 Task: Look for space in Gotha, Germany from 12th July, 2023 to 16th July, 2023 for 8 adults in price range Rs.10000 to Rs.16000. Place can be private room with 8 bedrooms having 8 beds and 8 bathrooms. Property type can be house, flat, guest house, hotel. Amenities needed are: wifi, TV, free parkinig on premises, gym, breakfast. Booking option can be shelf check-in. Required host language is English.
Action: Mouse pressed left at (591, 130)
Screenshot: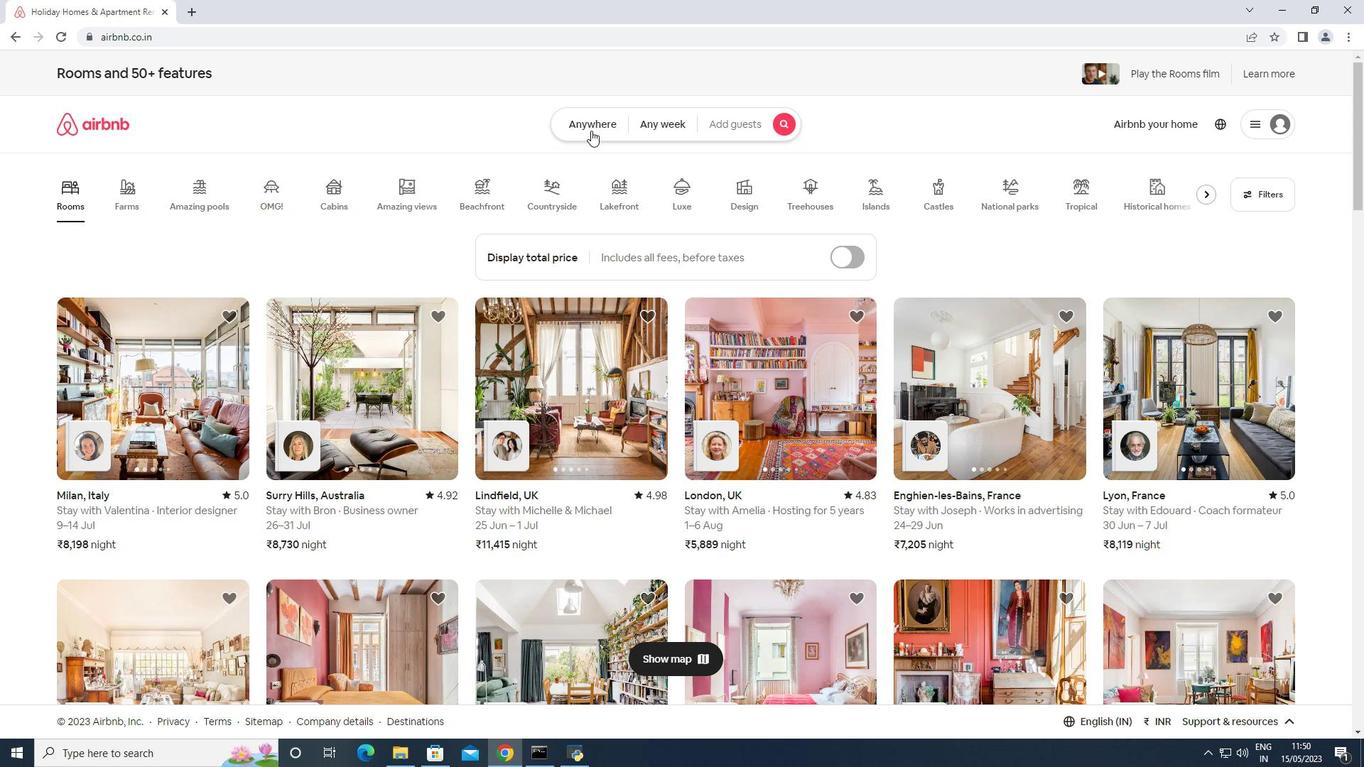 
Action: Mouse moved to (453, 174)
Screenshot: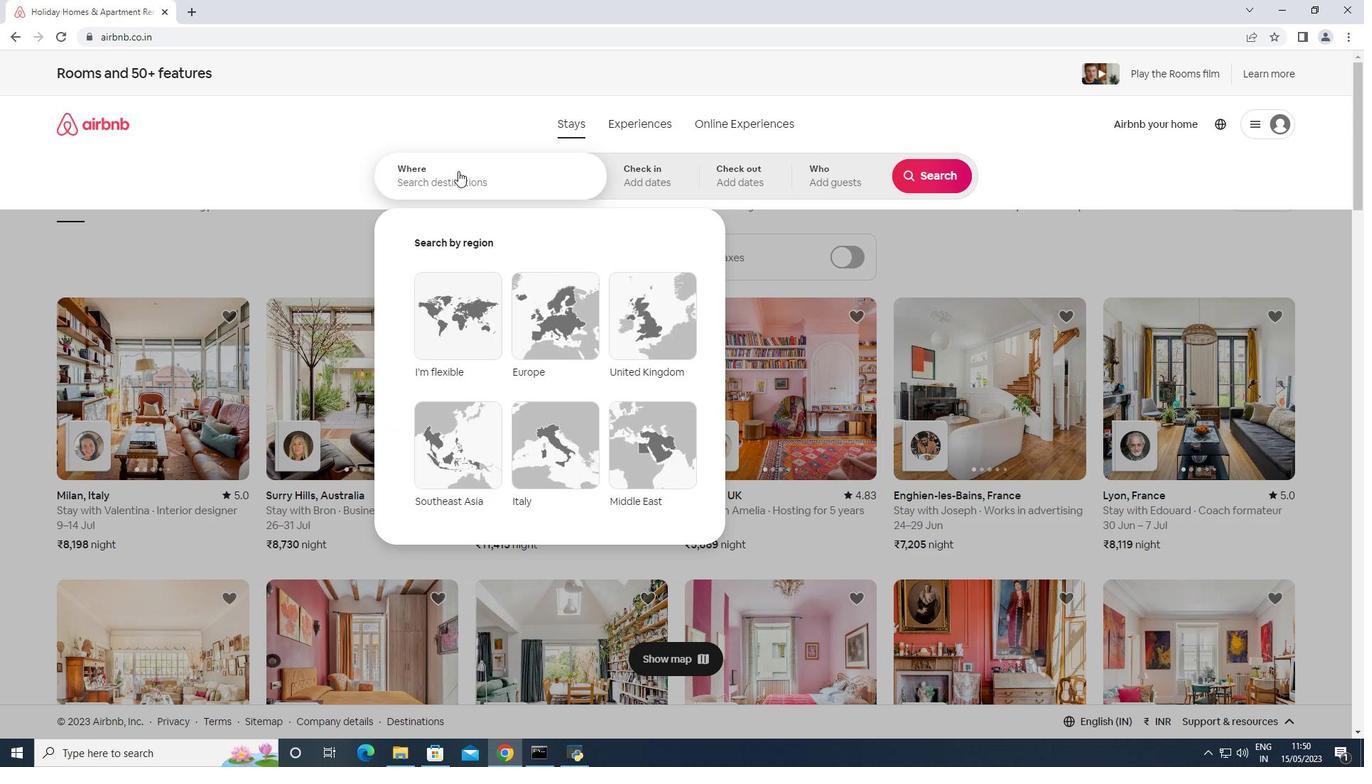
Action: Mouse pressed left at (453, 174)
Screenshot: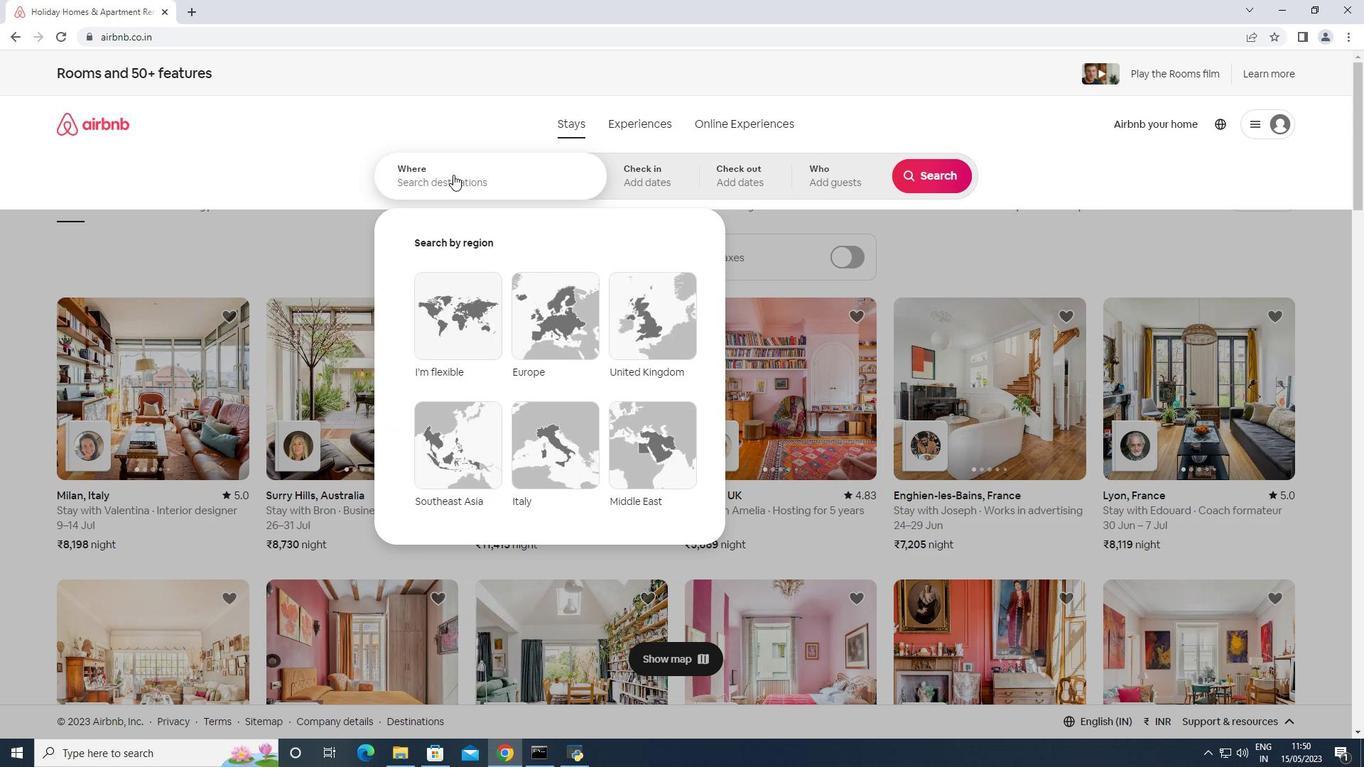
Action: Mouse moved to (453, 174)
Screenshot: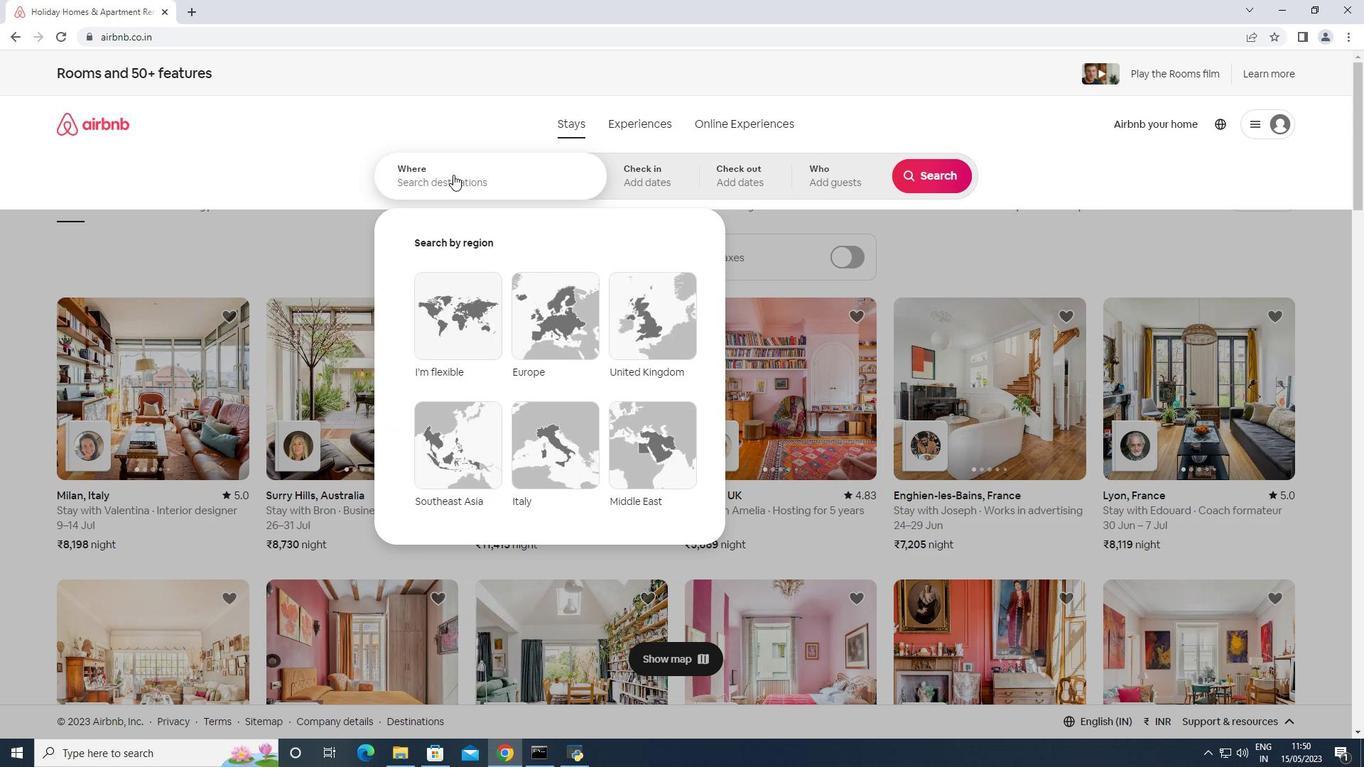 
Action: Key pressed <Key.shift>Gotha,<Key.shift>Germany
Screenshot: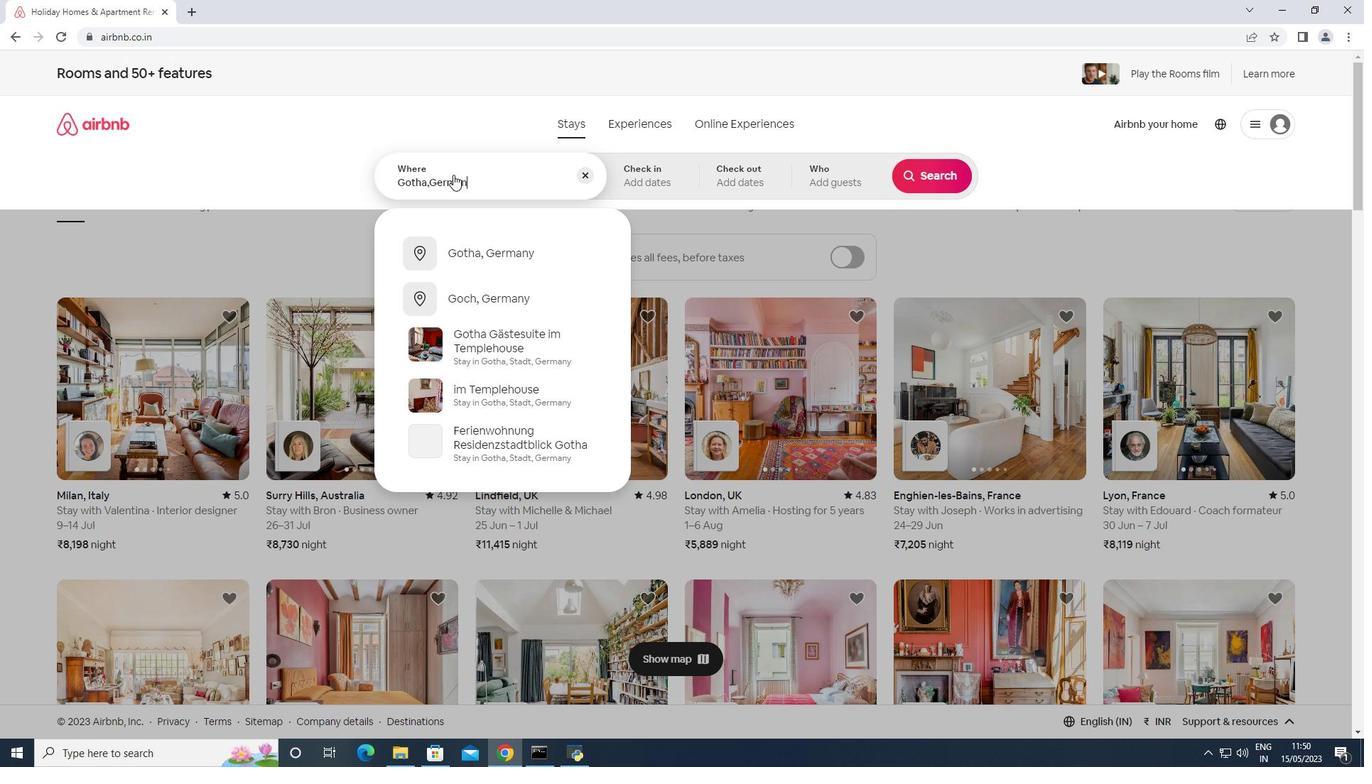 
Action: Mouse moved to (653, 185)
Screenshot: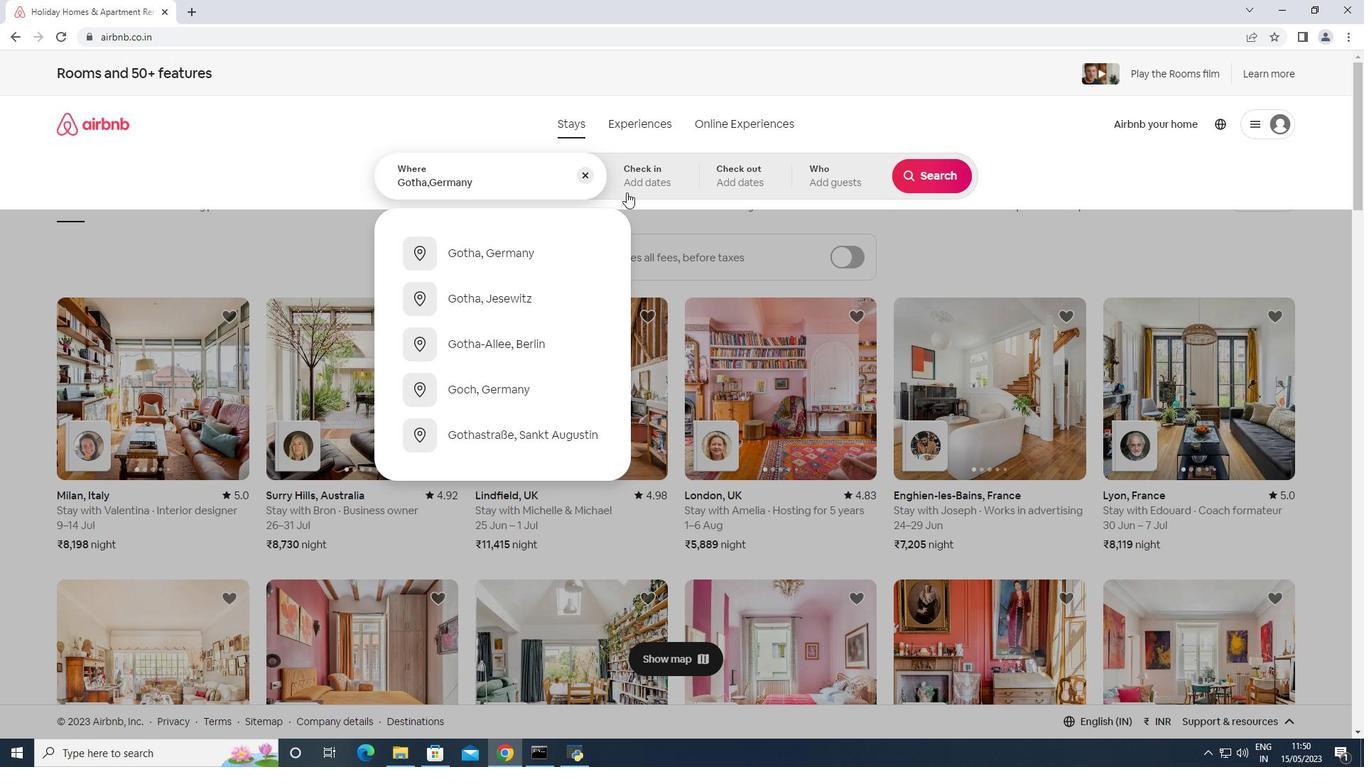 
Action: Mouse pressed left at (653, 185)
Screenshot: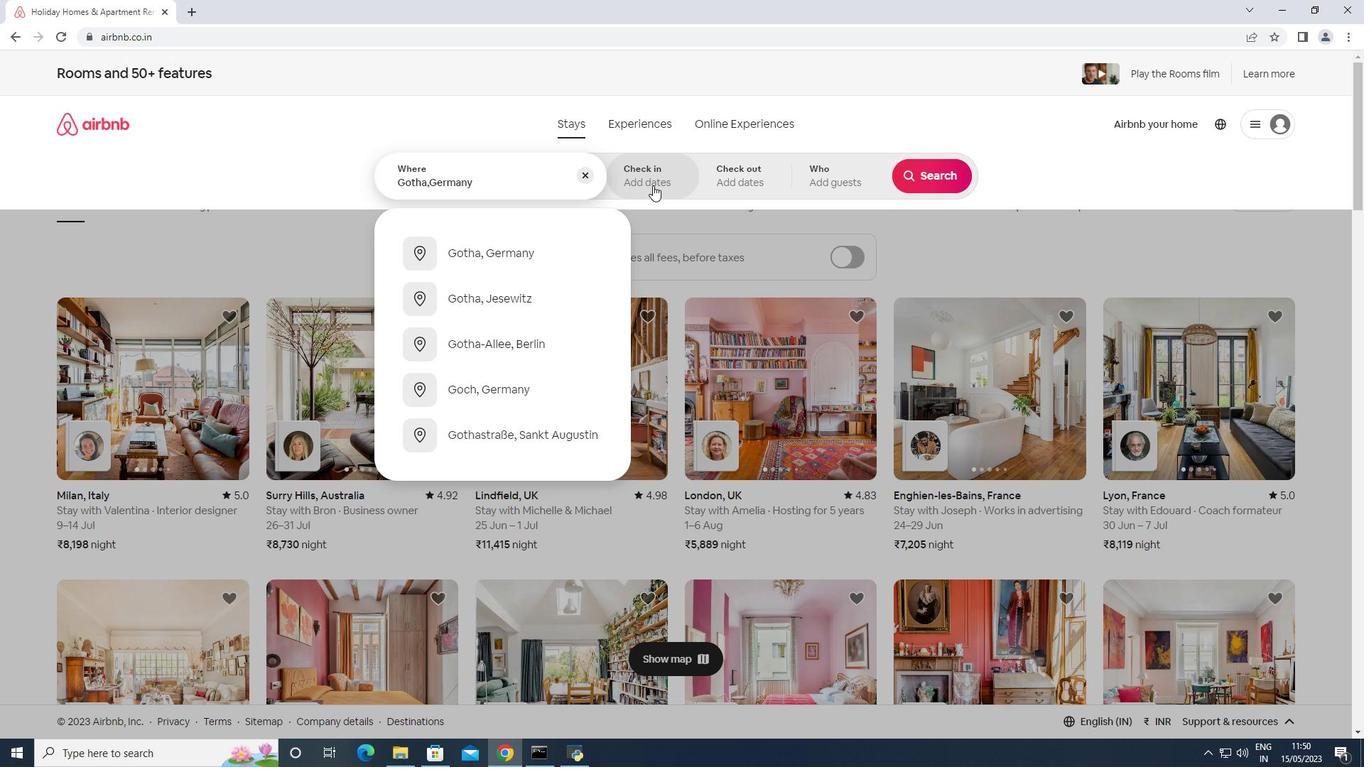 
Action: Mouse moved to (931, 285)
Screenshot: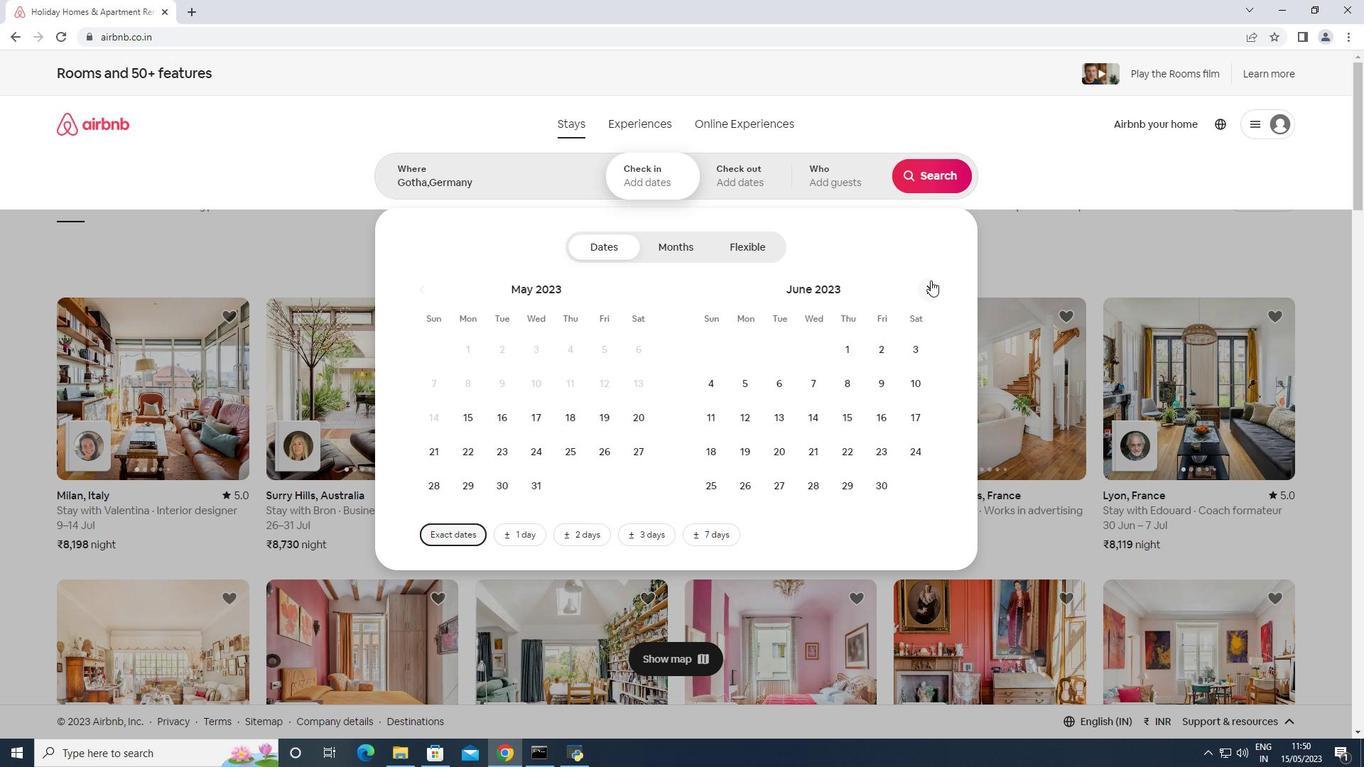 
Action: Mouse pressed left at (931, 285)
Screenshot: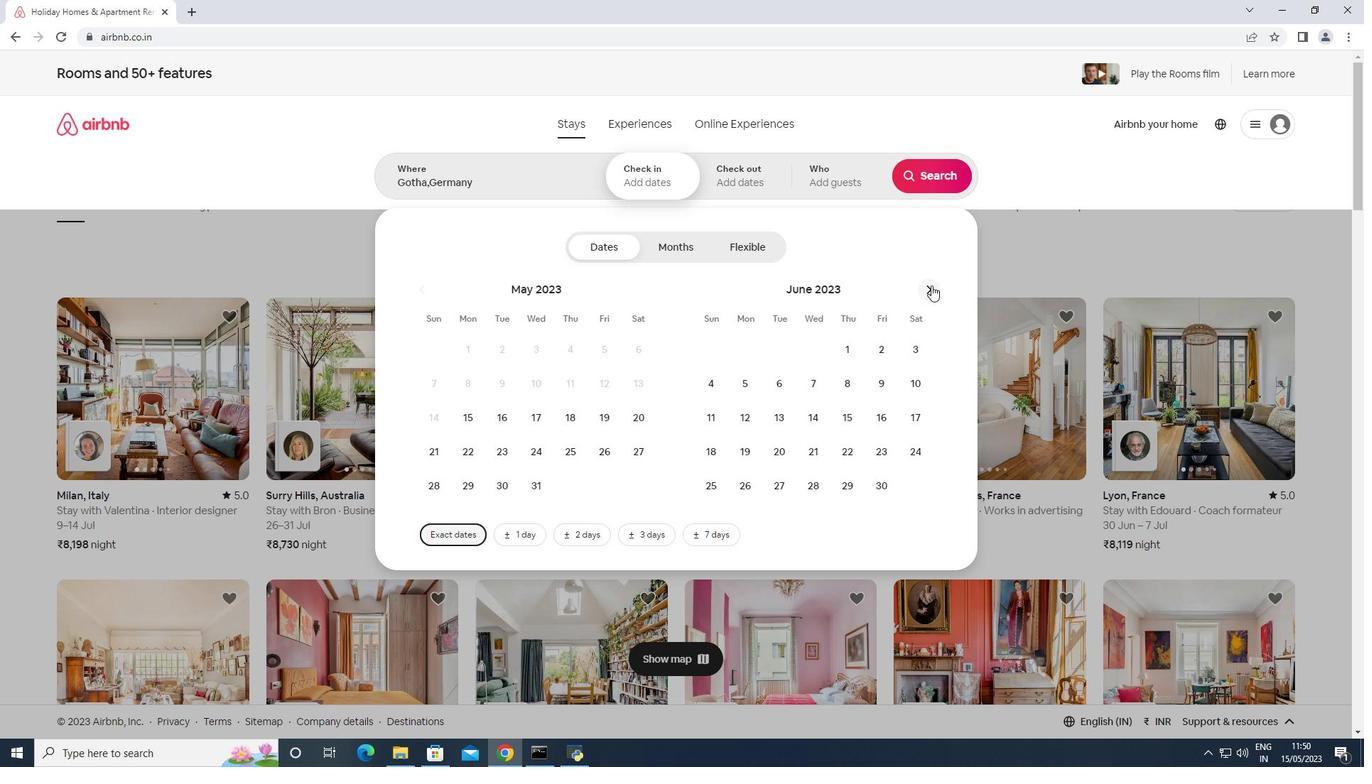 
Action: Mouse moved to (820, 410)
Screenshot: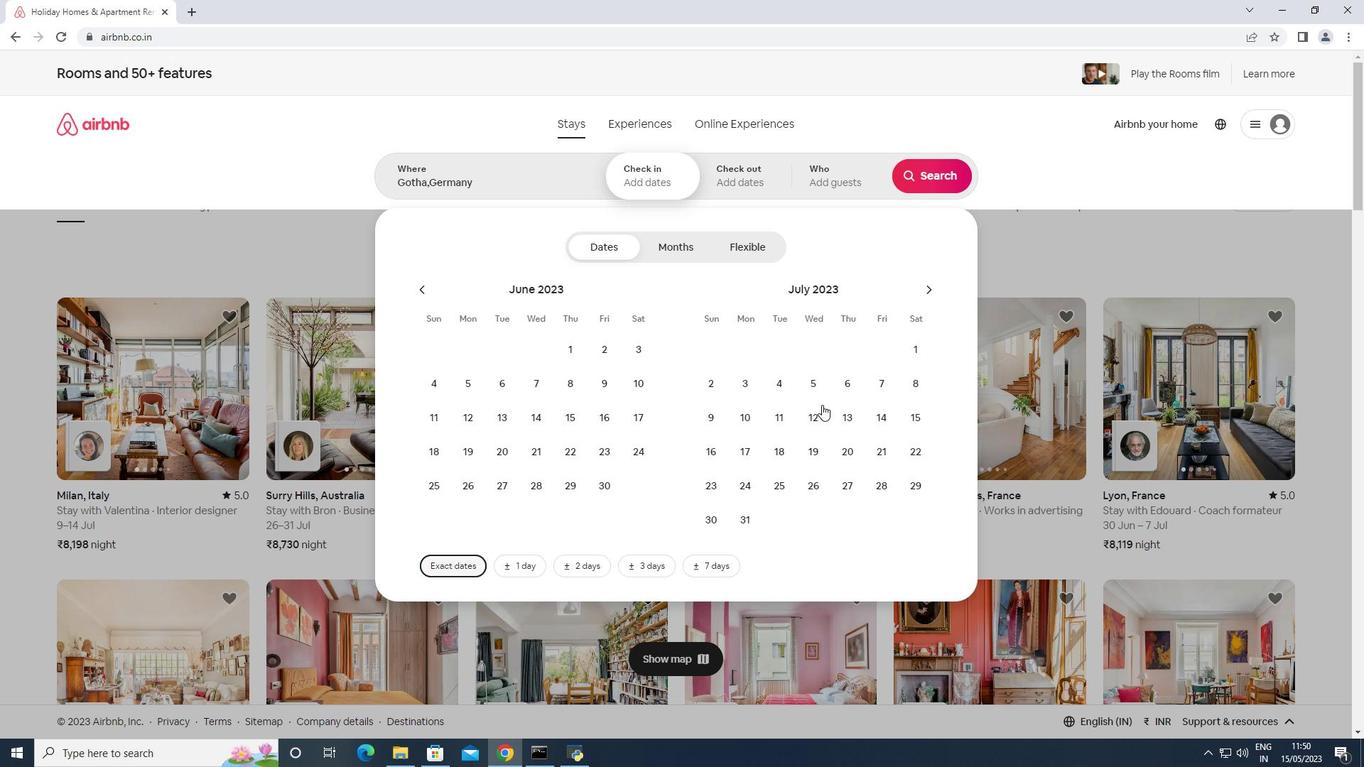 
Action: Mouse pressed left at (820, 410)
Screenshot: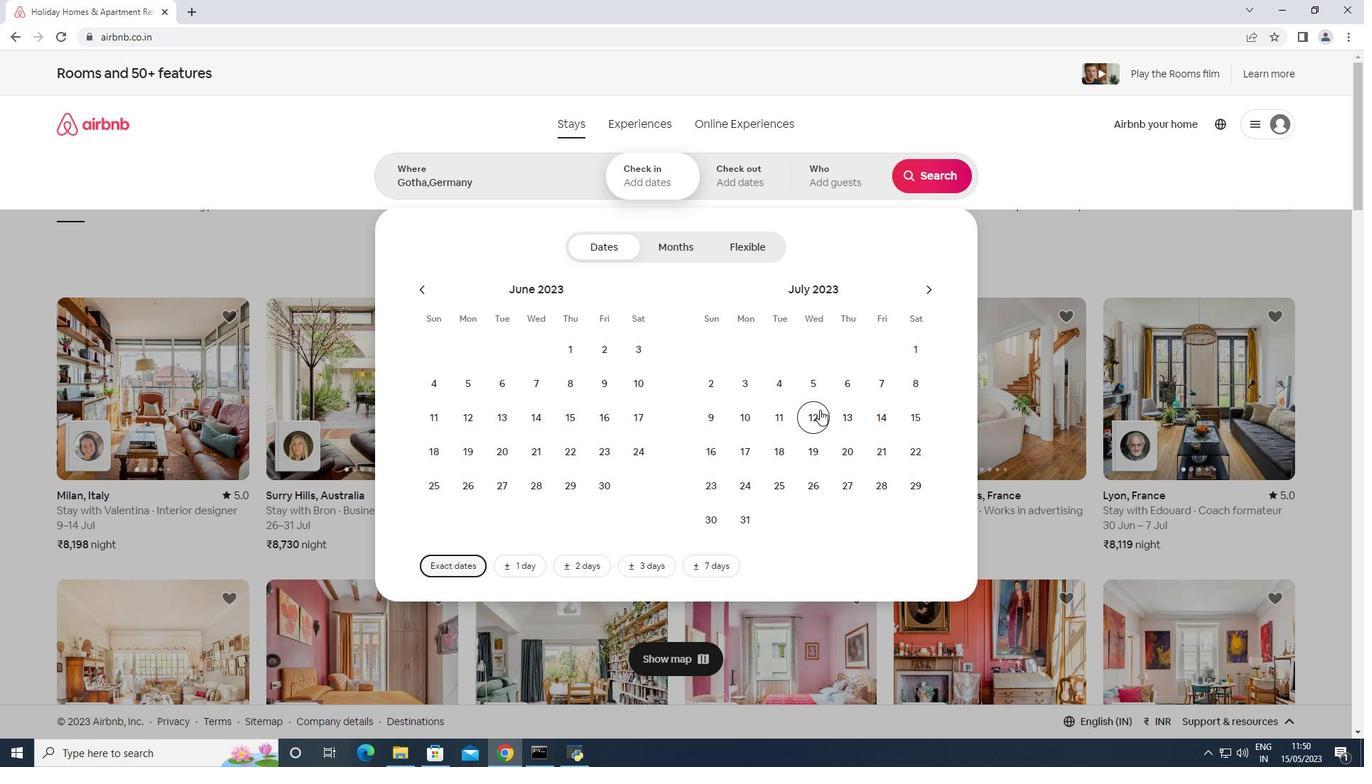
Action: Mouse moved to (709, 448)
Screenshot: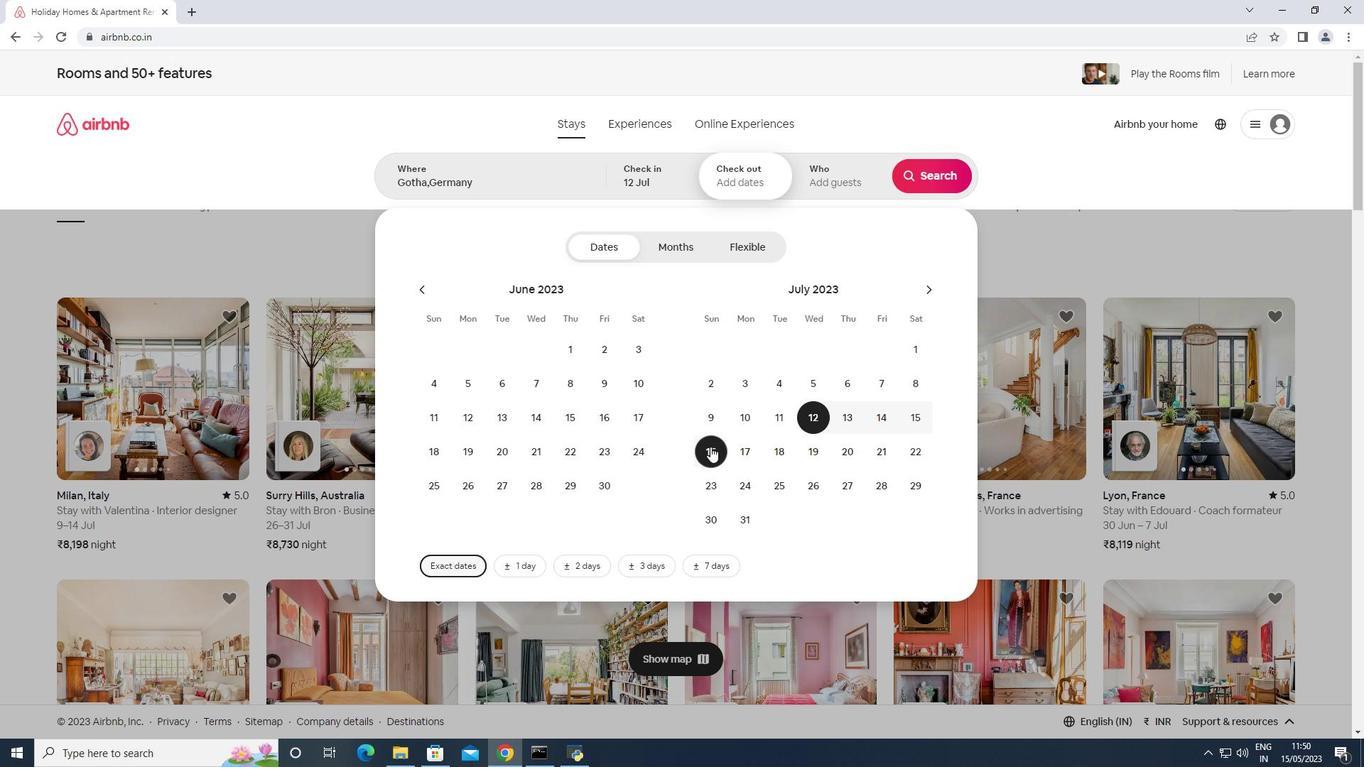 
Action: Mouse pressed left at (709, 448)
Screenshot: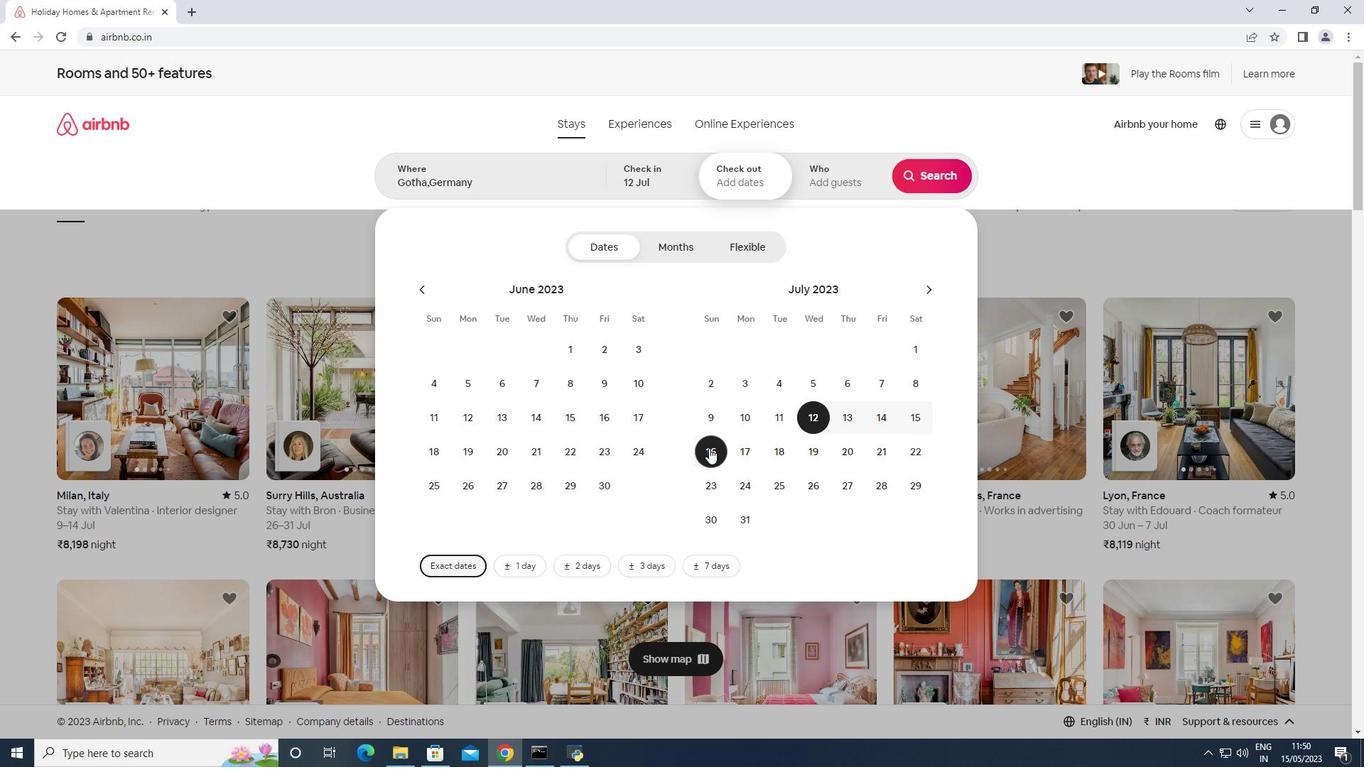 
Action: Mouse moved to (817, 165)
Screenshot: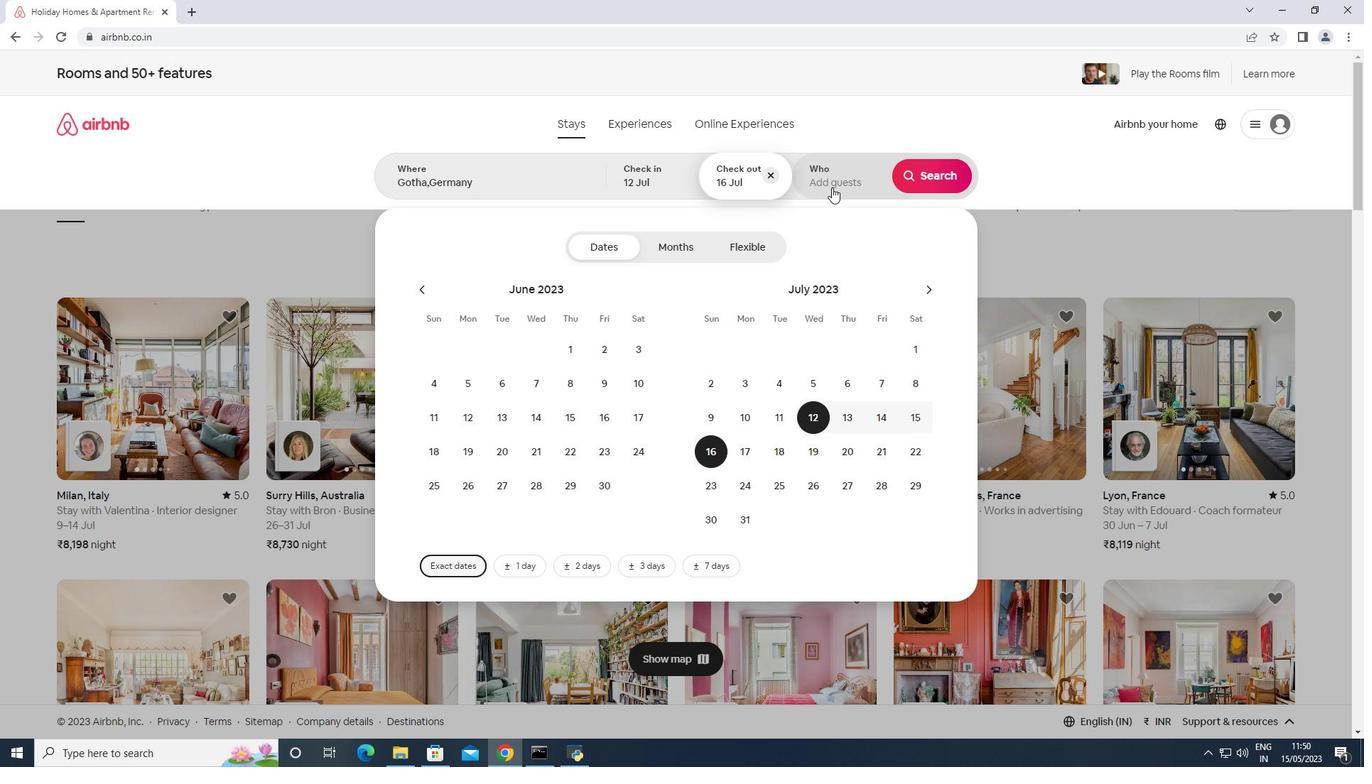 
Action: Mouse pressed left at (817, 165)
Screenshot: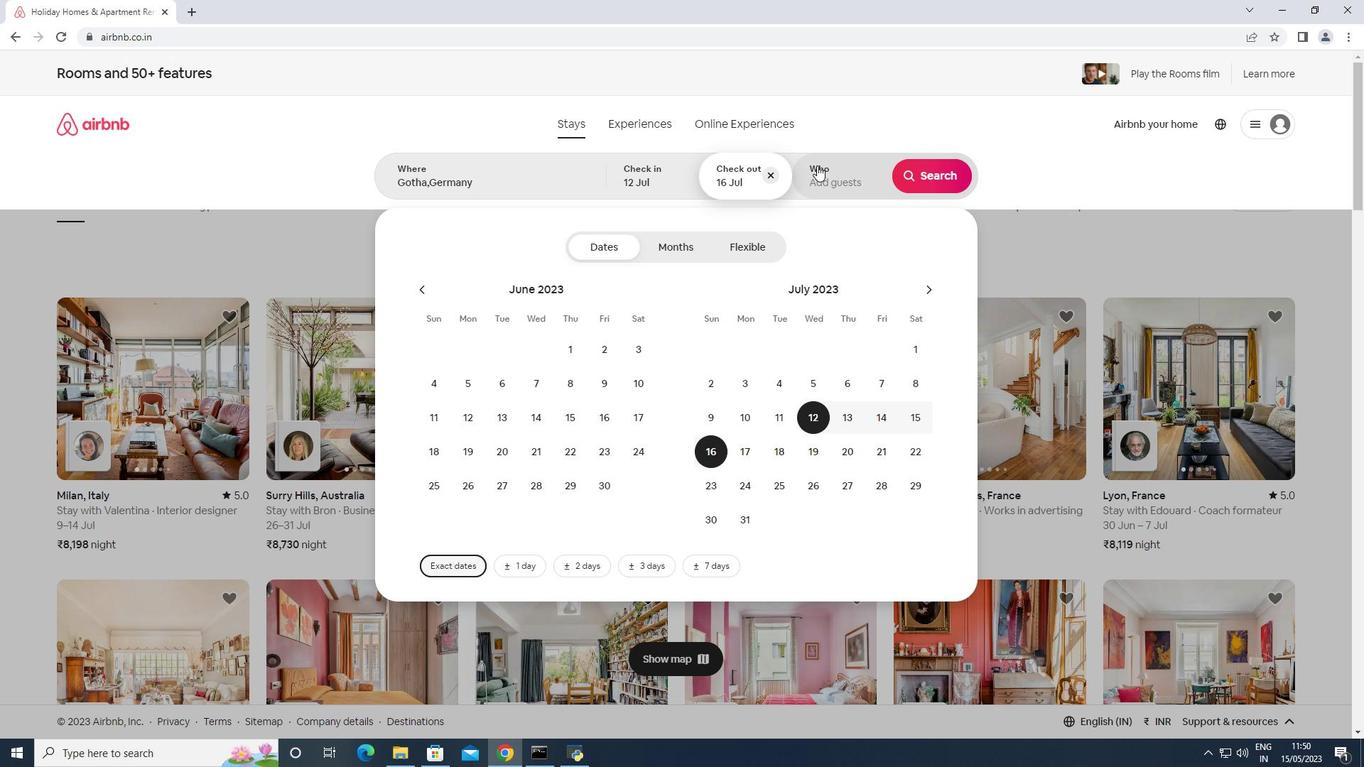 
Action: Mouse moved to (931, 249)
Screenshot: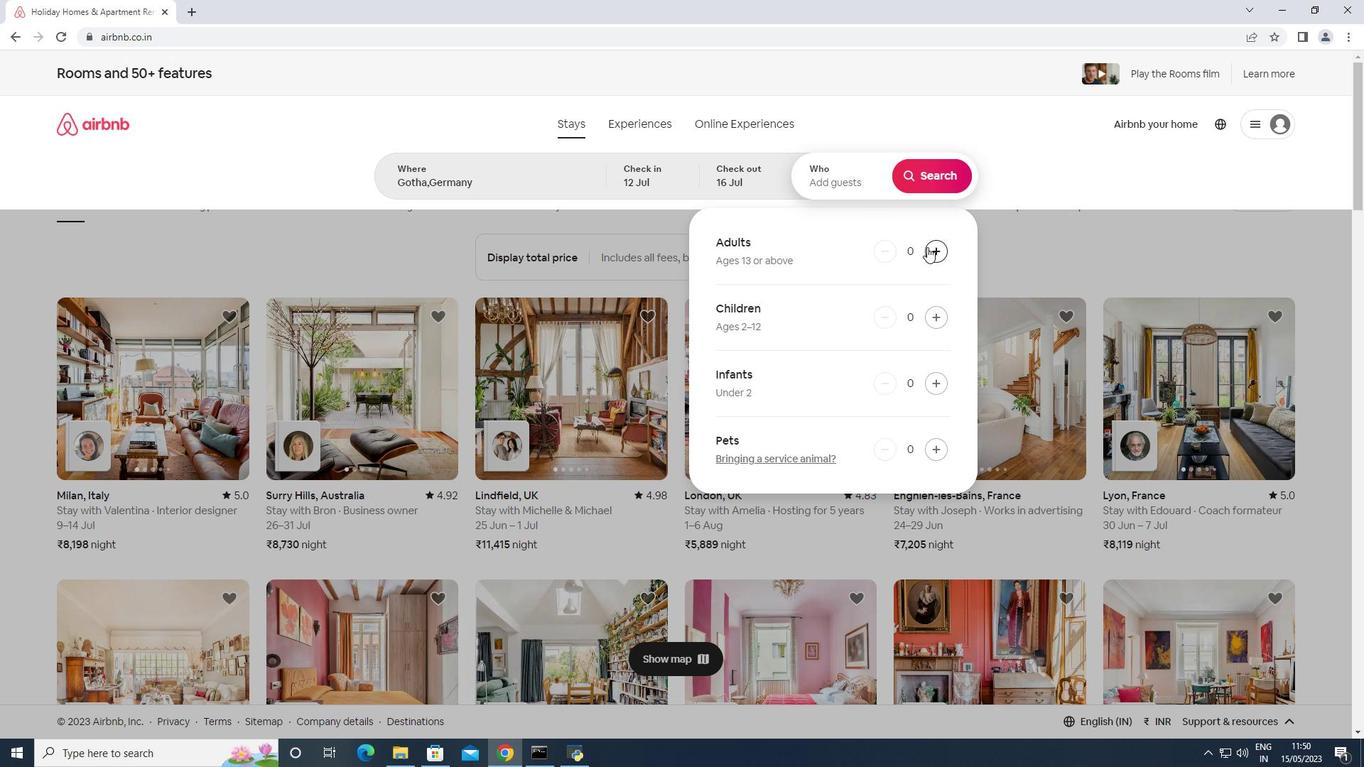 
Action: Mouse pressed left at (931, 249)
Screenshot: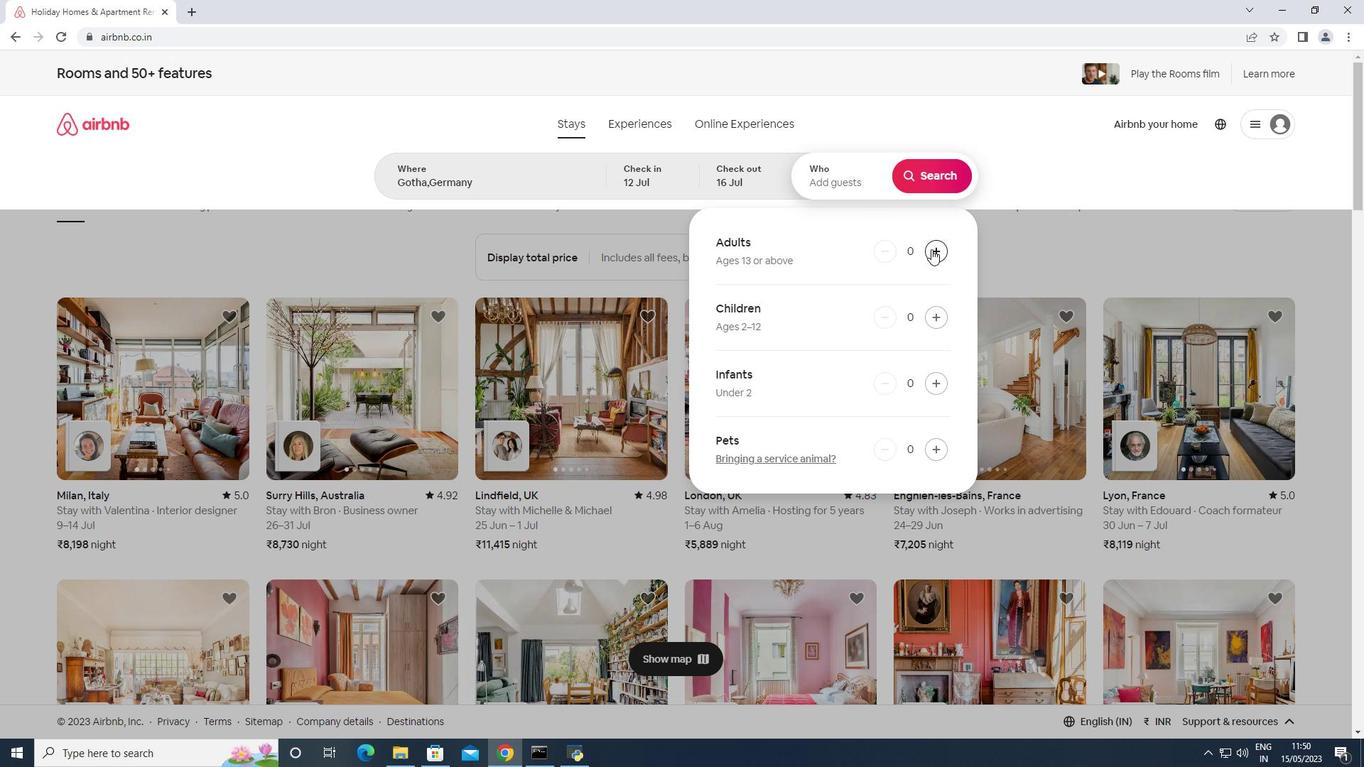 
Action: Mouse pressed left at (931, 249)
Screenshot: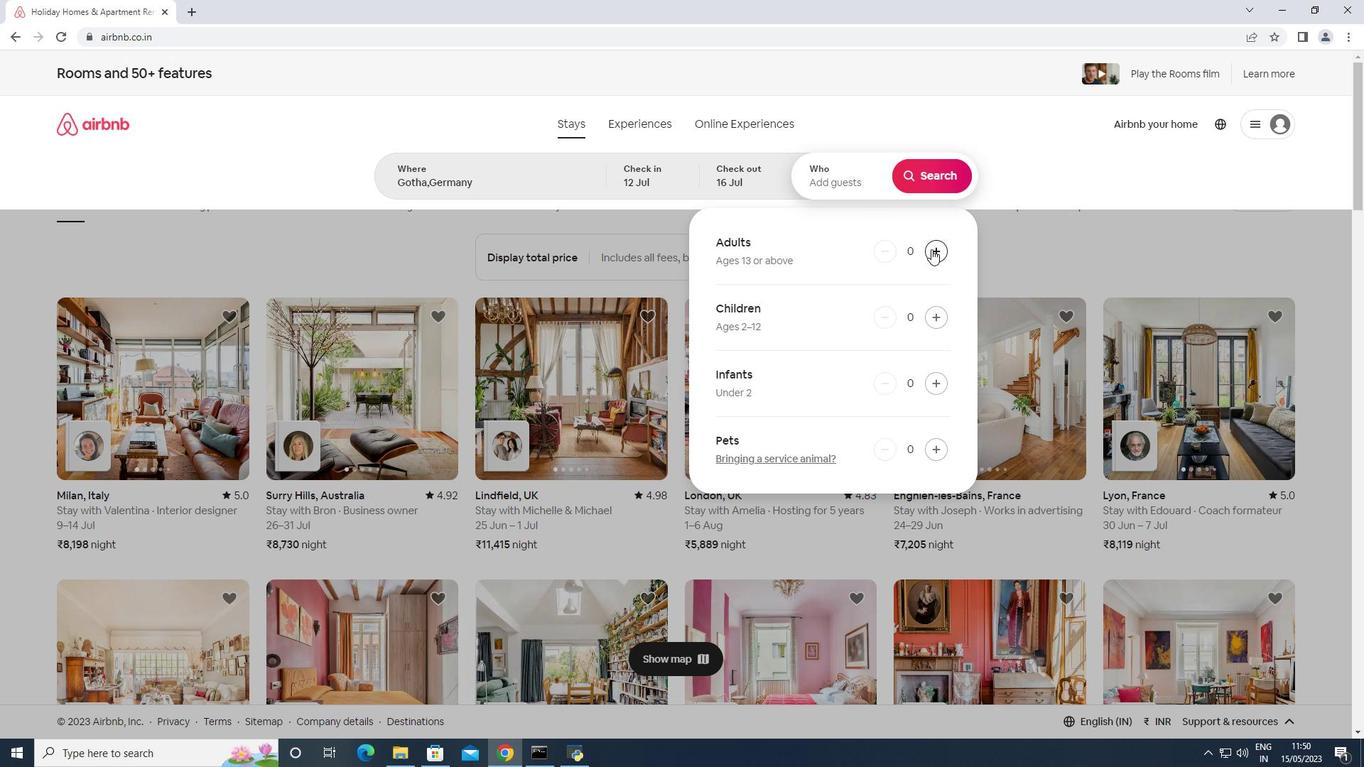 
Action: Mouse pressed left at (931, 249)
Screenshot: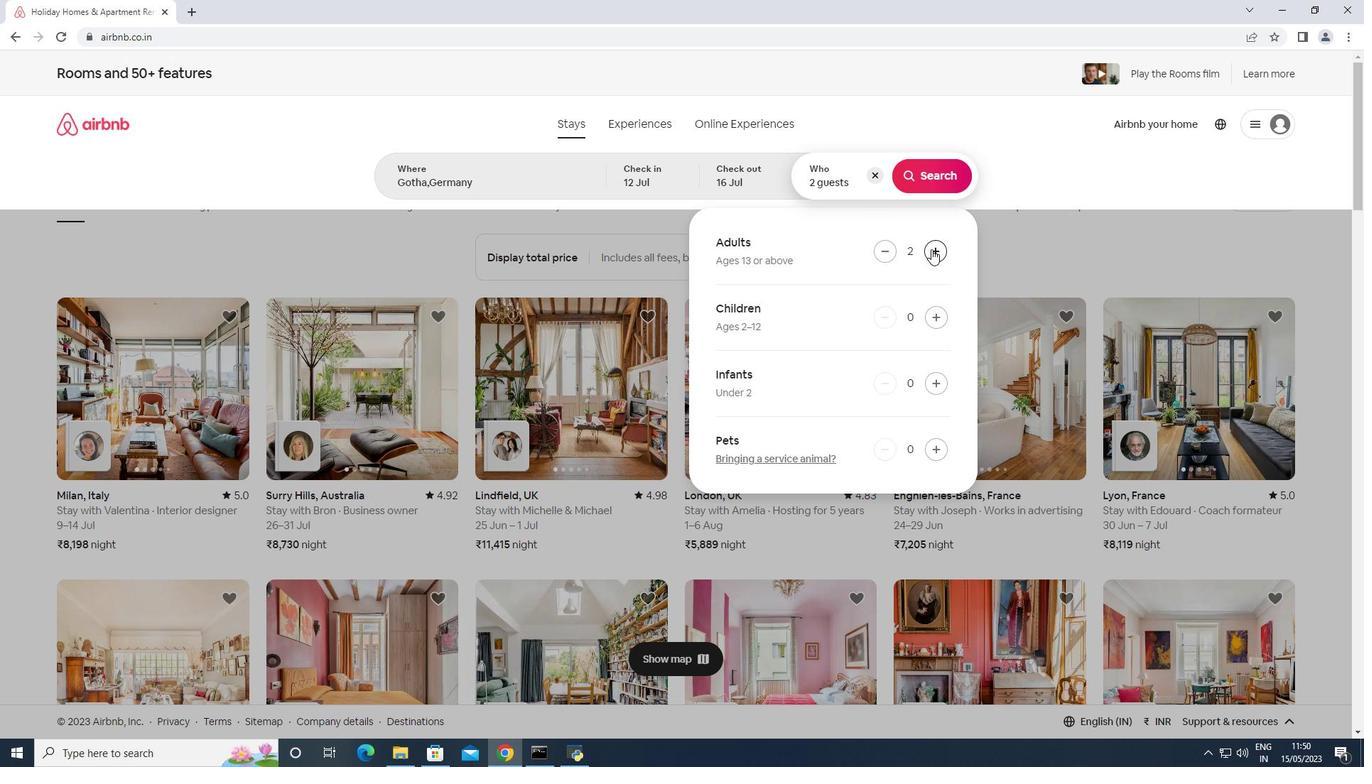 
Action: Mouse pressed left at (931, 249)
Screenshot: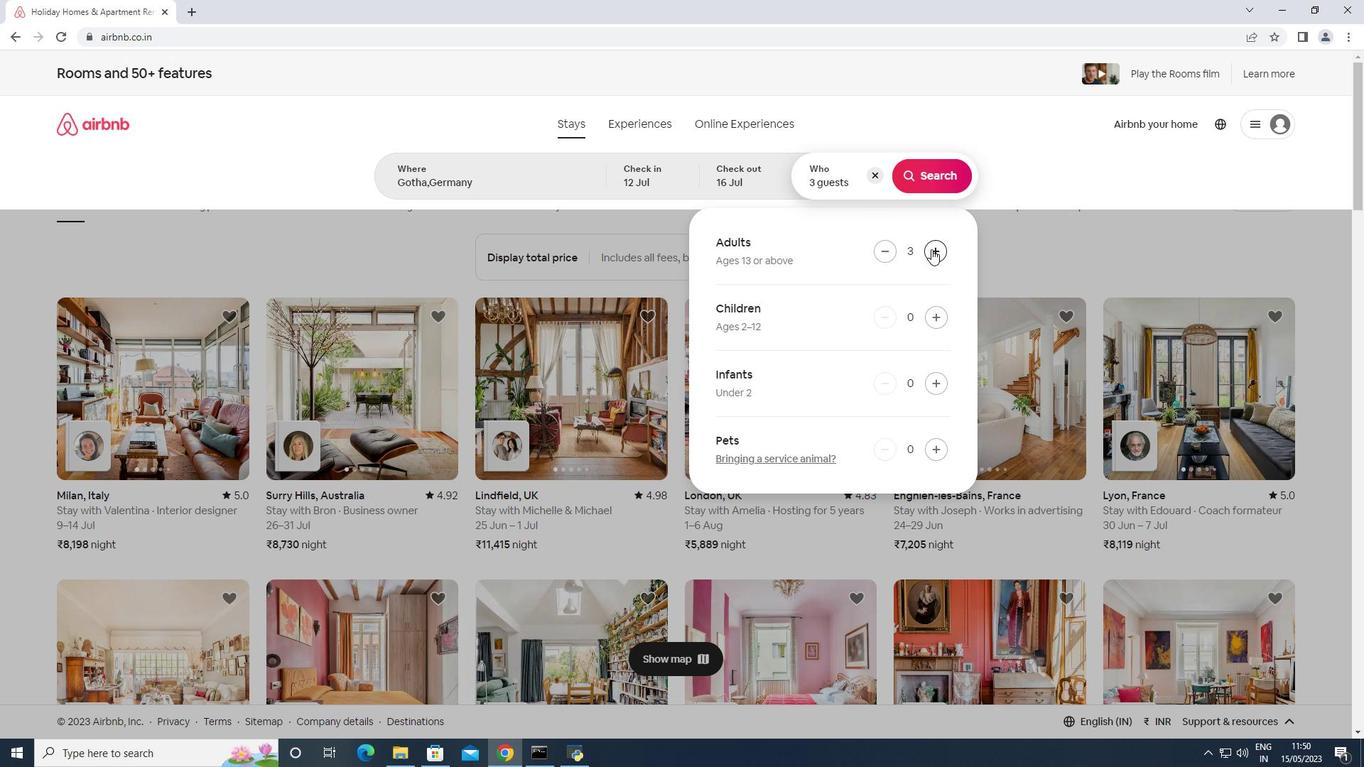 
Action: Mouse pressed left at (931, 249)
Screenshot: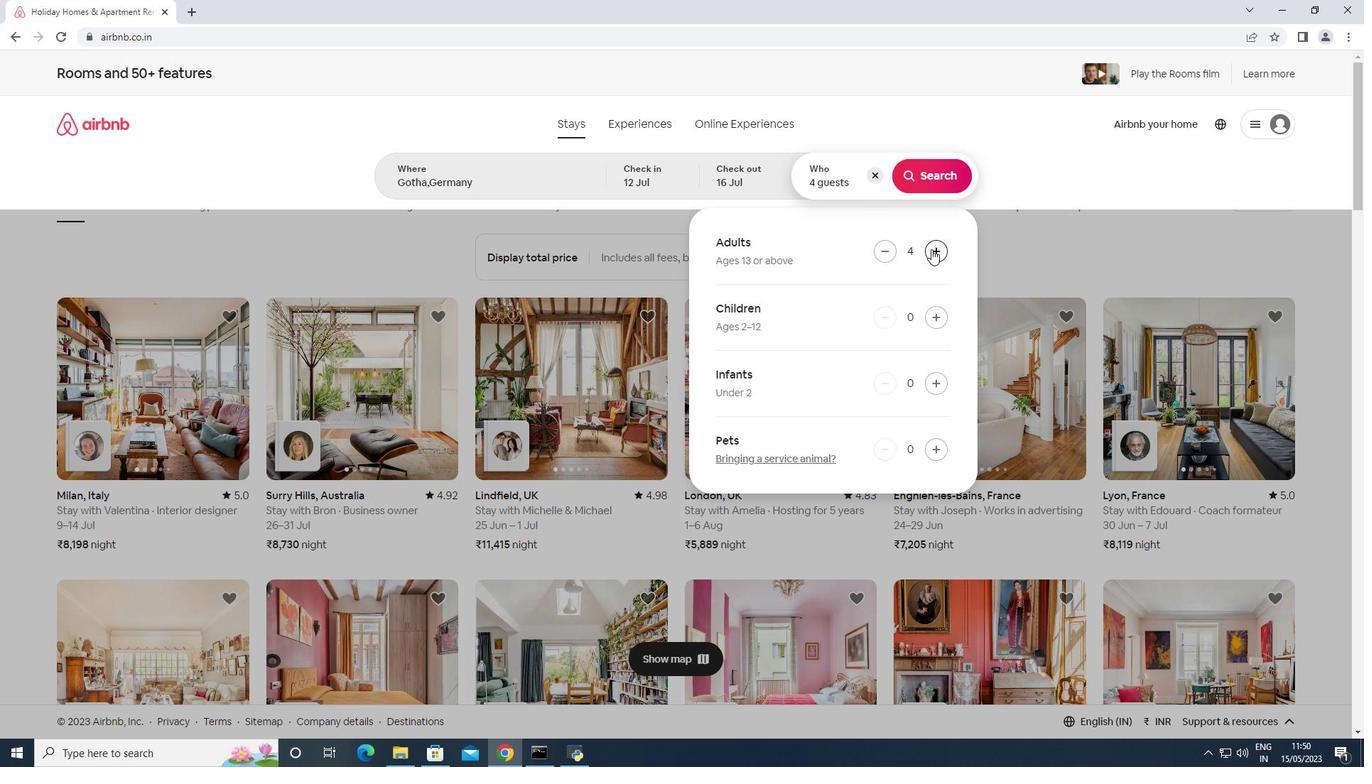 
Action: Mouse pressed left at (931, 249)
Screenshot: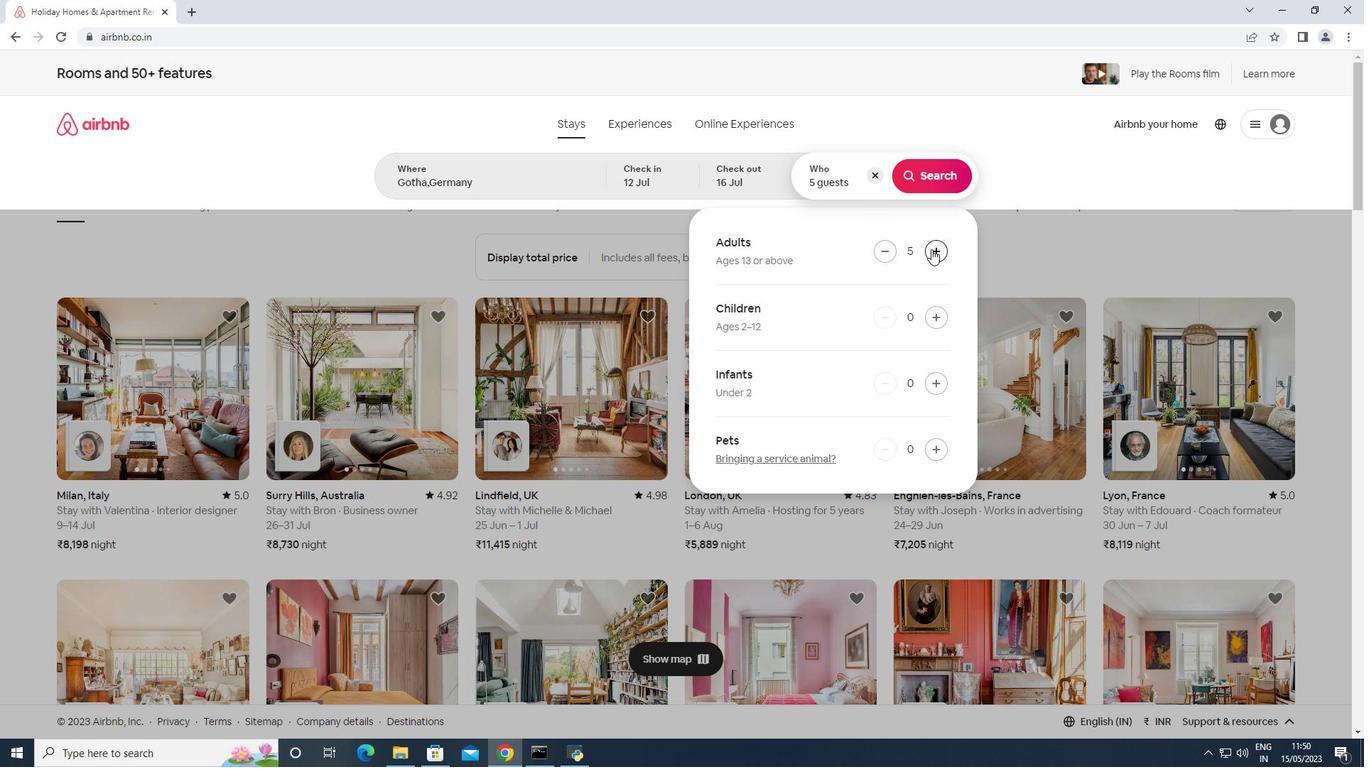 
Action: Mouse pressed left at (931, 249)
Screenshot: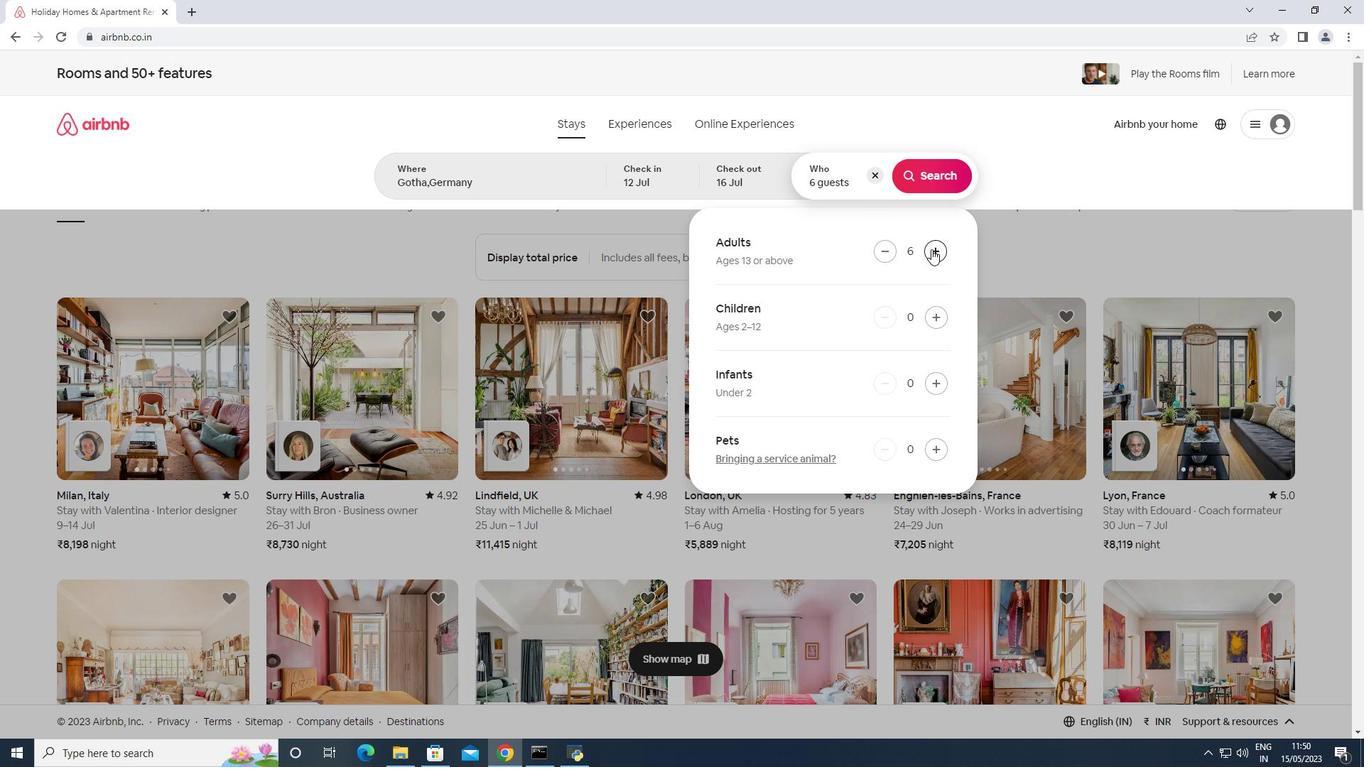 
Action: Mouse moved to (937, 252)
Screenshot: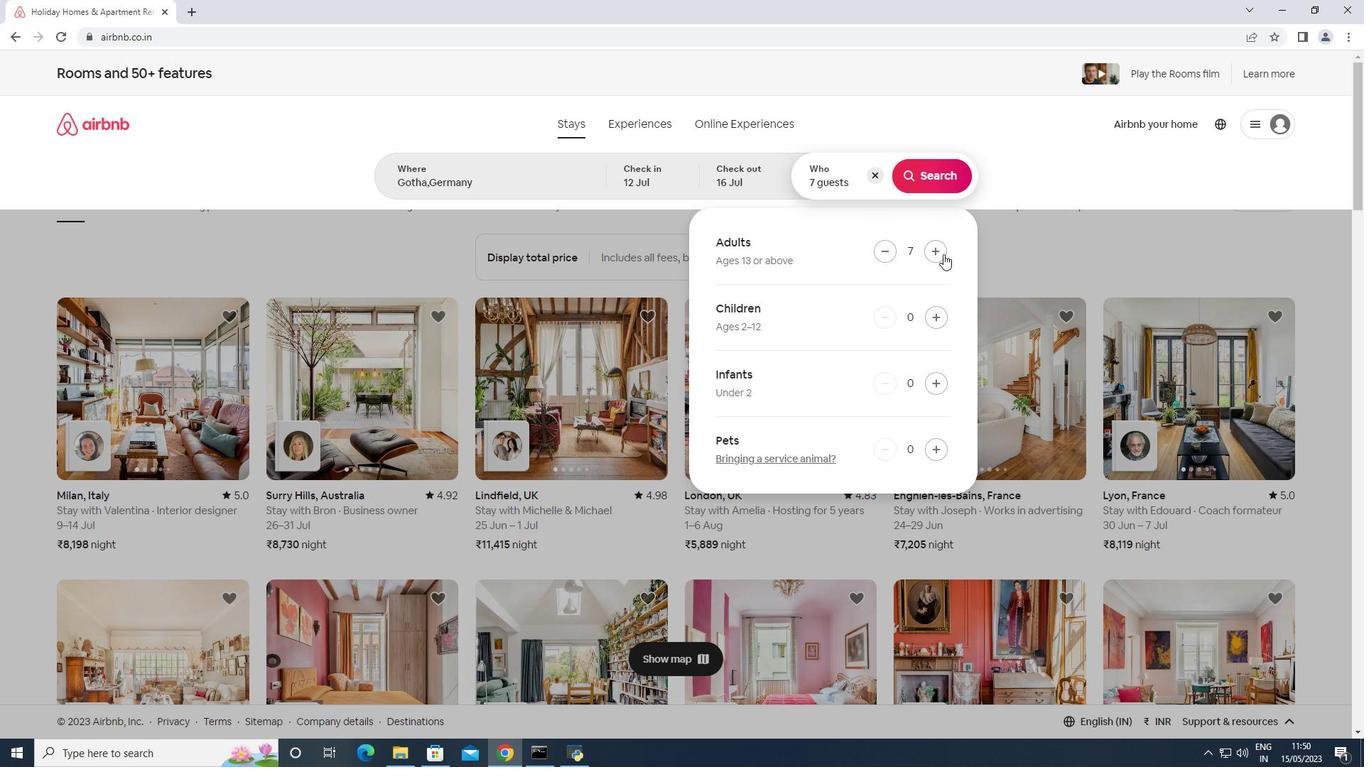 
Action: Mouse pressed left at (937, 252)
Screenshot: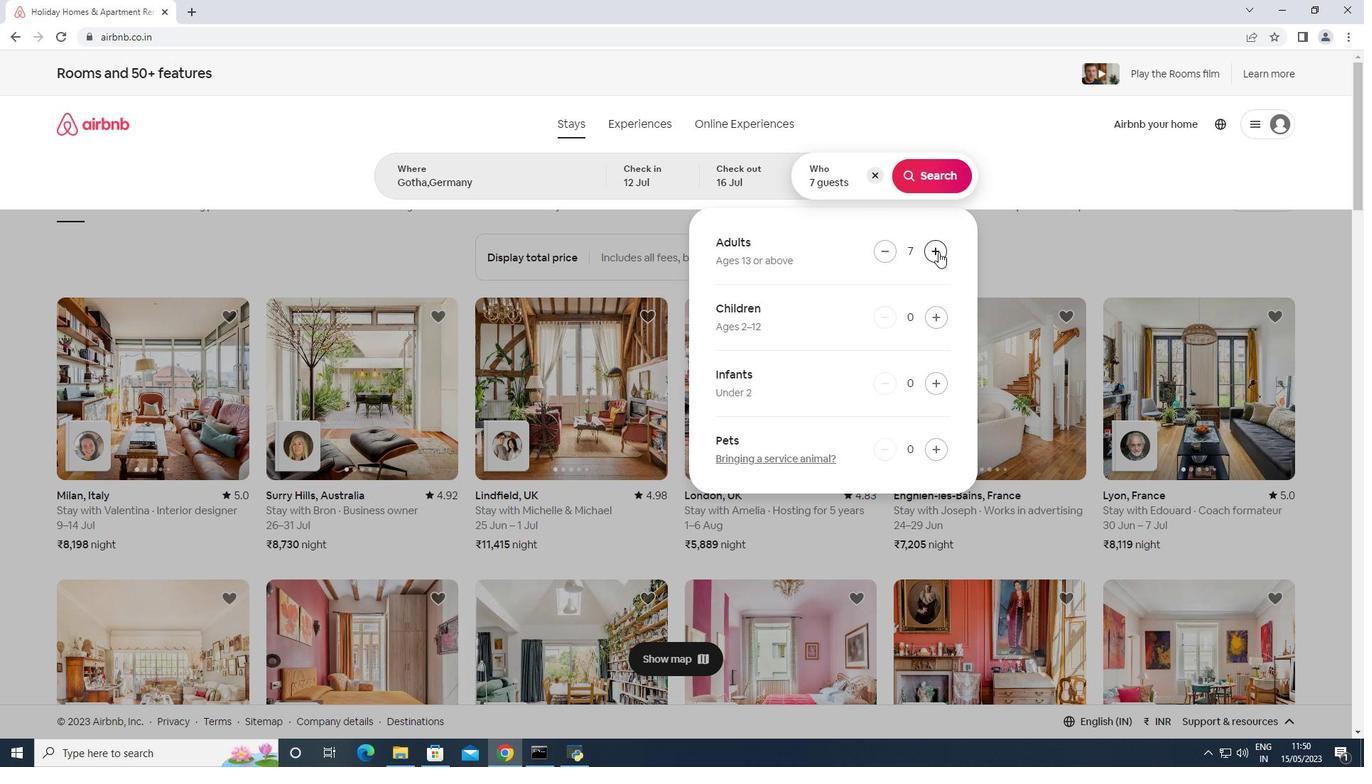 
Action: Mouse moved to (934, 179)
Screenshot: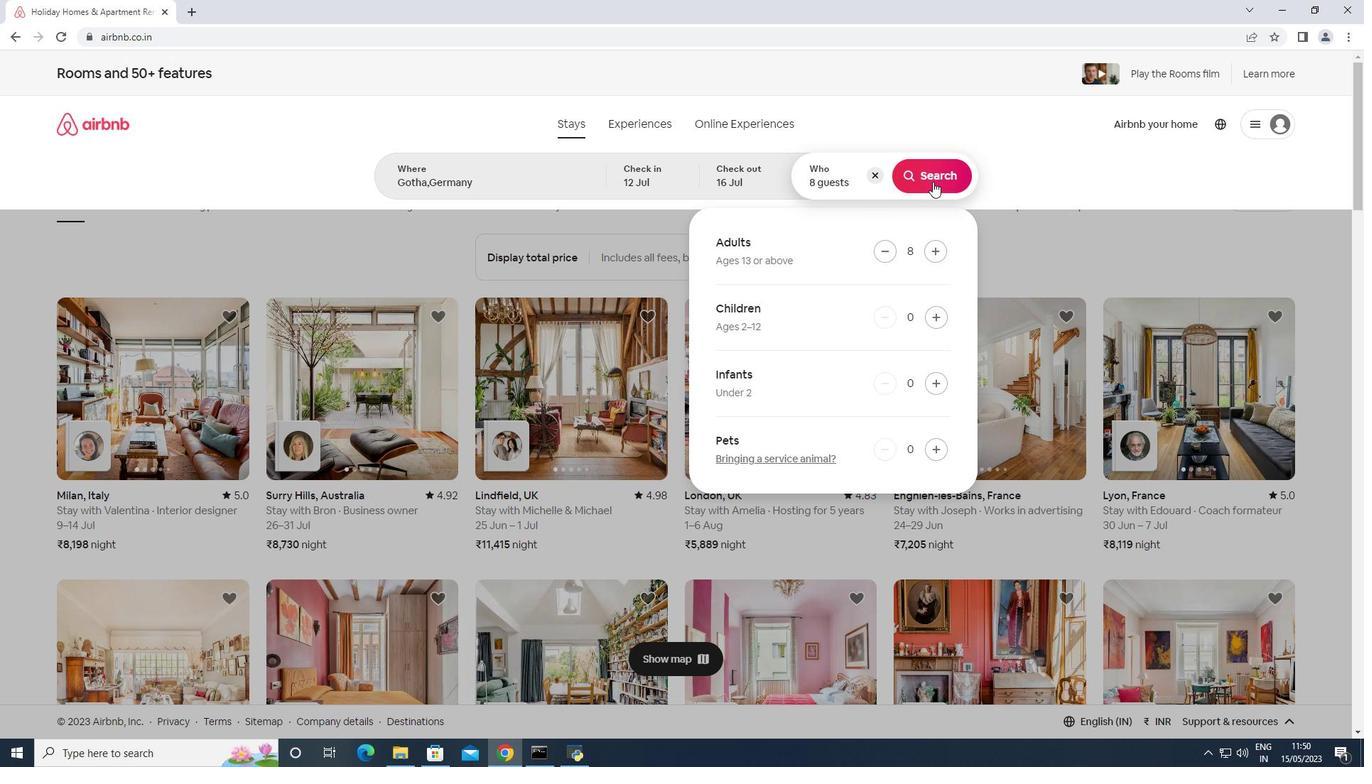 
Action: Mouse pressed left at (934, 179)
Screenshot: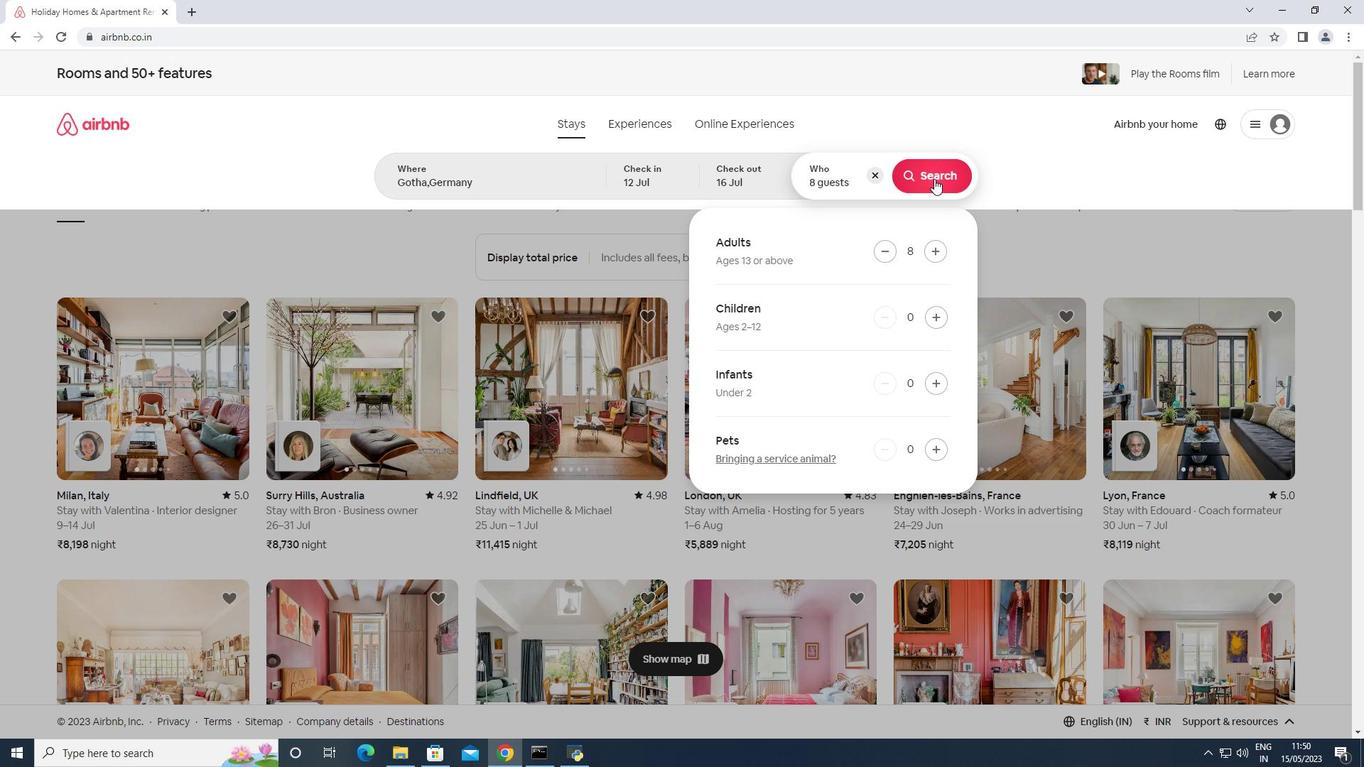 
Action: Mouse moved to (1307, 136)
Screenshot: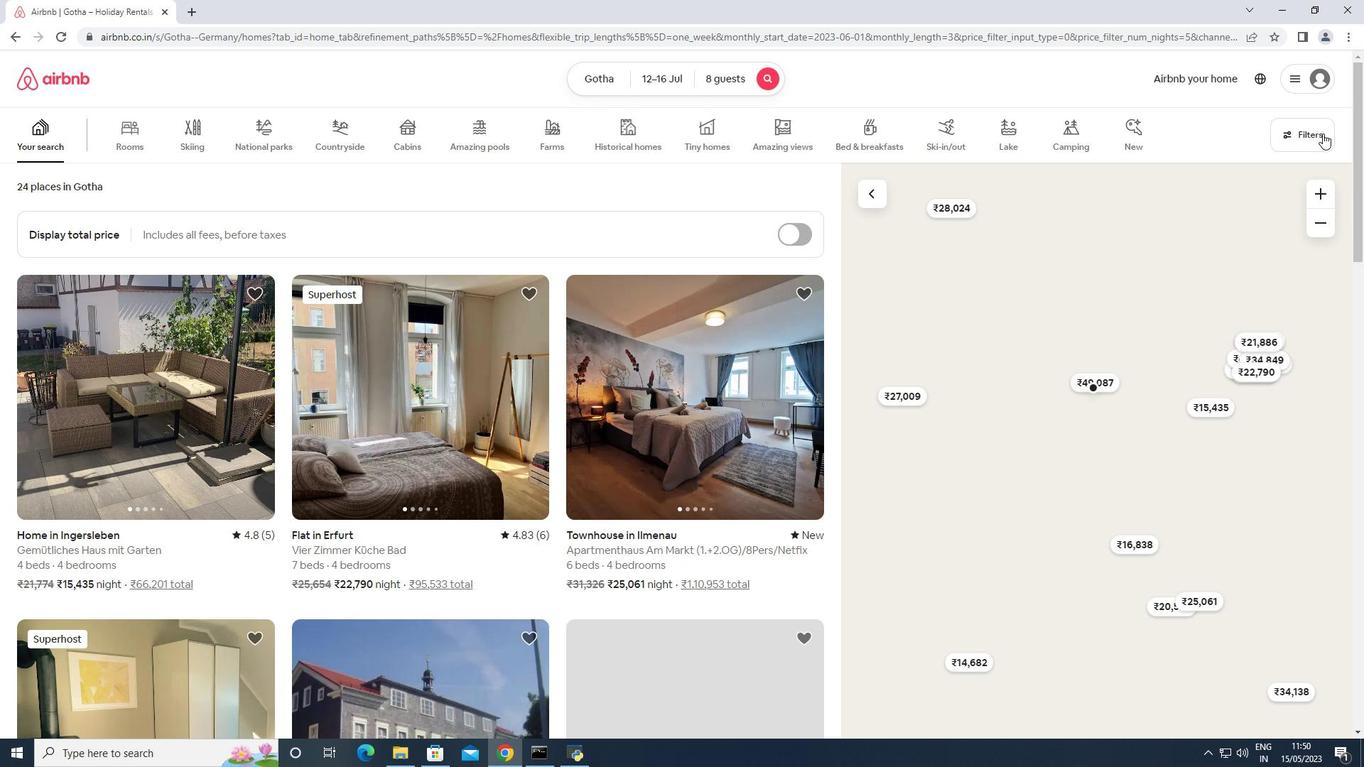 
Action: Mouse pressed left at (1307, 136)
Screenshot: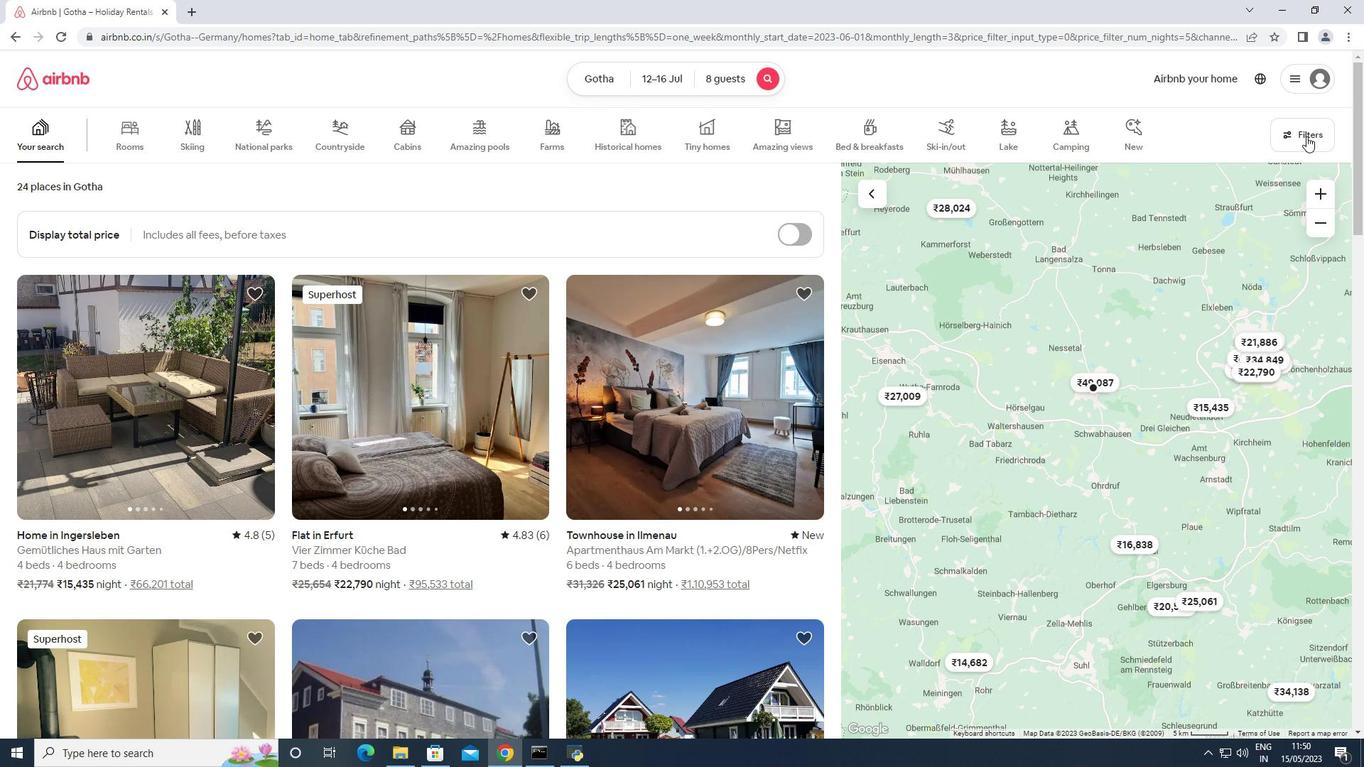 
Action: Mouse moved to (489, 488)
Screenshot: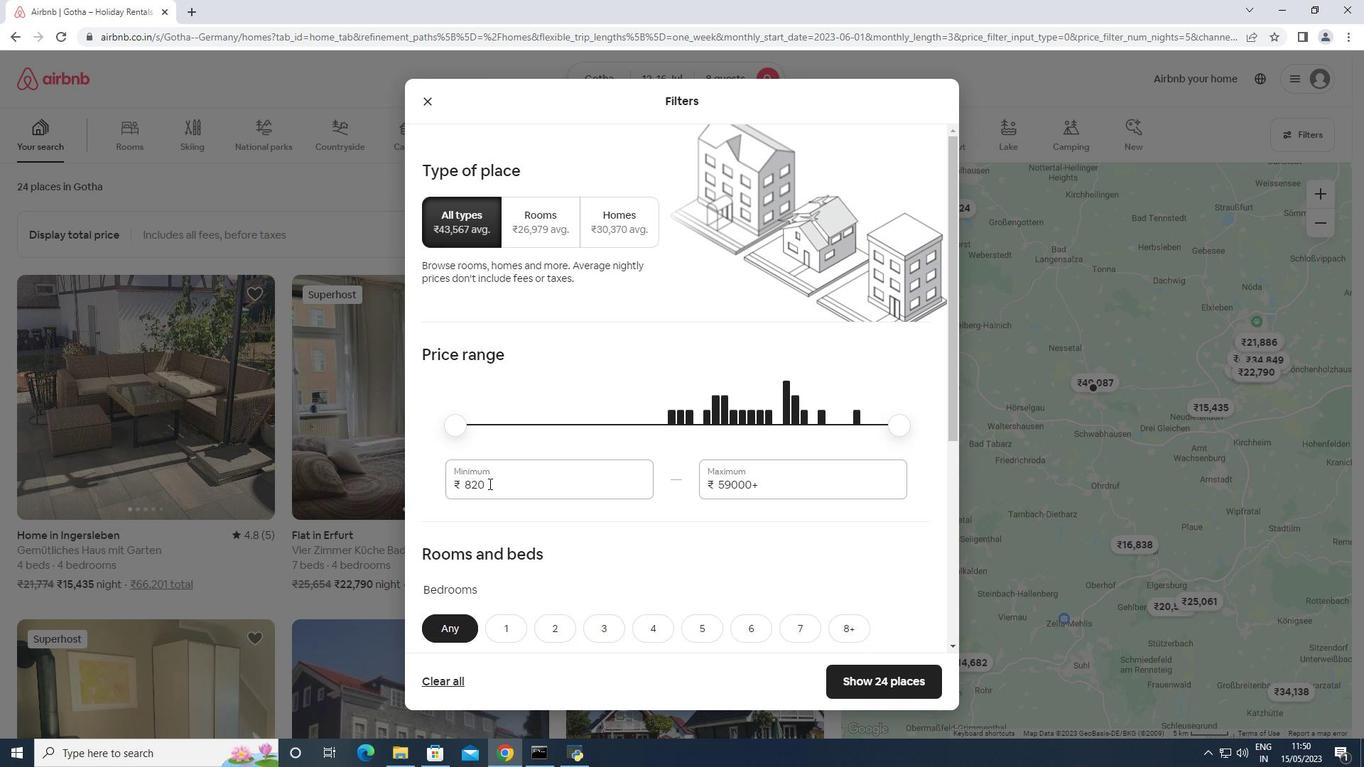 
Action: Mouse pressed left at (489, 488)
Screenshot: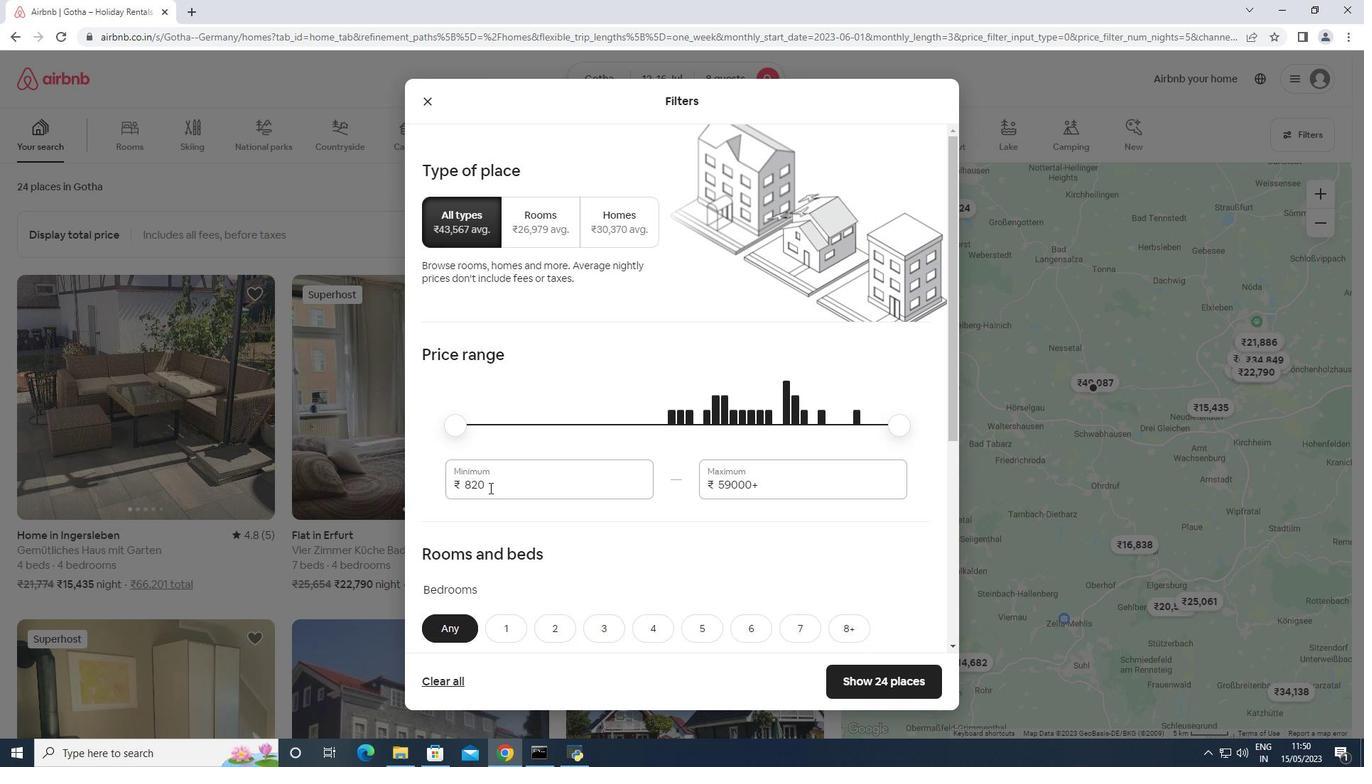 
Action: Mouse moved to (461, 483)
Screenshot: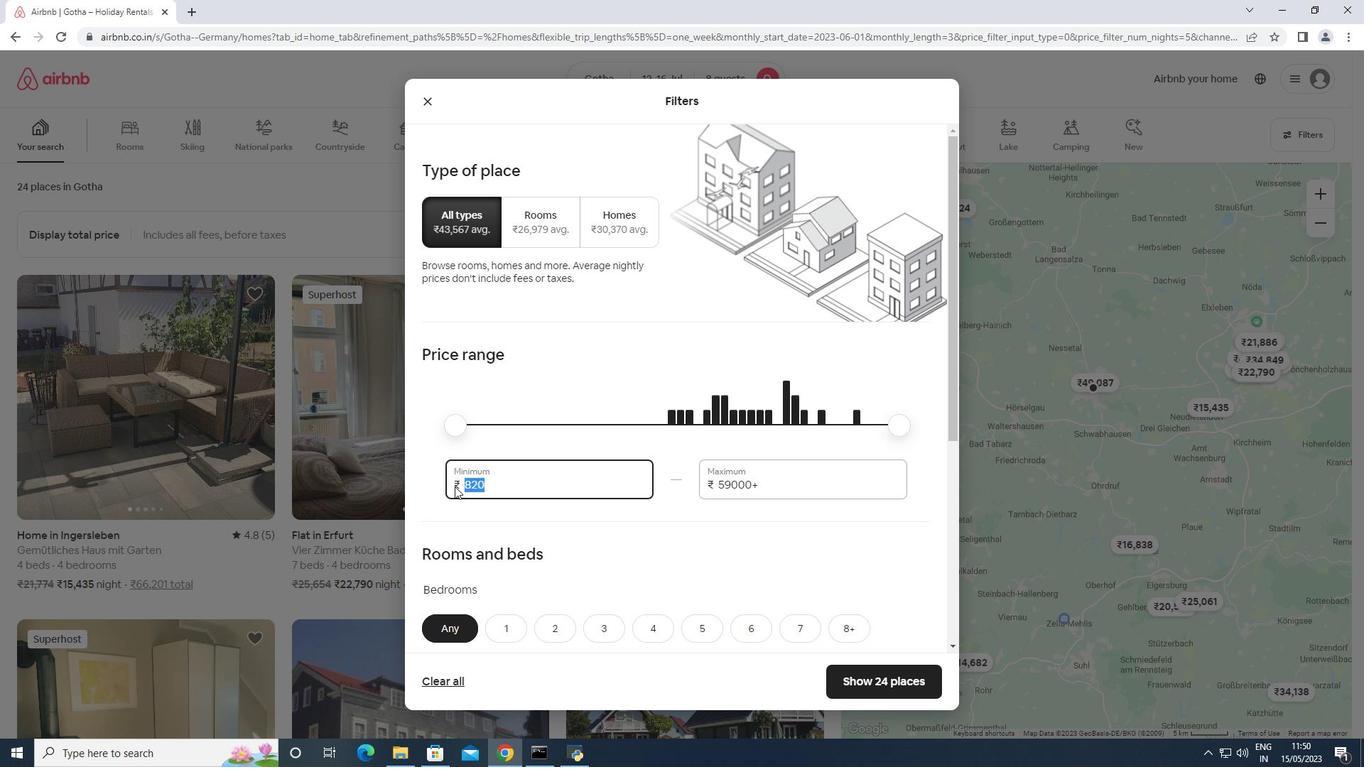 
Action: Key pressed 10000
Screenshot: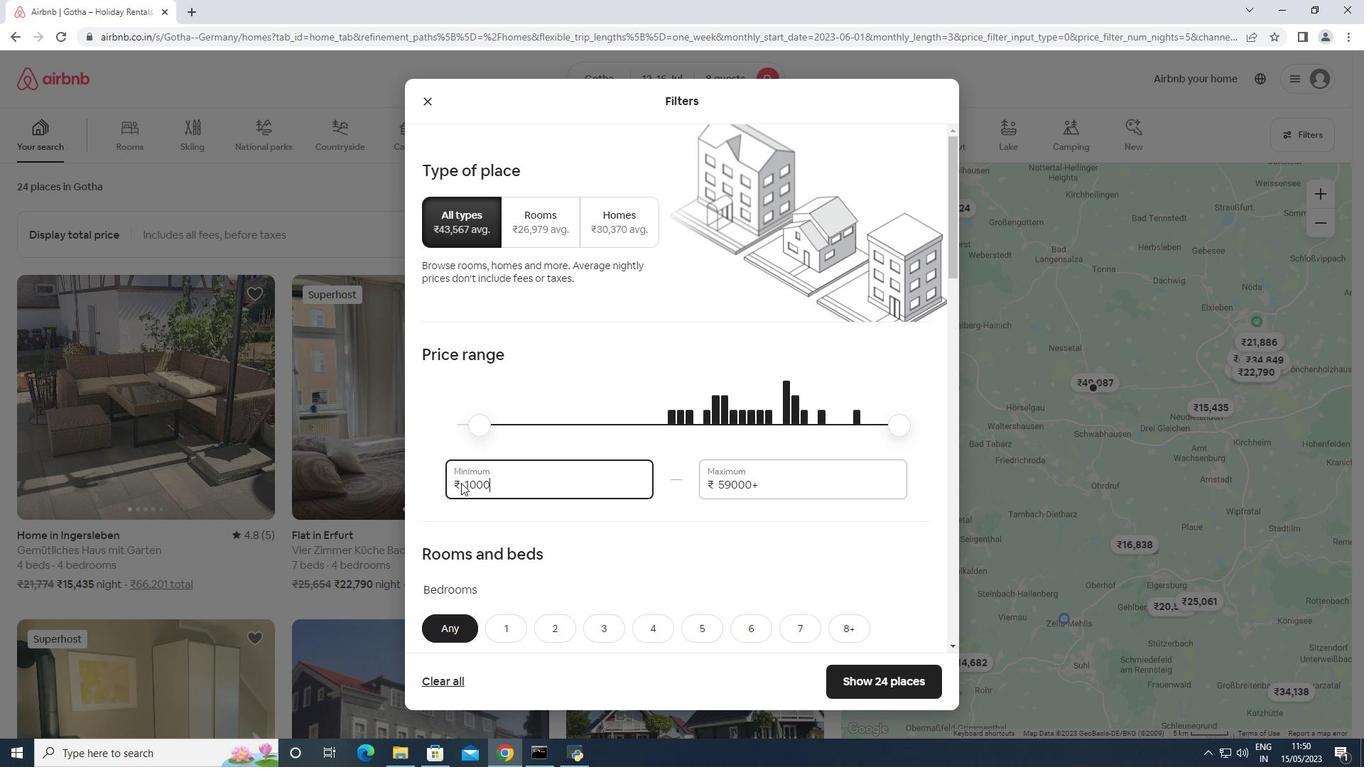 
Action: Mouse moved to (763, 485)
Screenshot: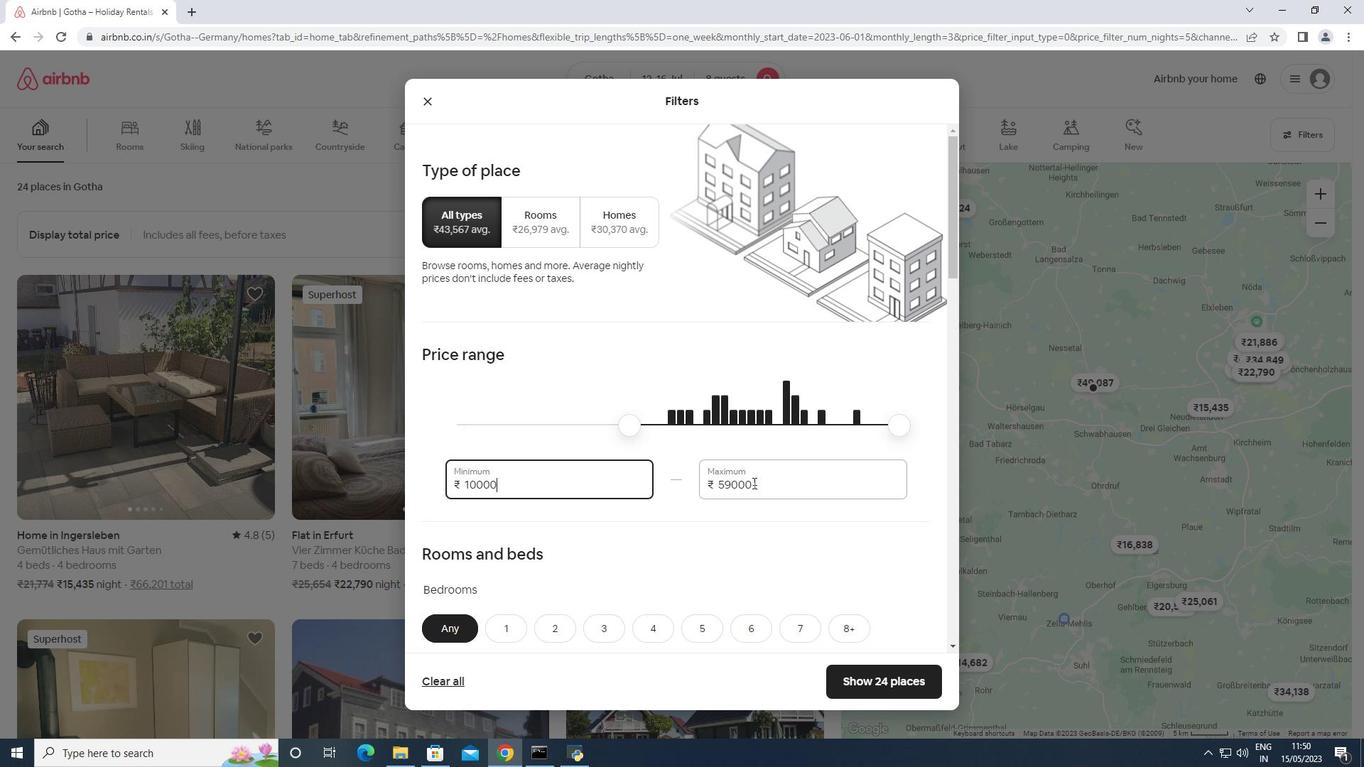 
Action: Mouse pressed left at (763, 485)
Screenshot: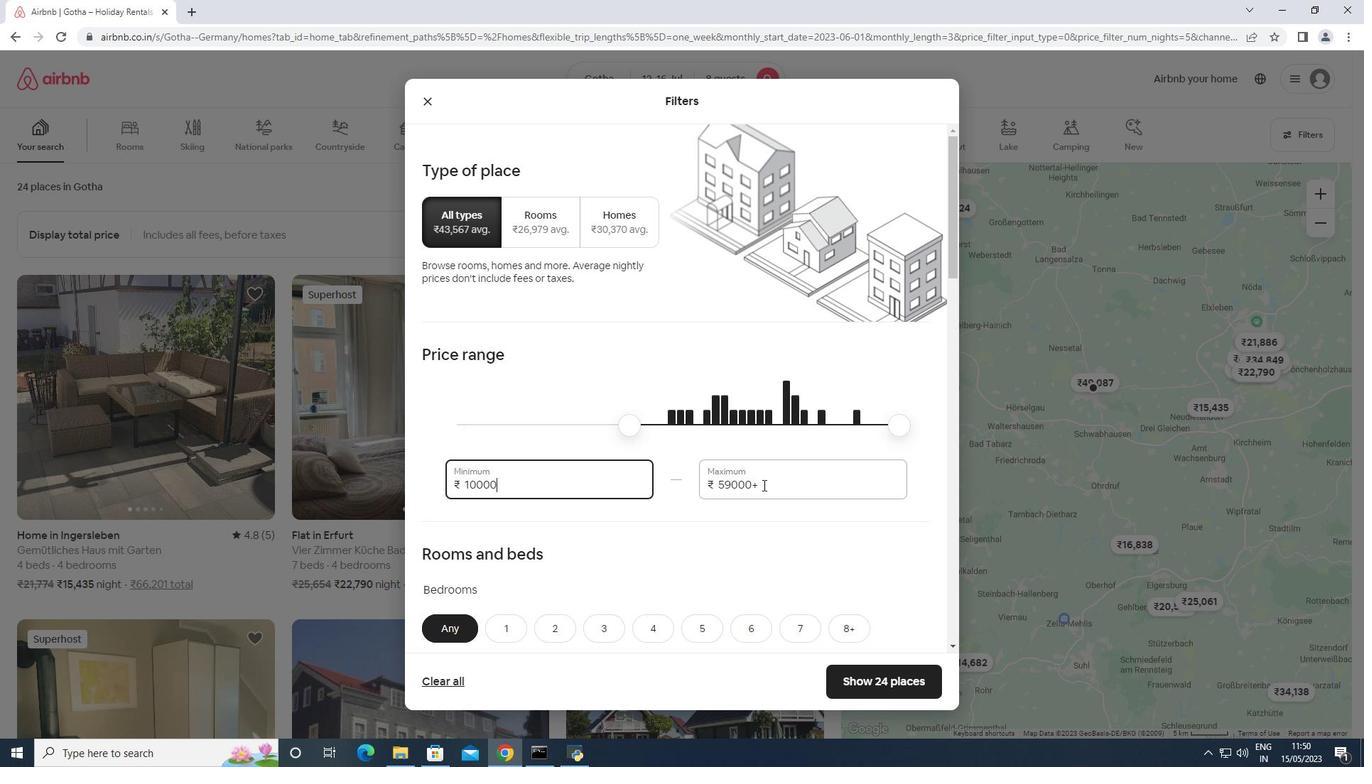 
Action: Mouse moved to (697, 478)
Screenshot: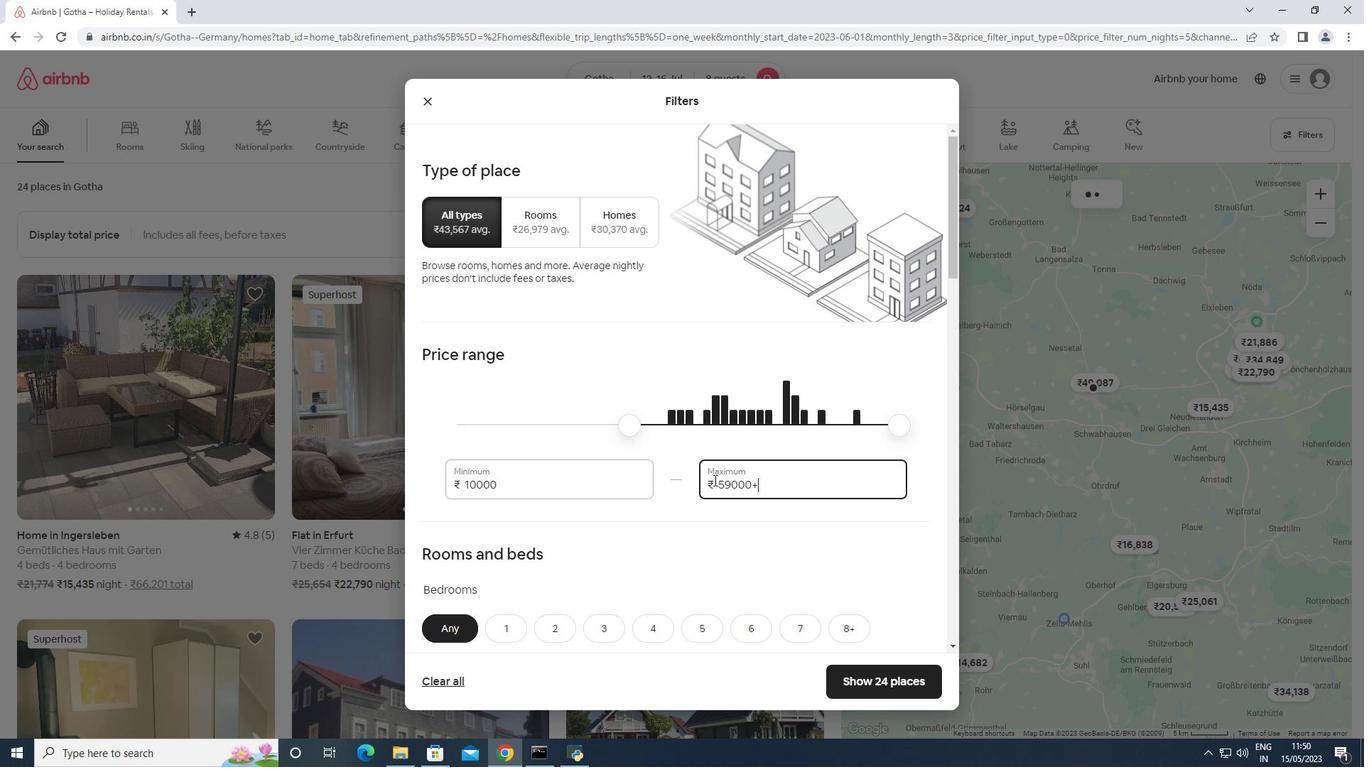
Action: Key pressed 16000
Screenshot: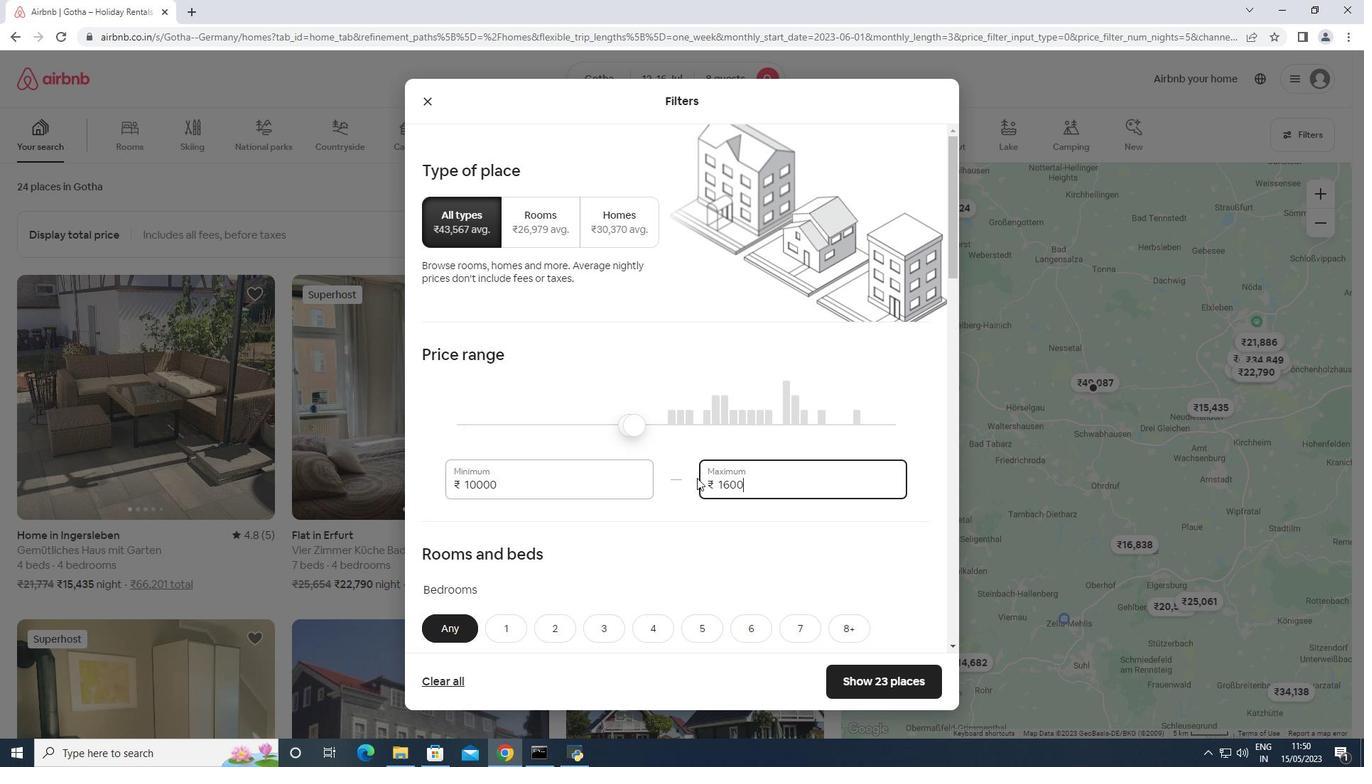 
Action: Mouse scrolled (697, 477) with delta (0, 0)
Screenshot: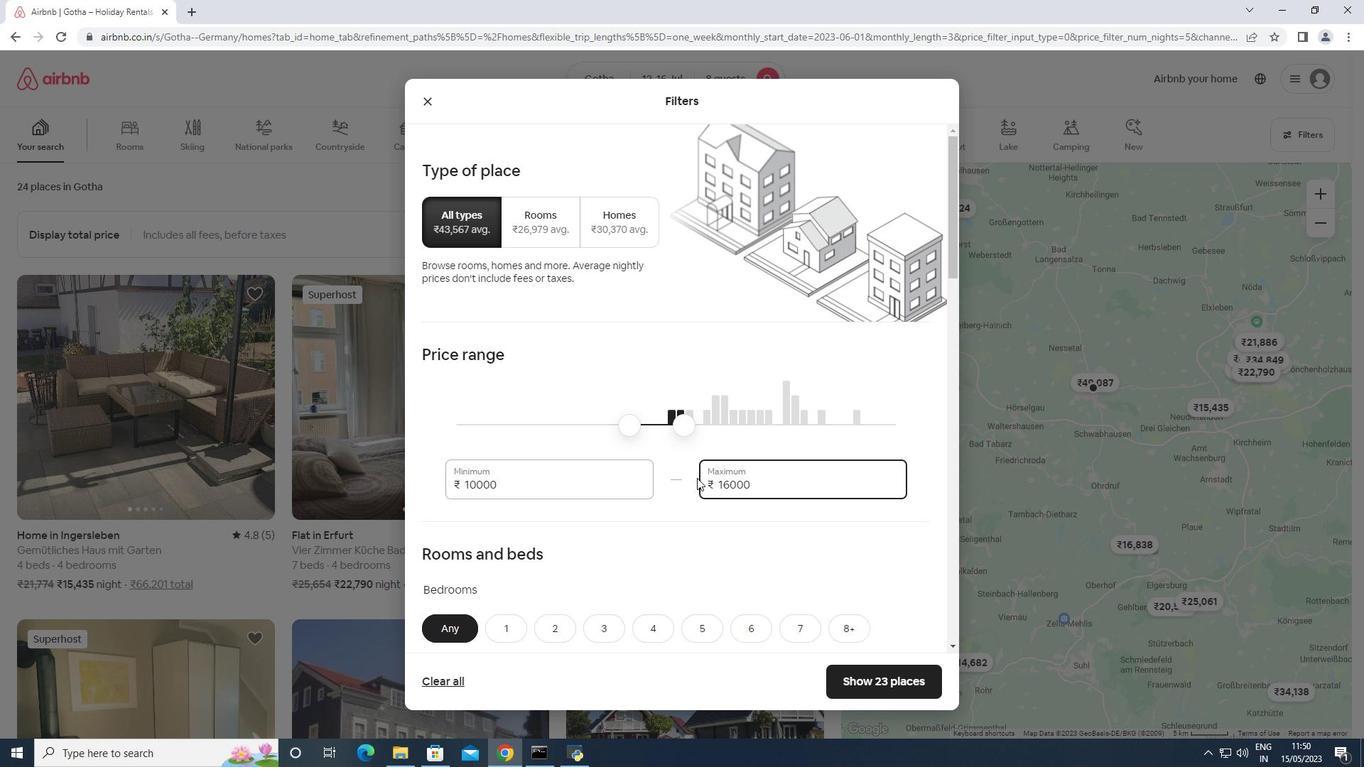 
Action: Mouse moved to (697, 478)
Screenshot: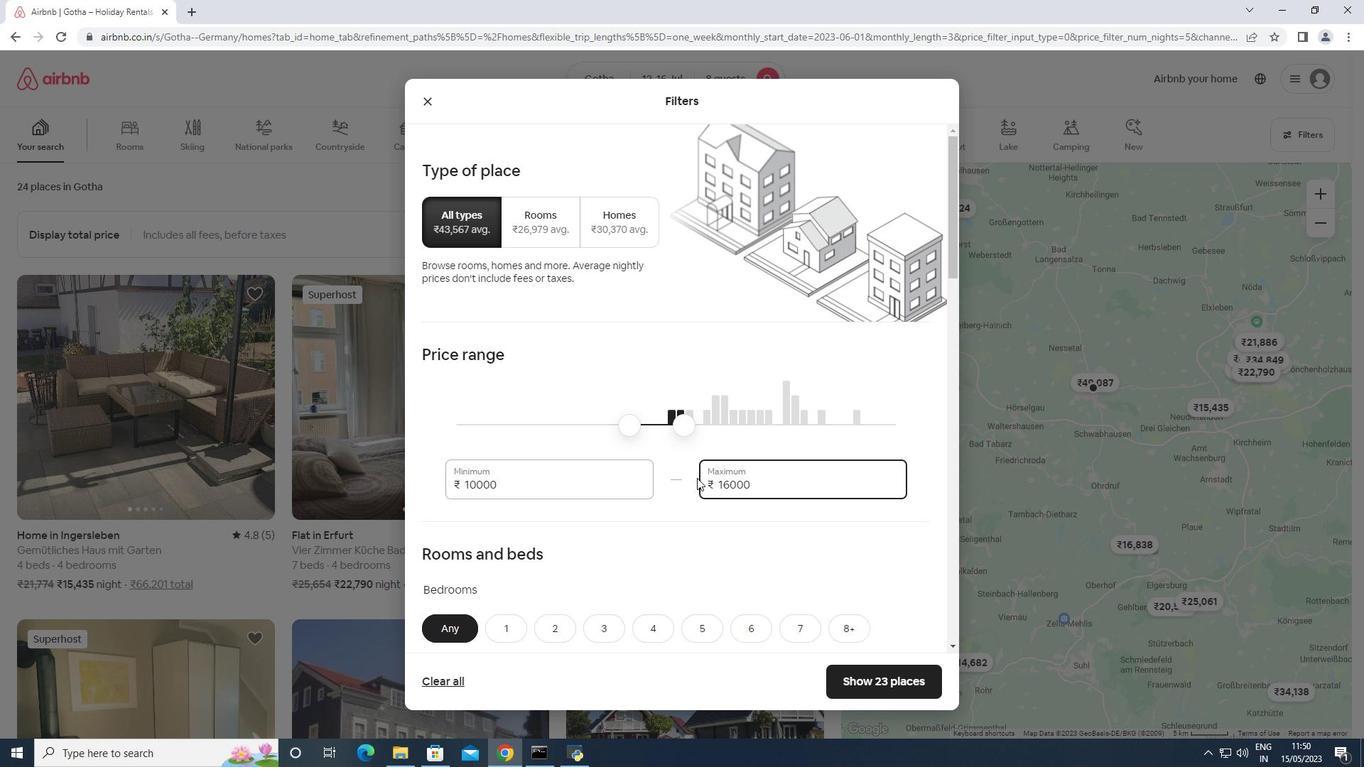 
Action: Mouse scrolled (697, 477) with delta (0, 0)
Screenshot: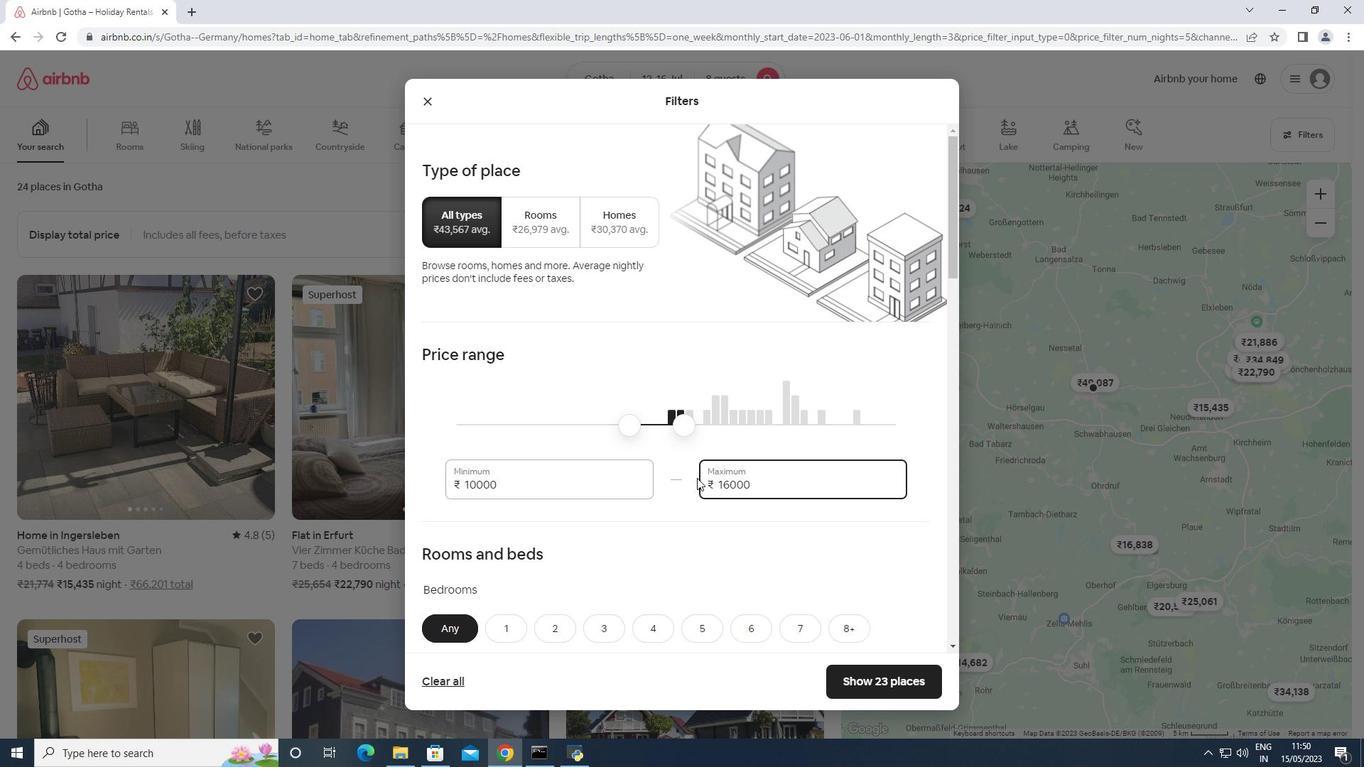 
Action: Mouse moved to (715, 469)
Screenshot: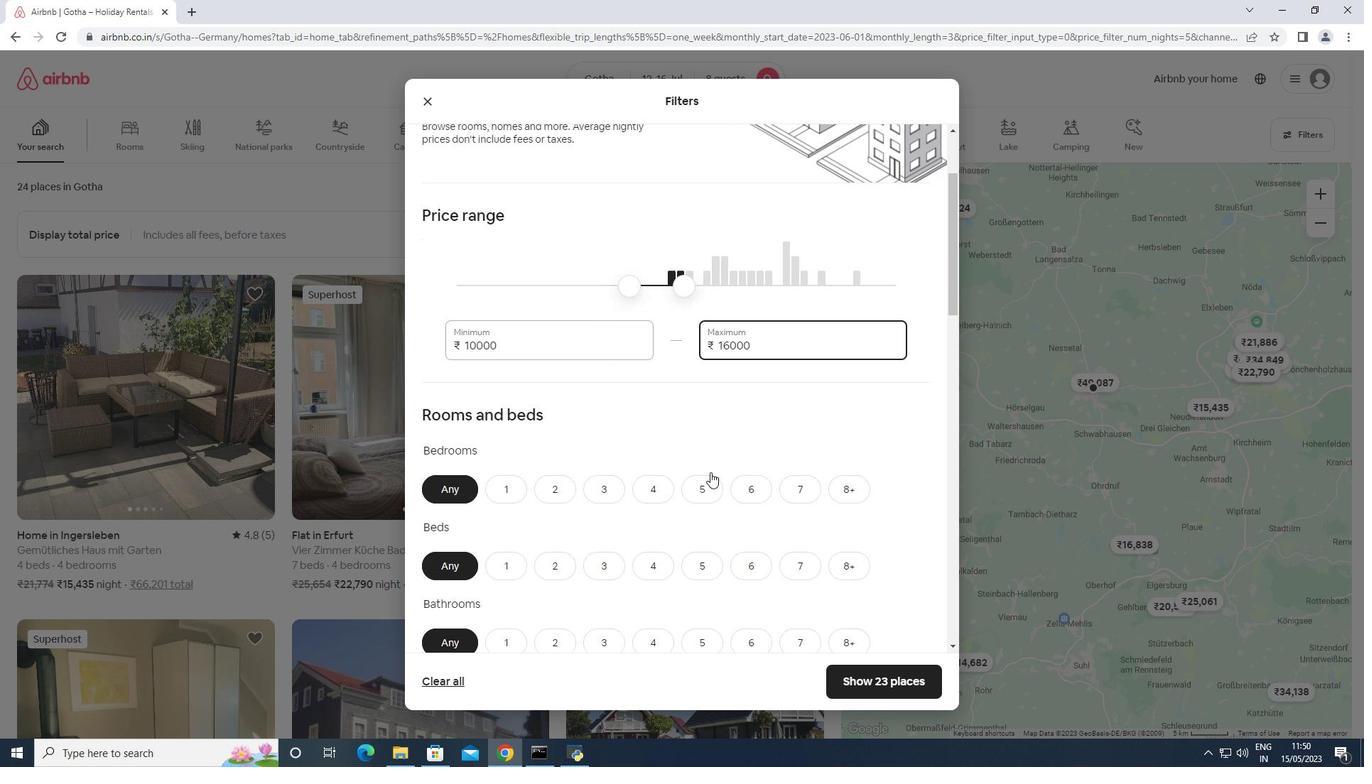 
Action: Mouse scrolled (715, 469) with delta (0, 0)
Screenshot: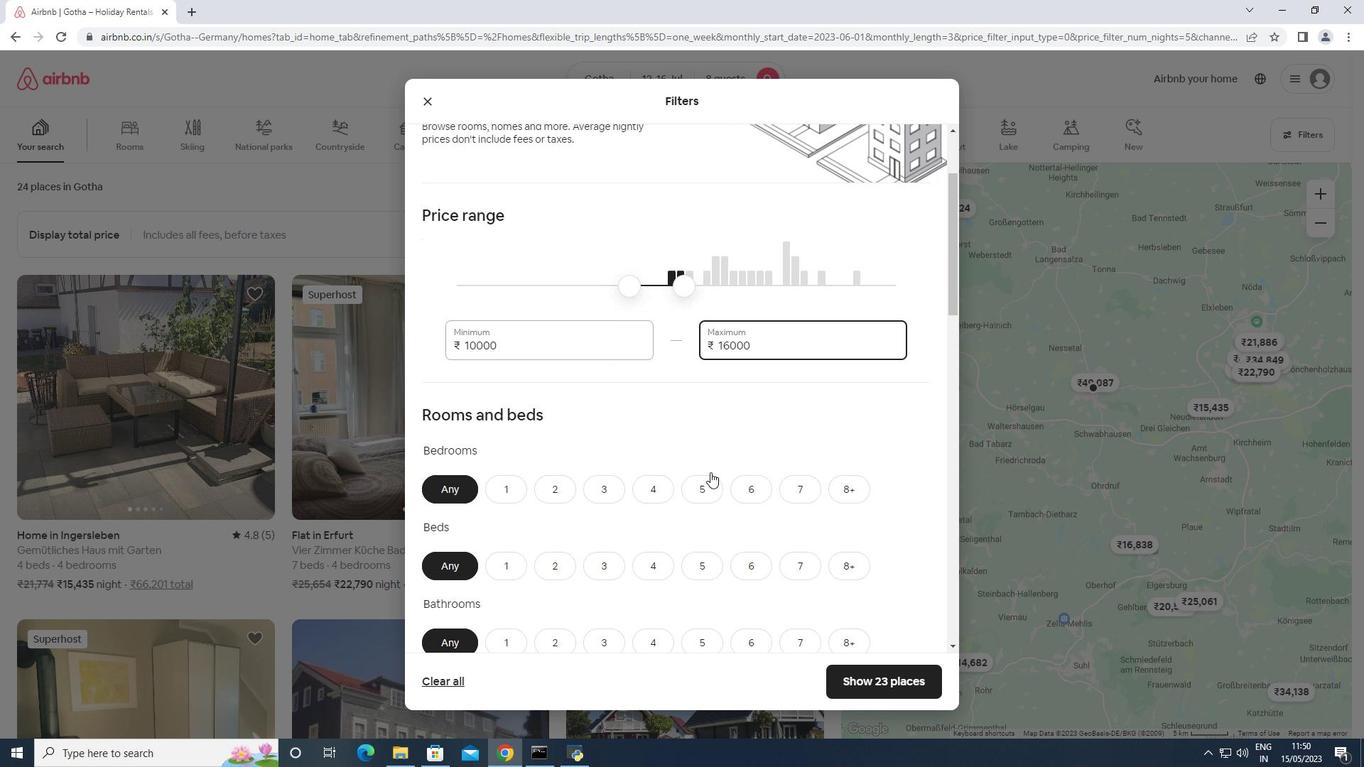
Action: Mouse scrolled (715, 469) with delta (0, 0)
Screenshot: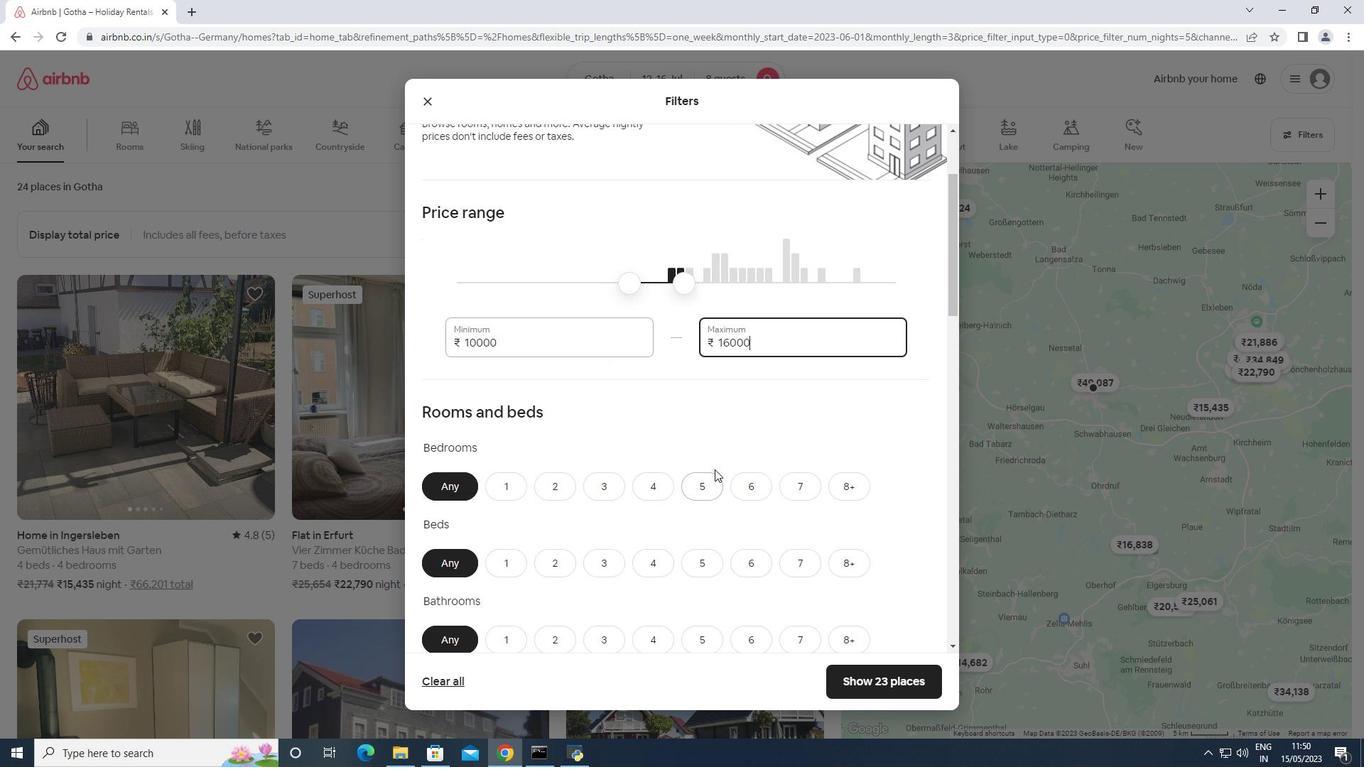 
Action: Mouse moved to (855, 349)
Screenshot: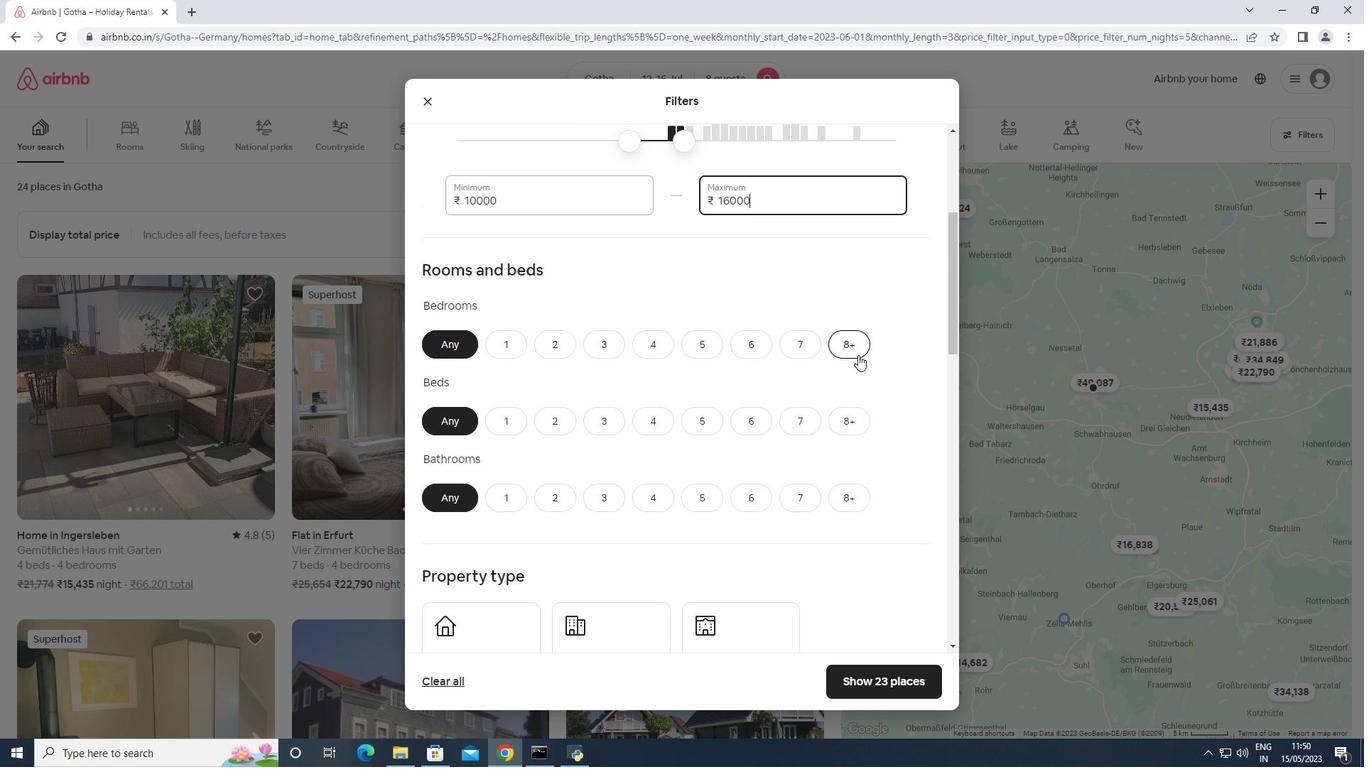 
Action: Mouse pressed left at (855, 349)
Screenshot: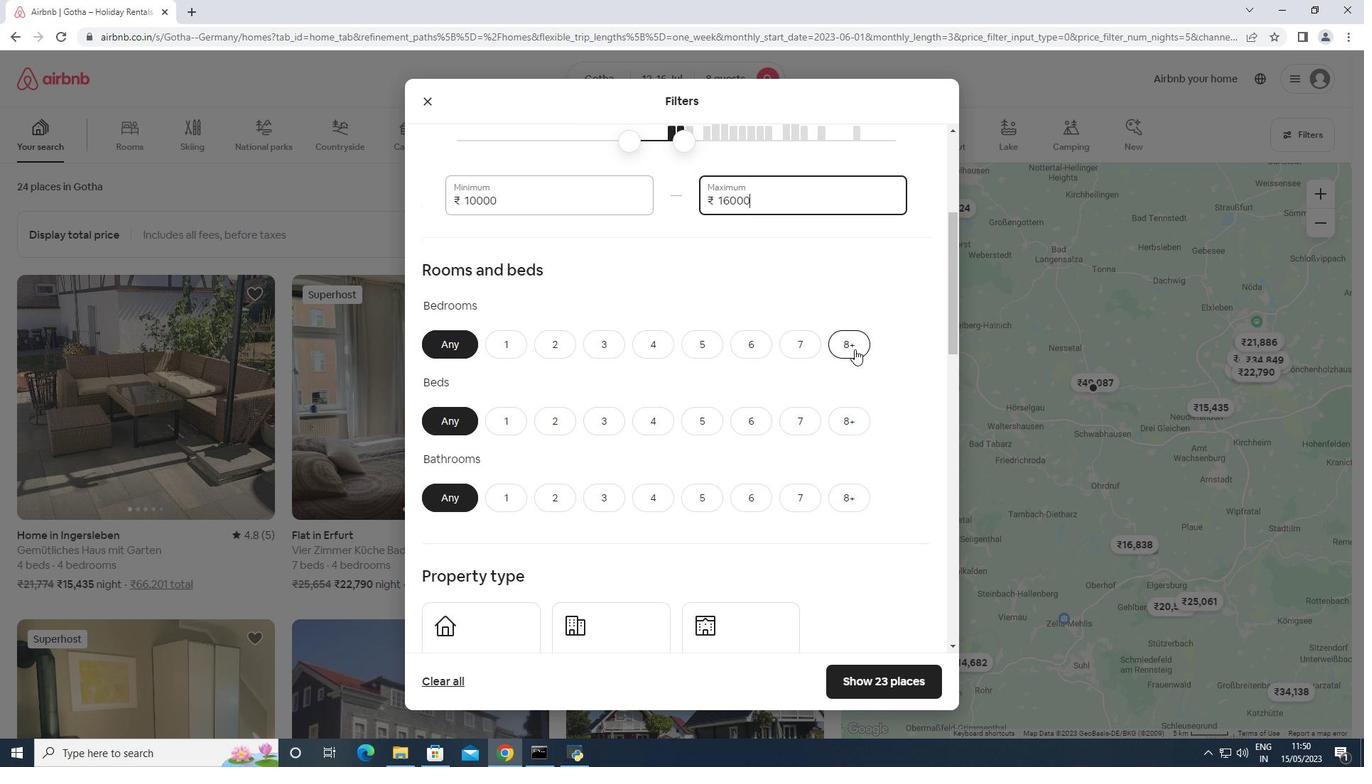 
Action: Mouse moved to (846, 425)
Screenshot: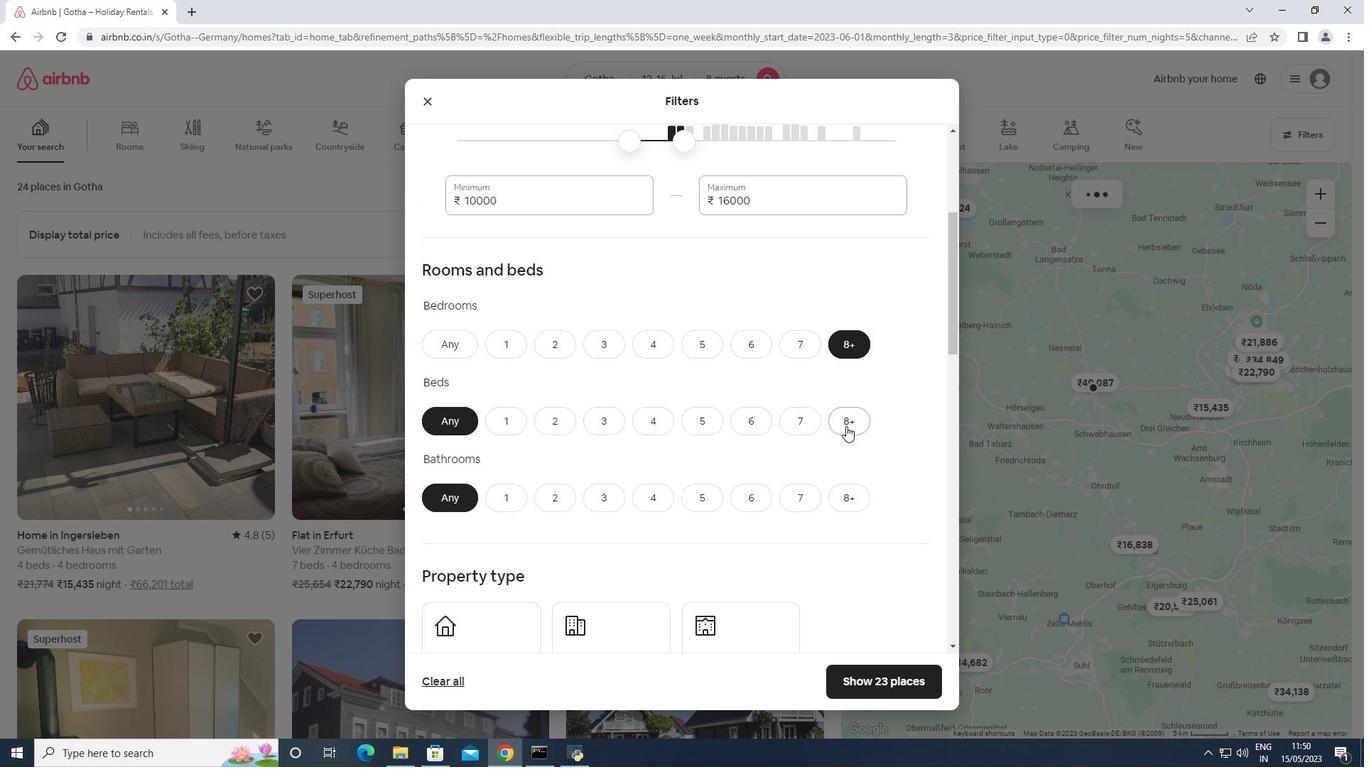 
Action: Mouse pressed left at (846, 425)
Screenshot: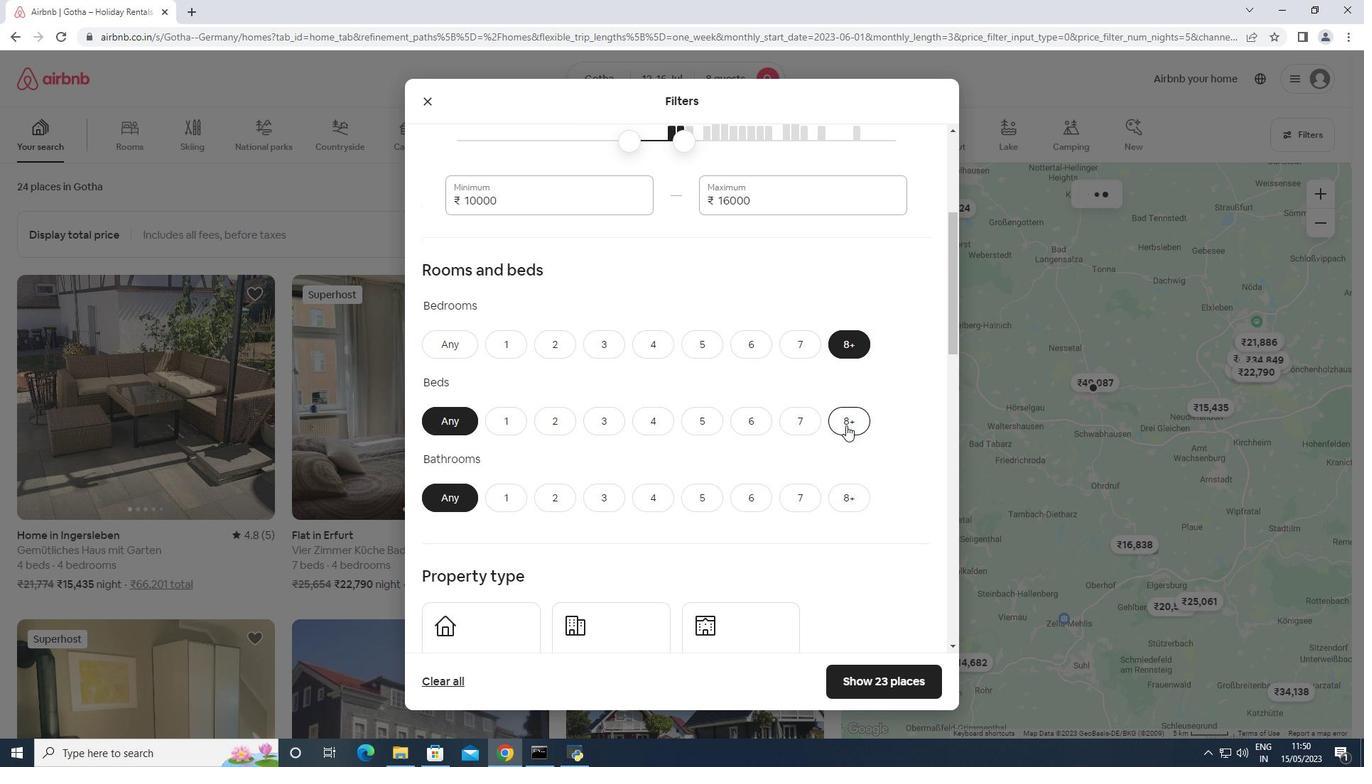 
Action: Mouse moved to (850, 501)
Screenshot: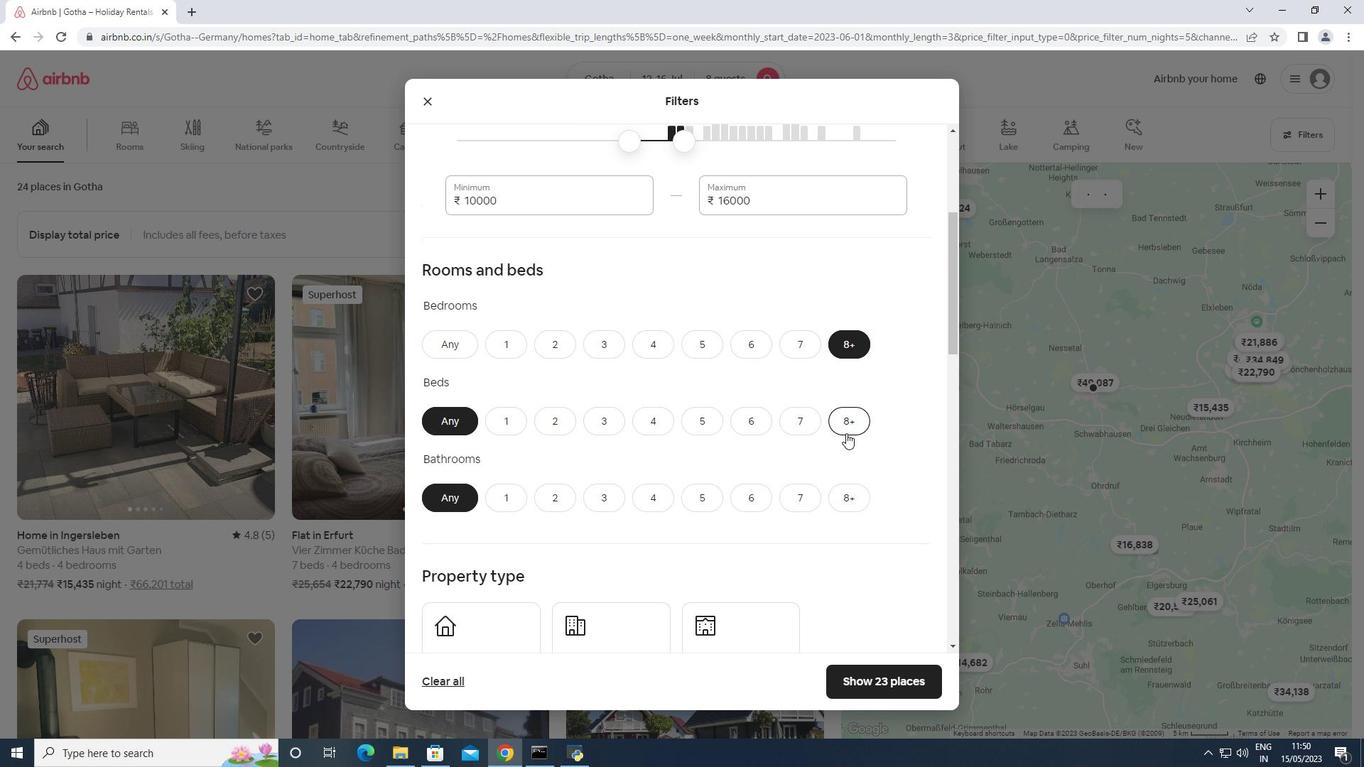 
Action: Mouse pressed left at (850, 501)
Screenshot: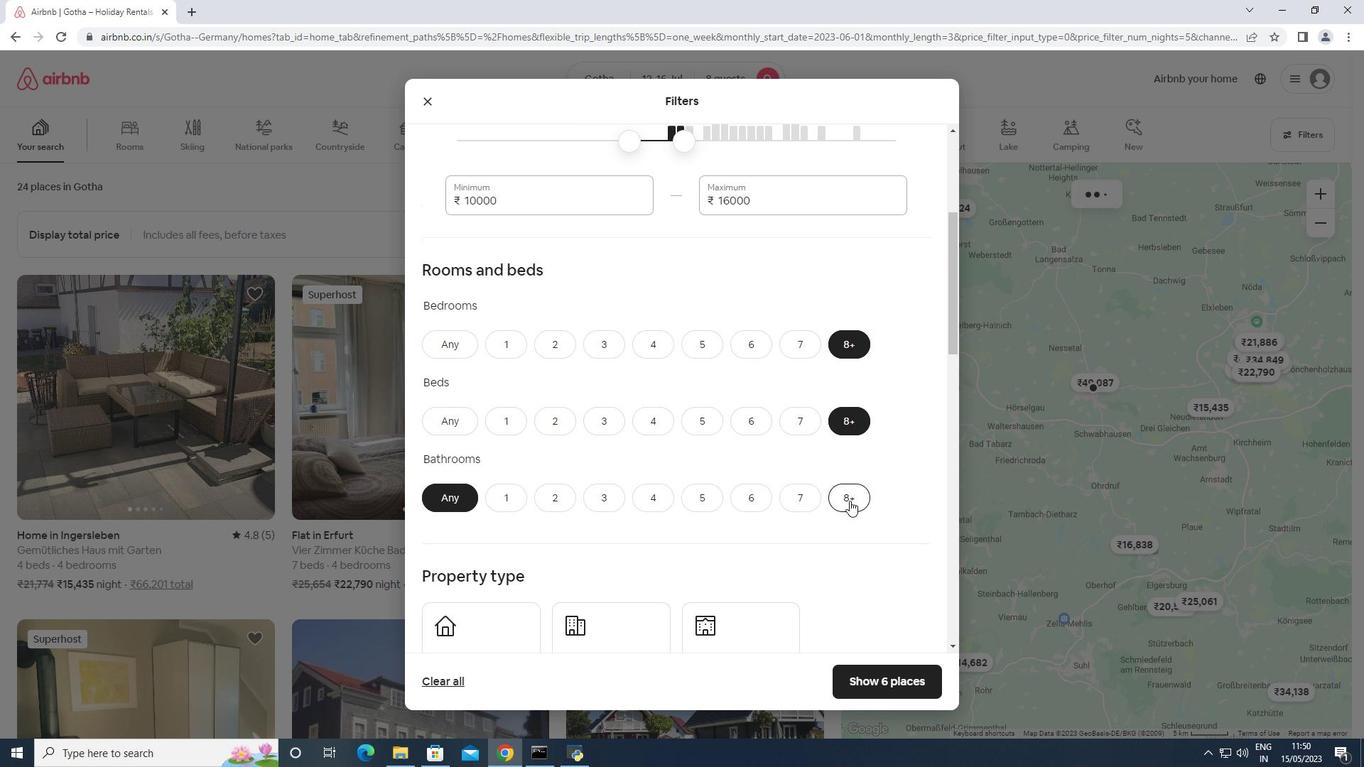 
Action: Mouse moved to (794, 471)
Screenshot: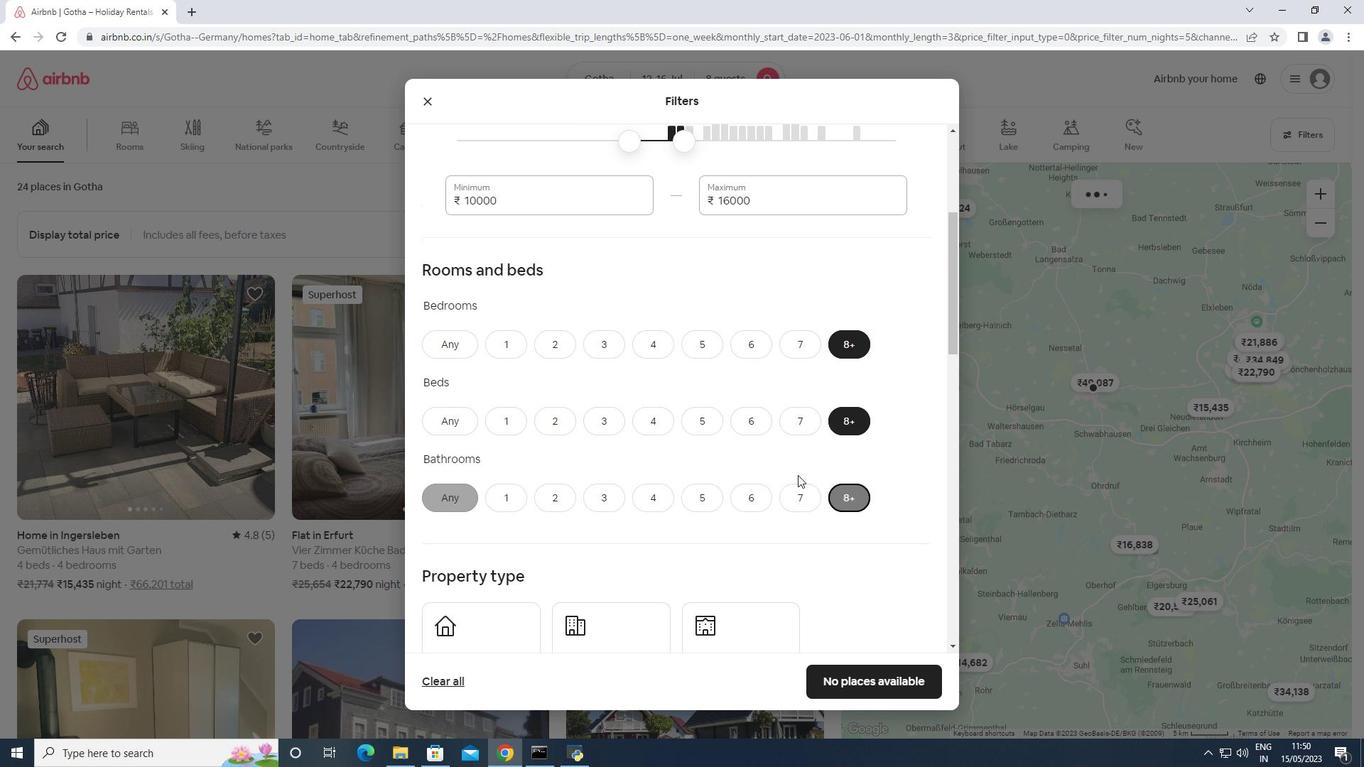 
Action: Mouse scrolled (794, 470) with delta (0, 0)
Screenshot: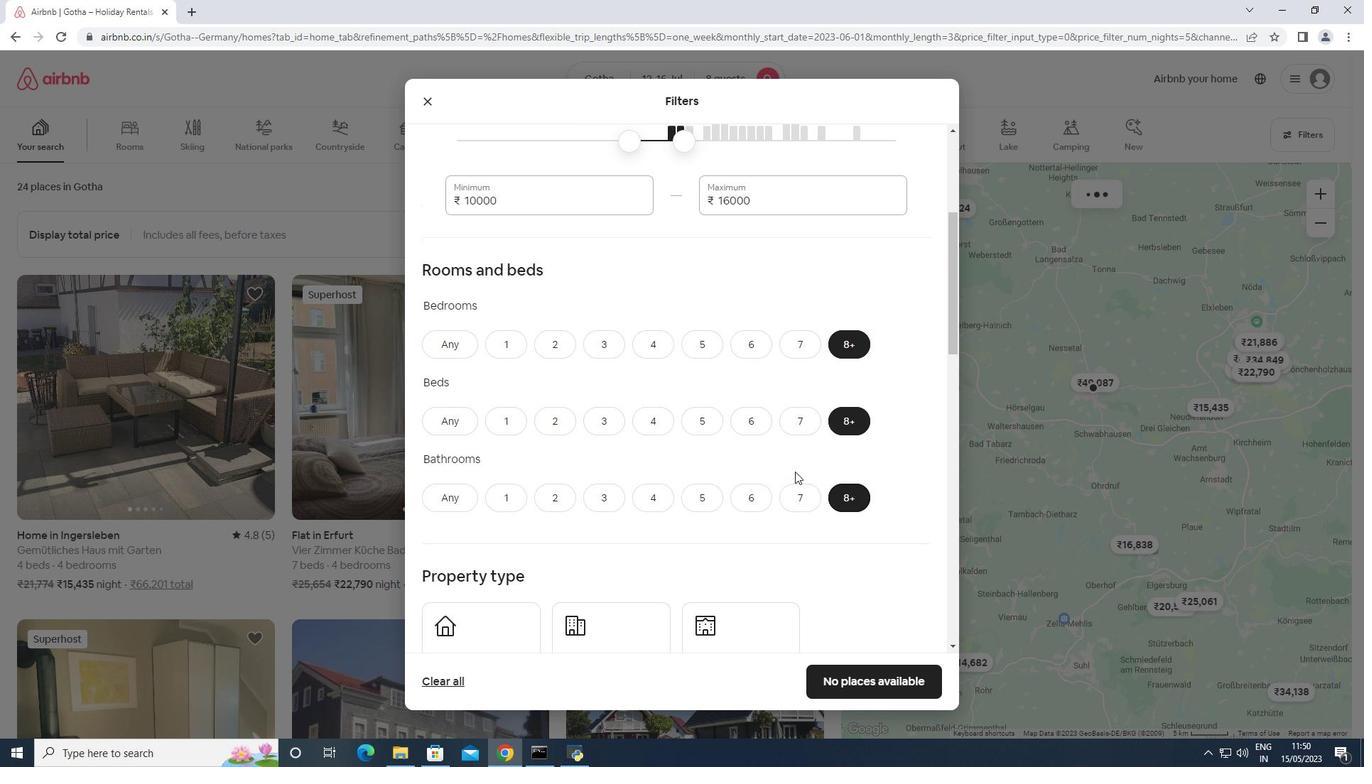 
Action: Mouse scrolled (794, 470) with delta (0, 0)
Screenshot: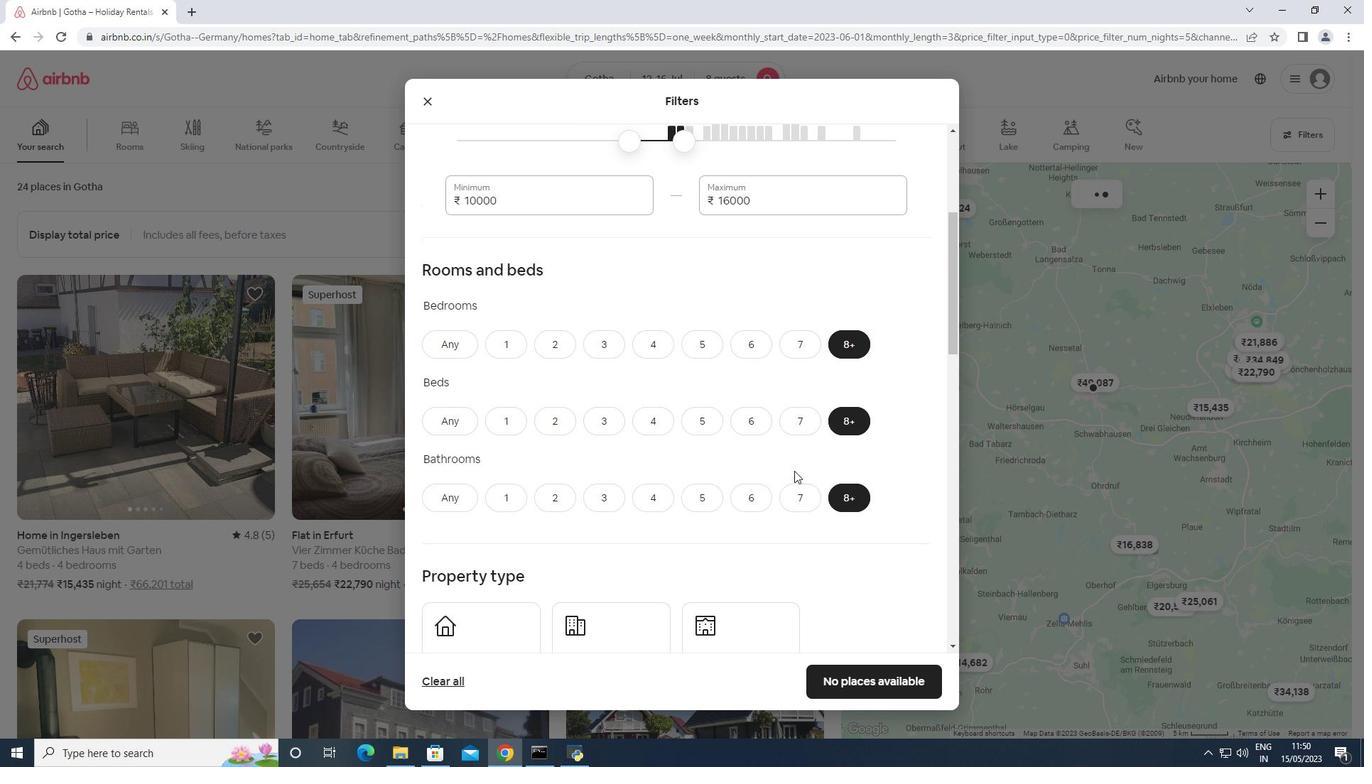 
Action: Mouse moved to (794, 469)
Screenshot: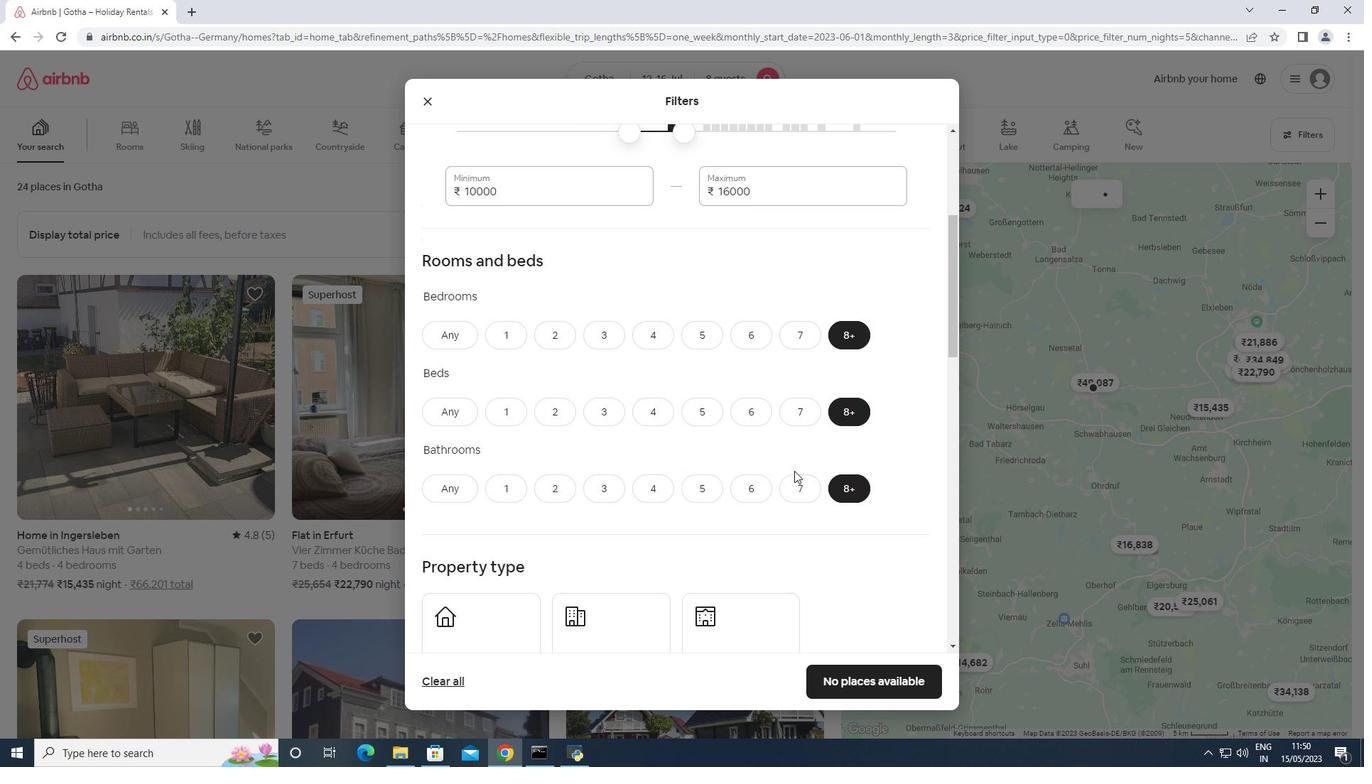 
Action: Mouse scrolled (794, 469) with delta (0, 0)
Screenshot: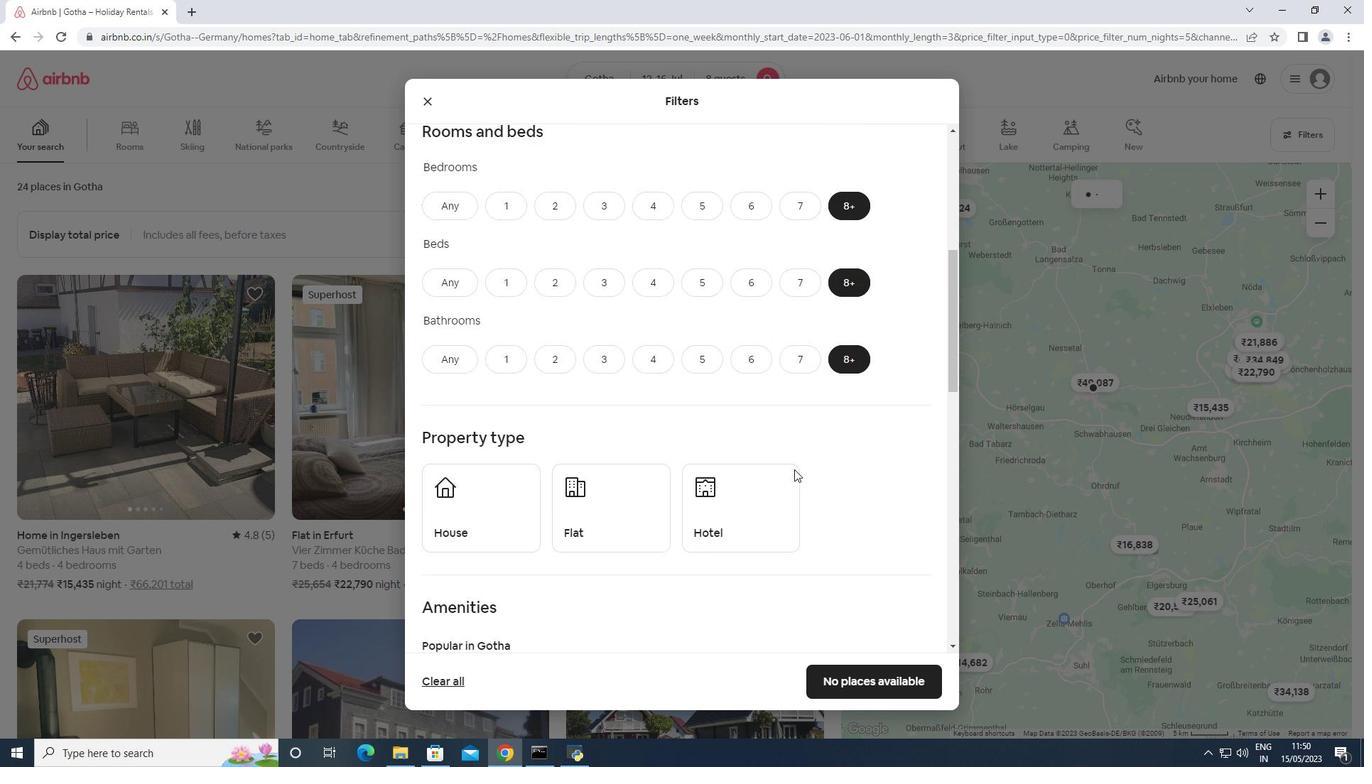 
Action: Mouse moved to (796, 463)
Screenshot: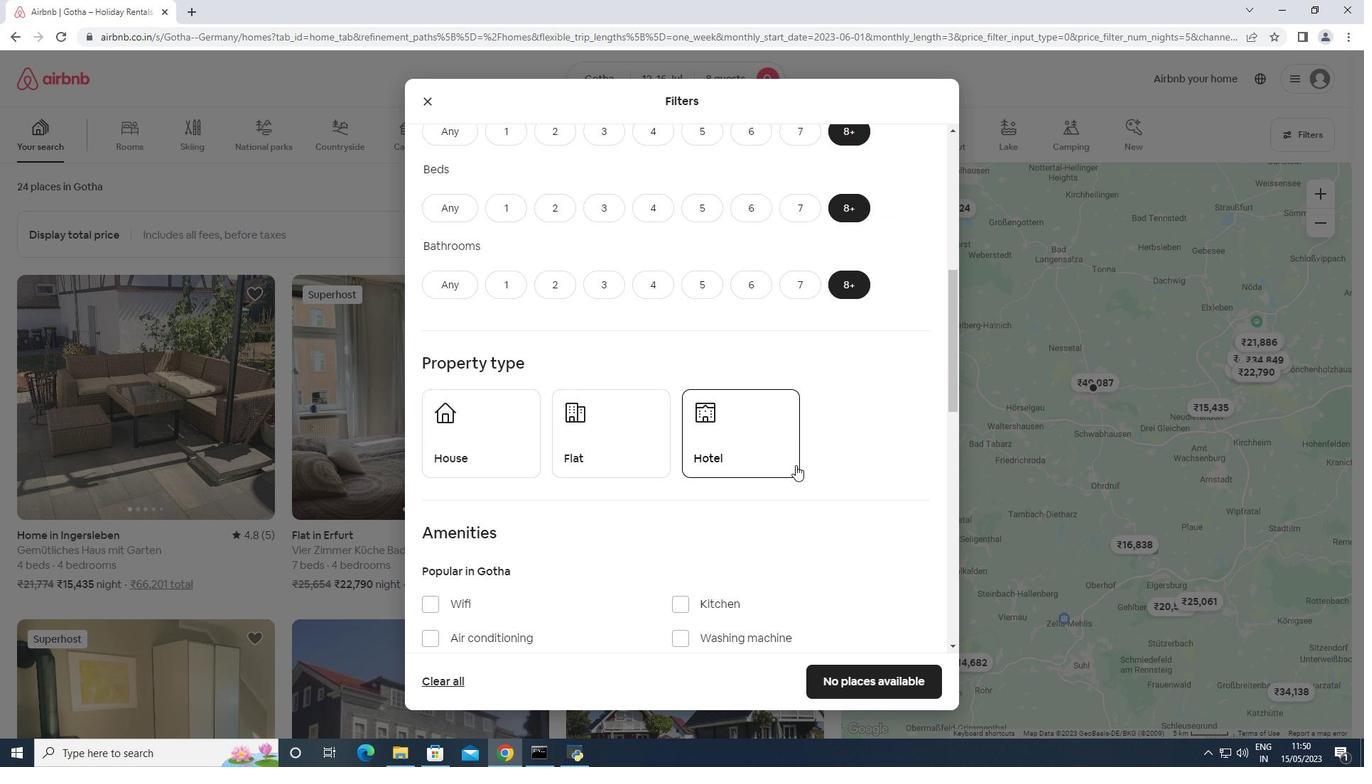 
Action: Mouse scrolled (796, 462) with delta (0, 0)
Screenshot: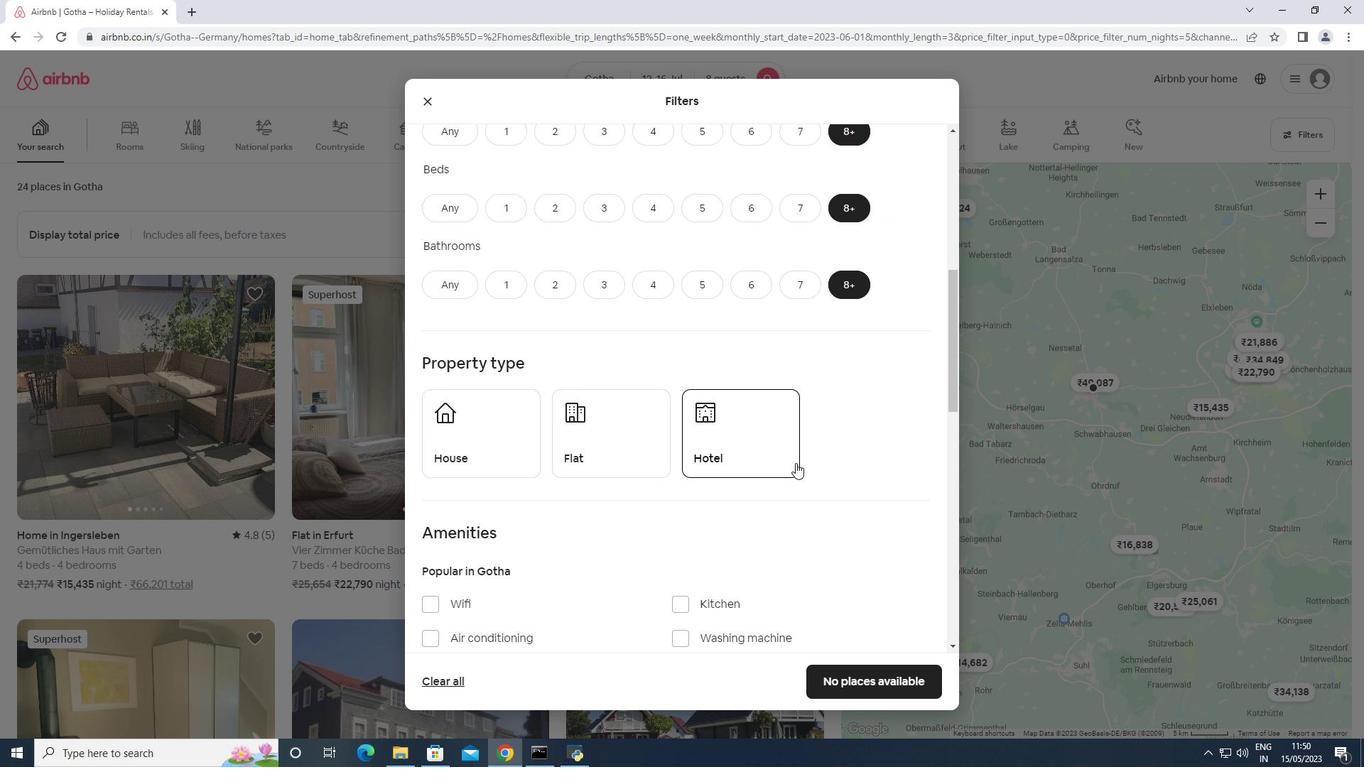 
Action: Mouse scrolled (796, 462) with delta (0, 0)
Screenshot: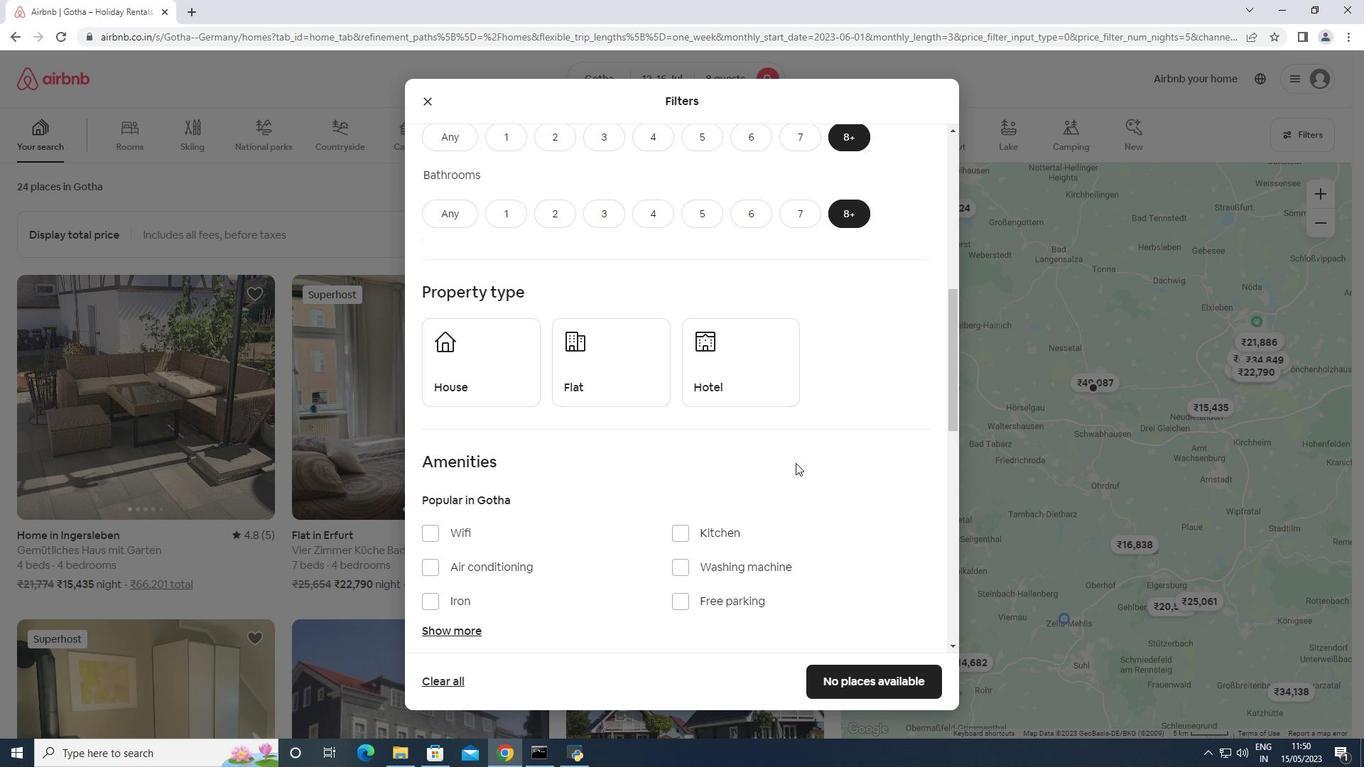 
Action: Mouse moved to (511, 309)
Screenshot: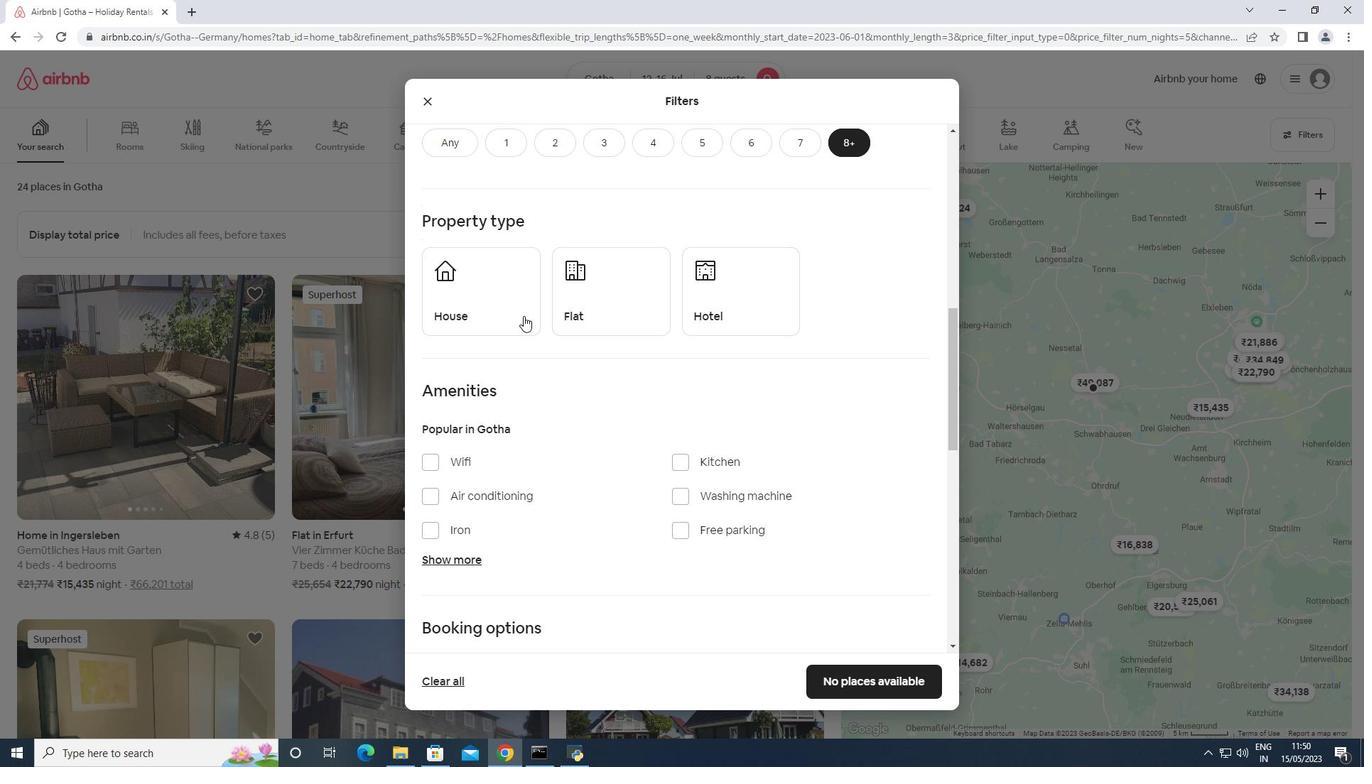 
Action: Mouse pressed left at (511, 309)
Screenshot: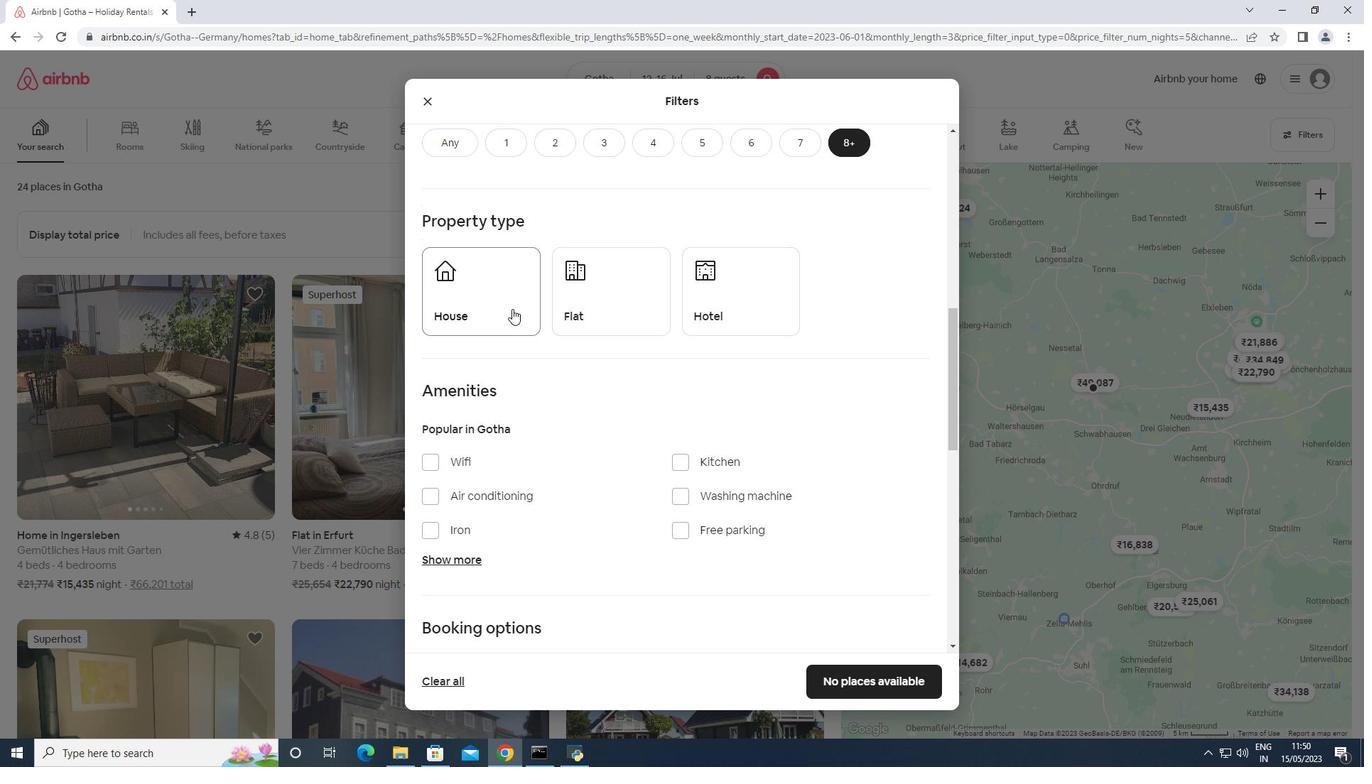 
Action: Mouse moved to (603, 304)
Screenshot: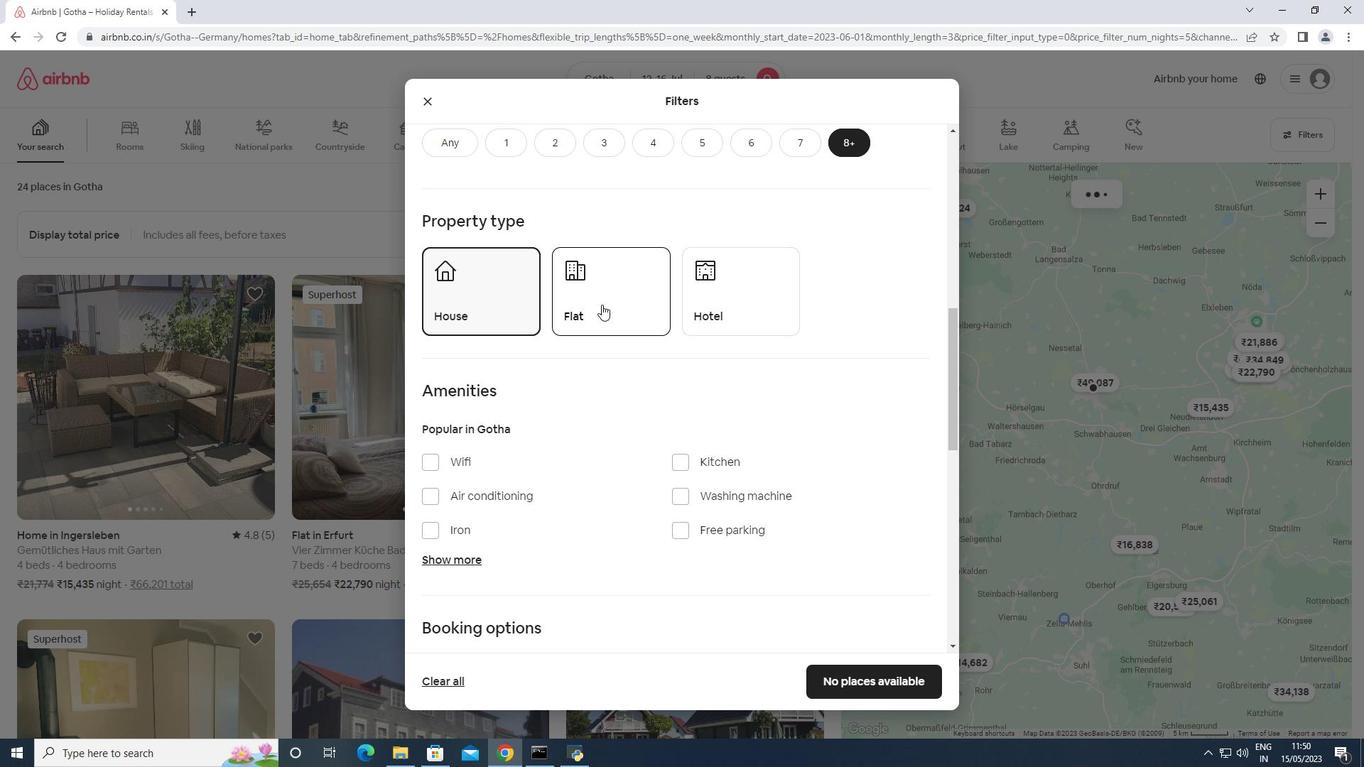 
Action: Mouse pressed left at (603, 304)
Screenshot: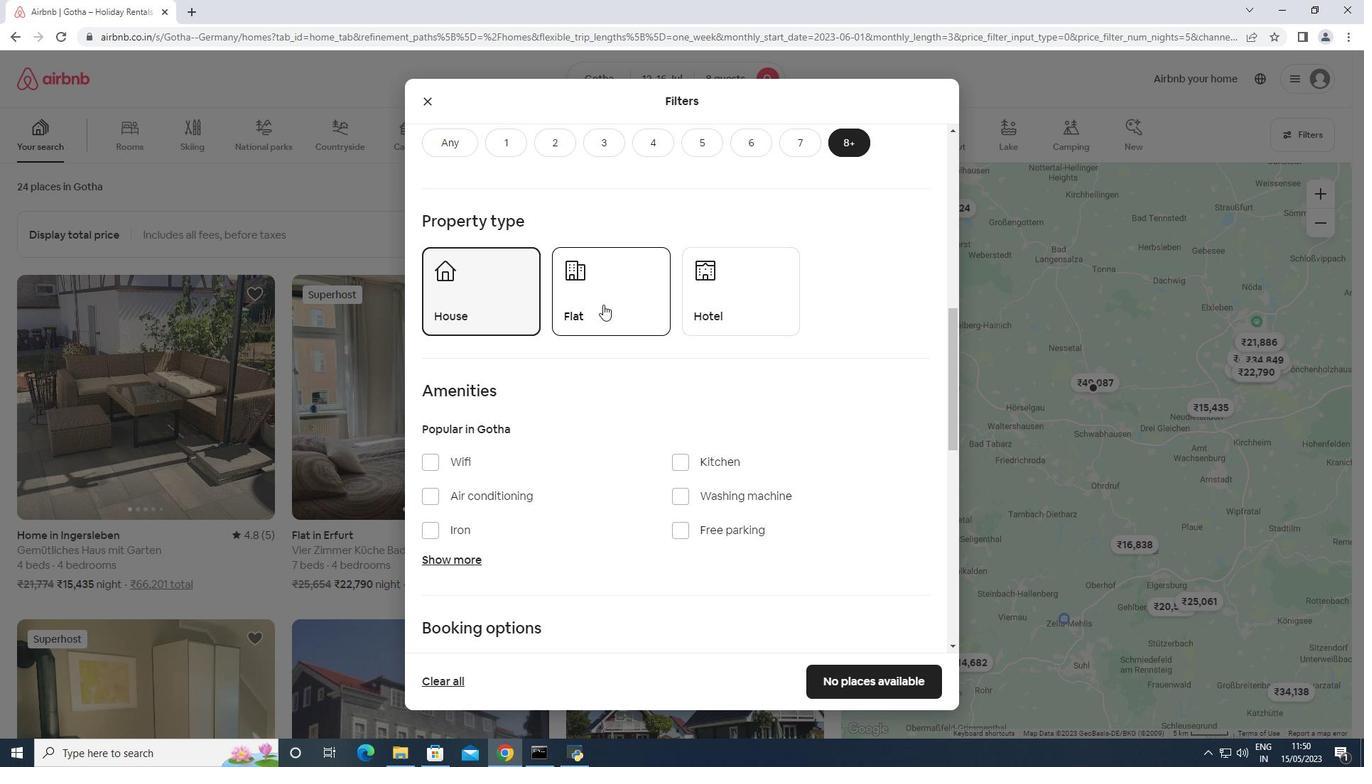 
Action: Mouse moved to (700, 317)
Screenshot: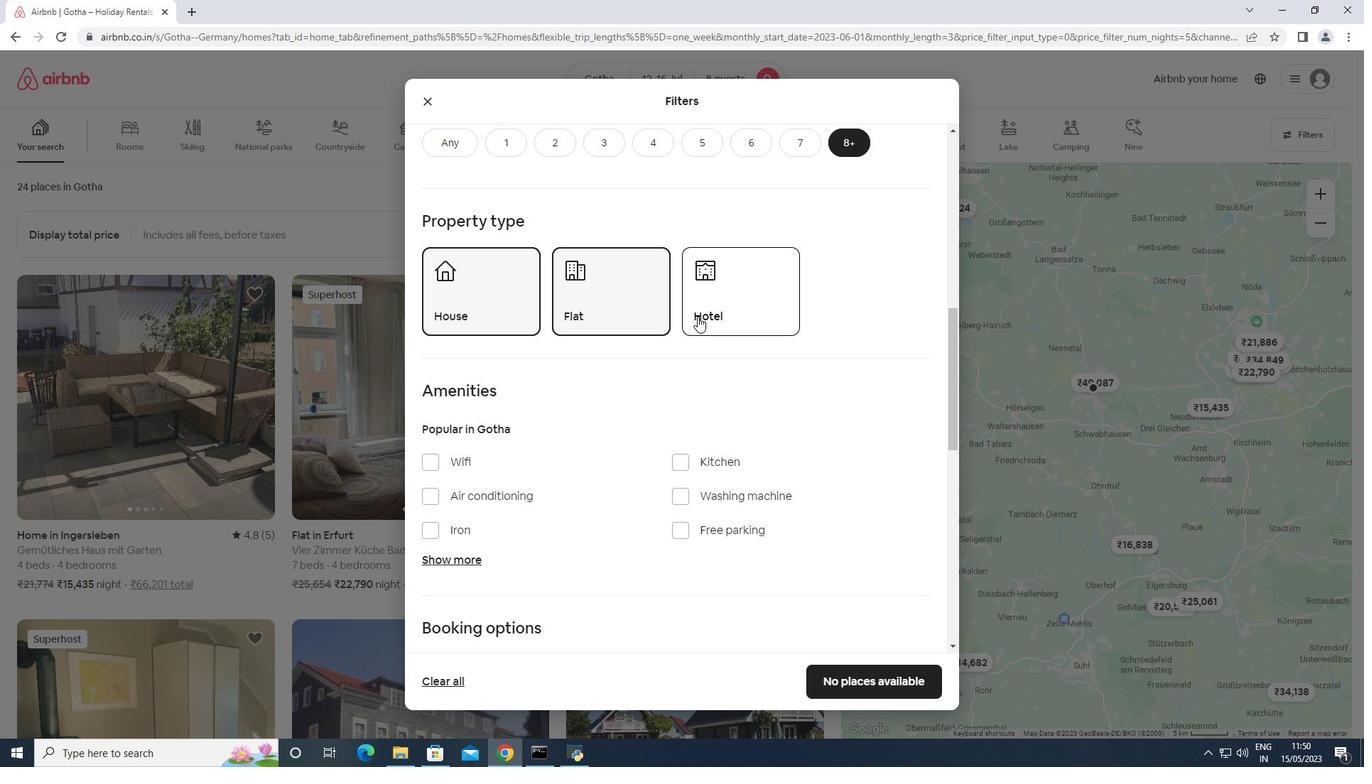 
Action: Mouse pressed left at (700, 317)
Screenshot: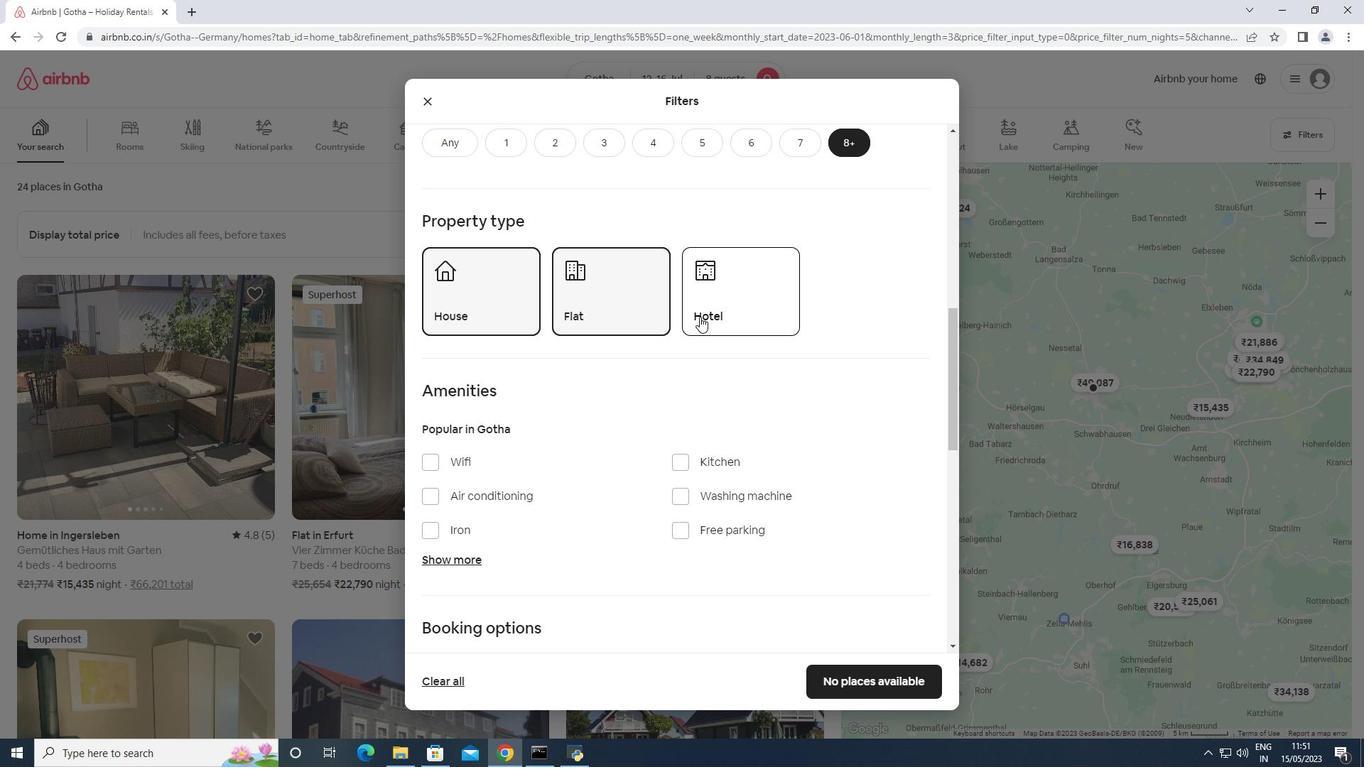 
Action: Mouse moved to (467, 376)
Screenshot: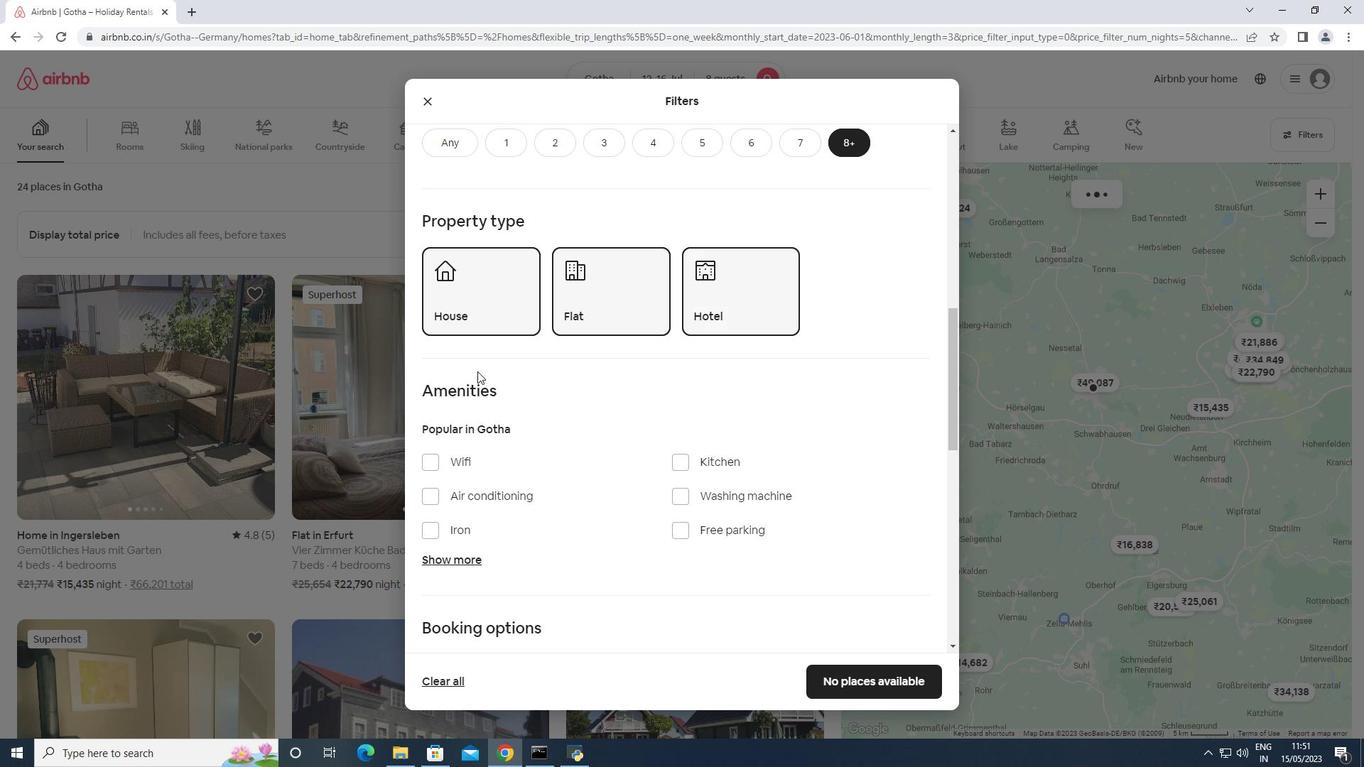 
Action: Mouse scrolled (467, 376) with delta (0, 0)
Screenshot: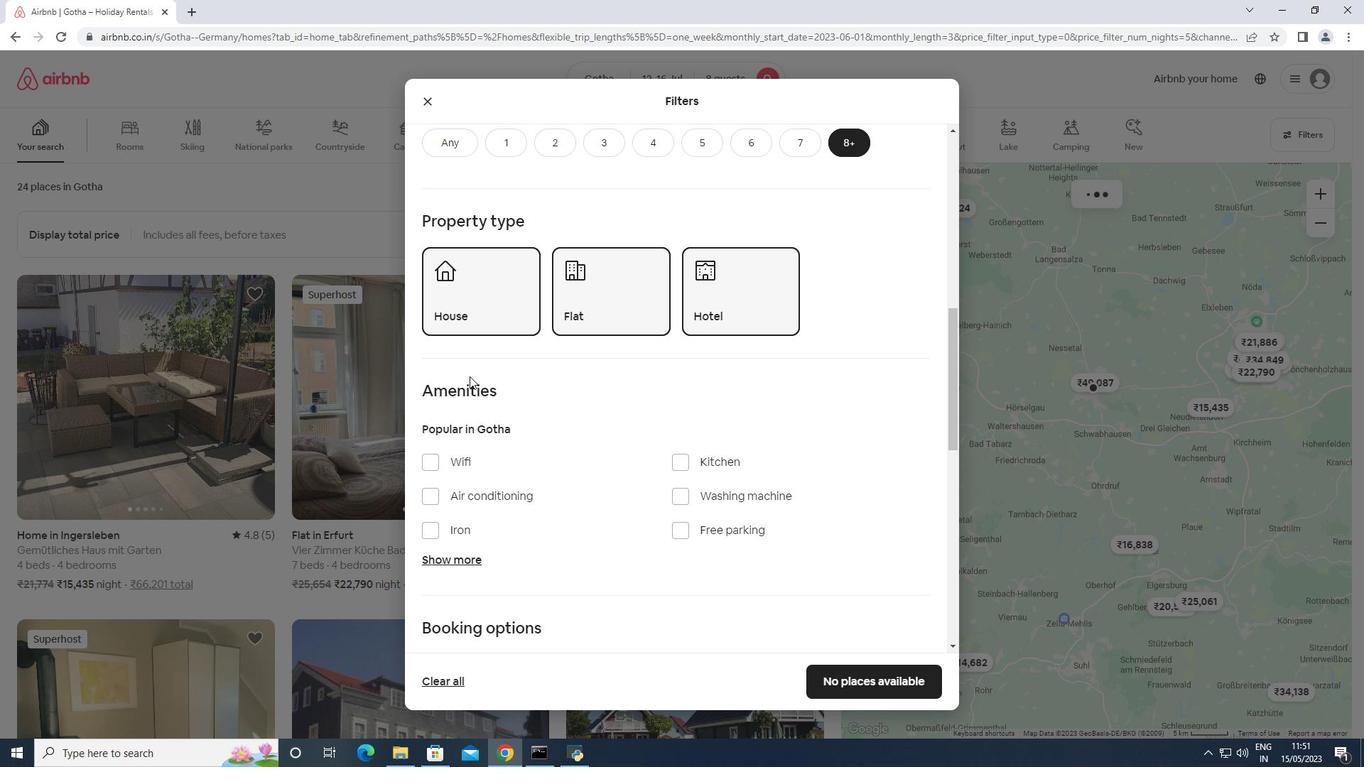 
Action: Mouse moved to (467, 377)
Screenshot: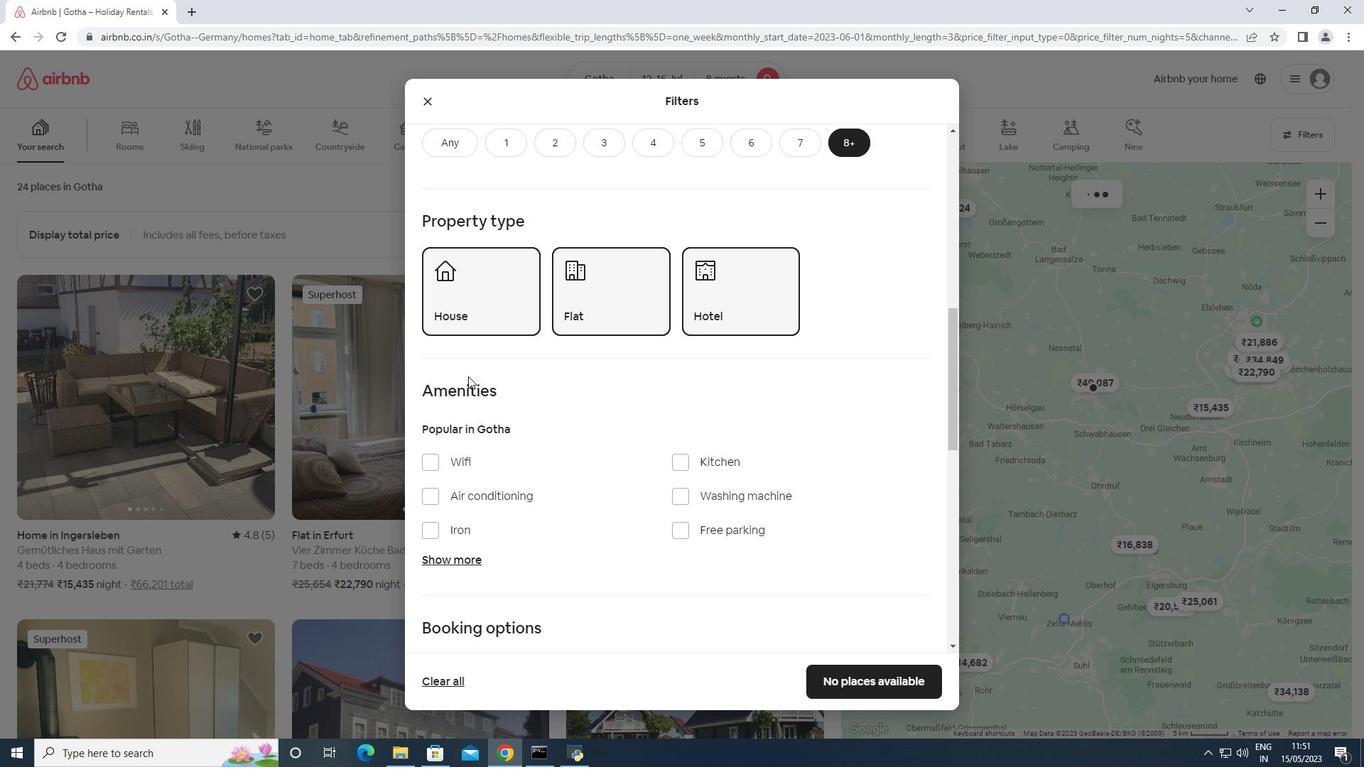 
Action: Mouse scrolled (467, 376) with delta (0, 0)
Screenshot: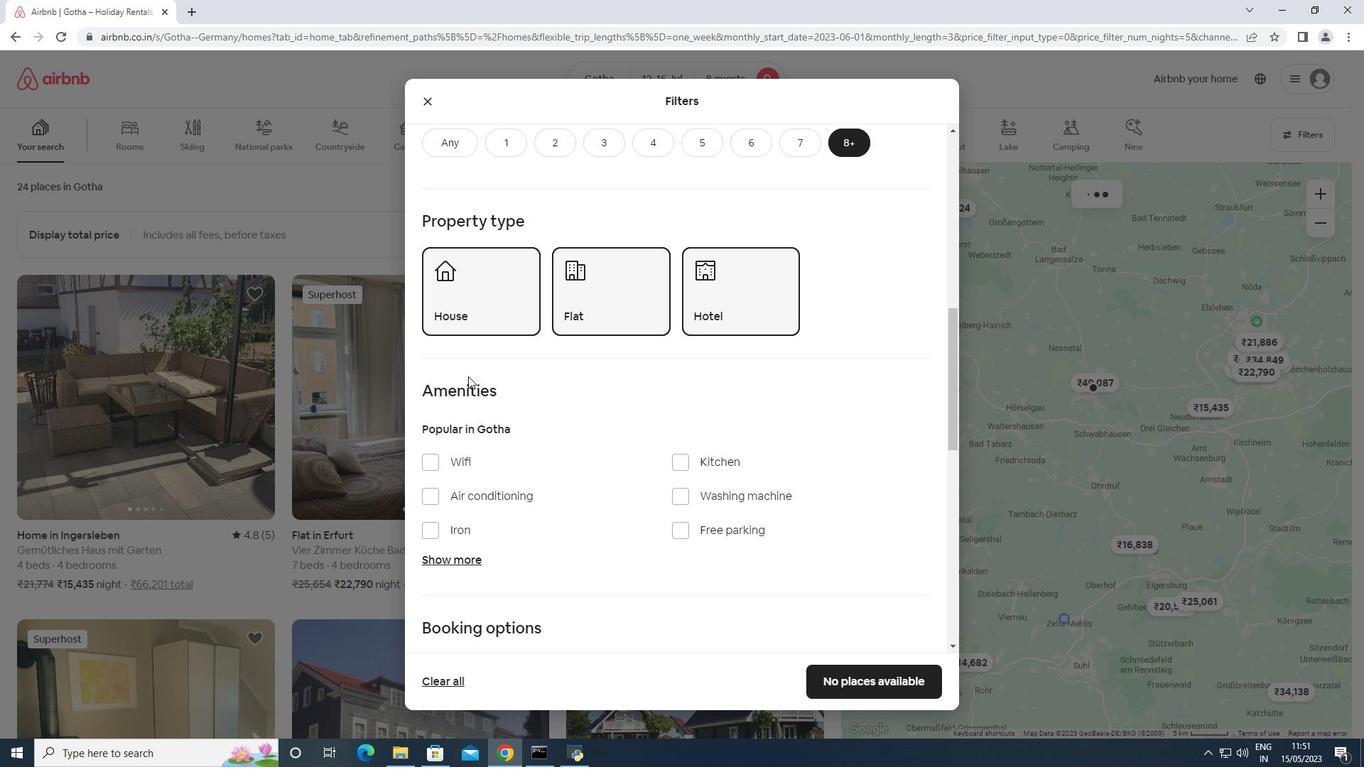
Action: Mouse moved to (436, 314)
Screenshot: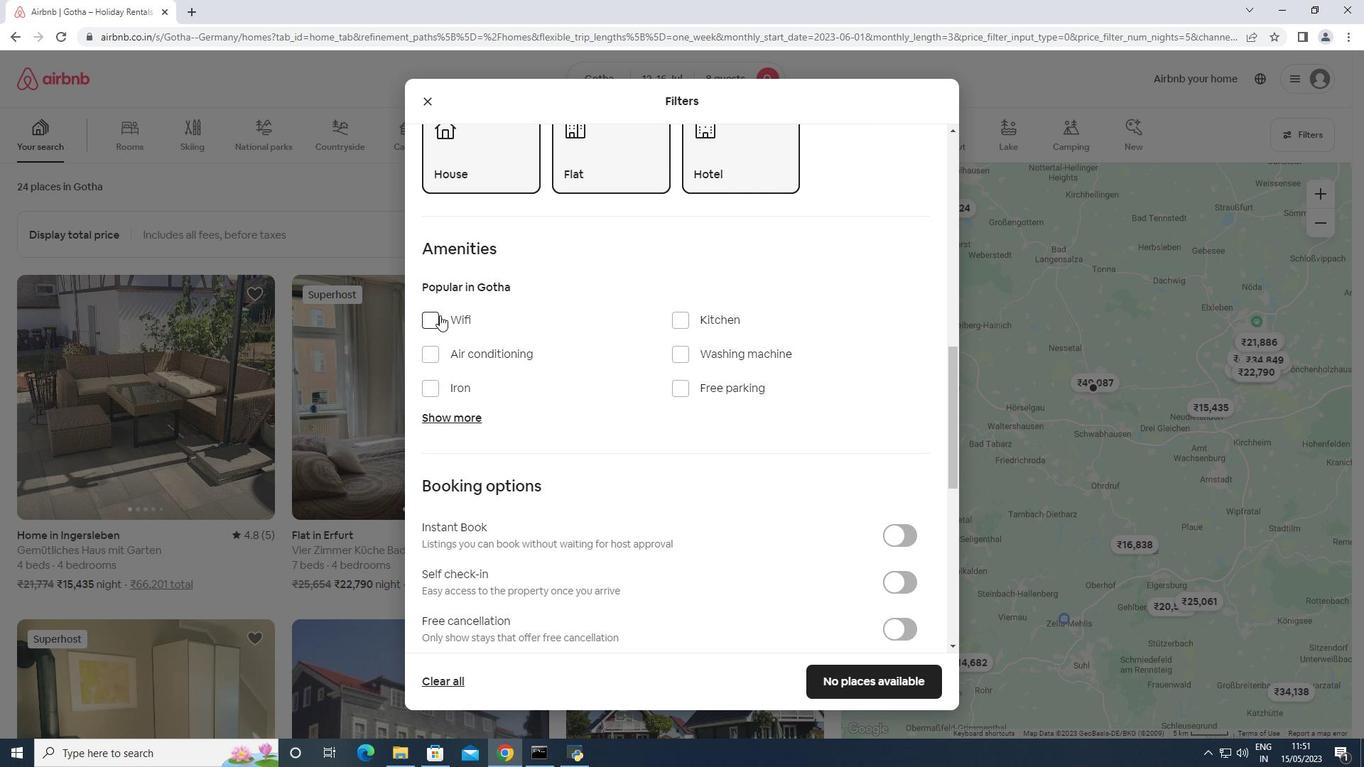 
Action: Mouse pressed left at (436, 314)
Screenshot: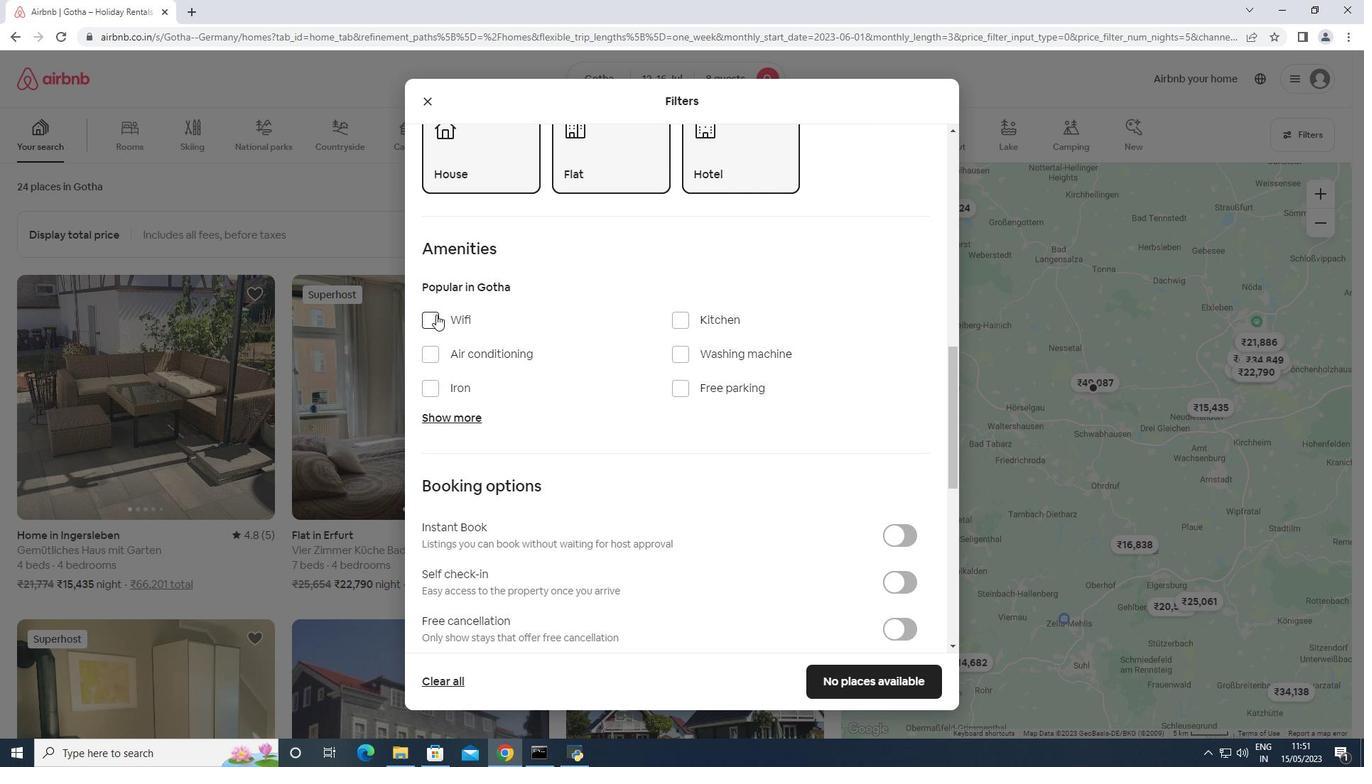 
Action: Mouse moved to (449, 416)
Screenshot: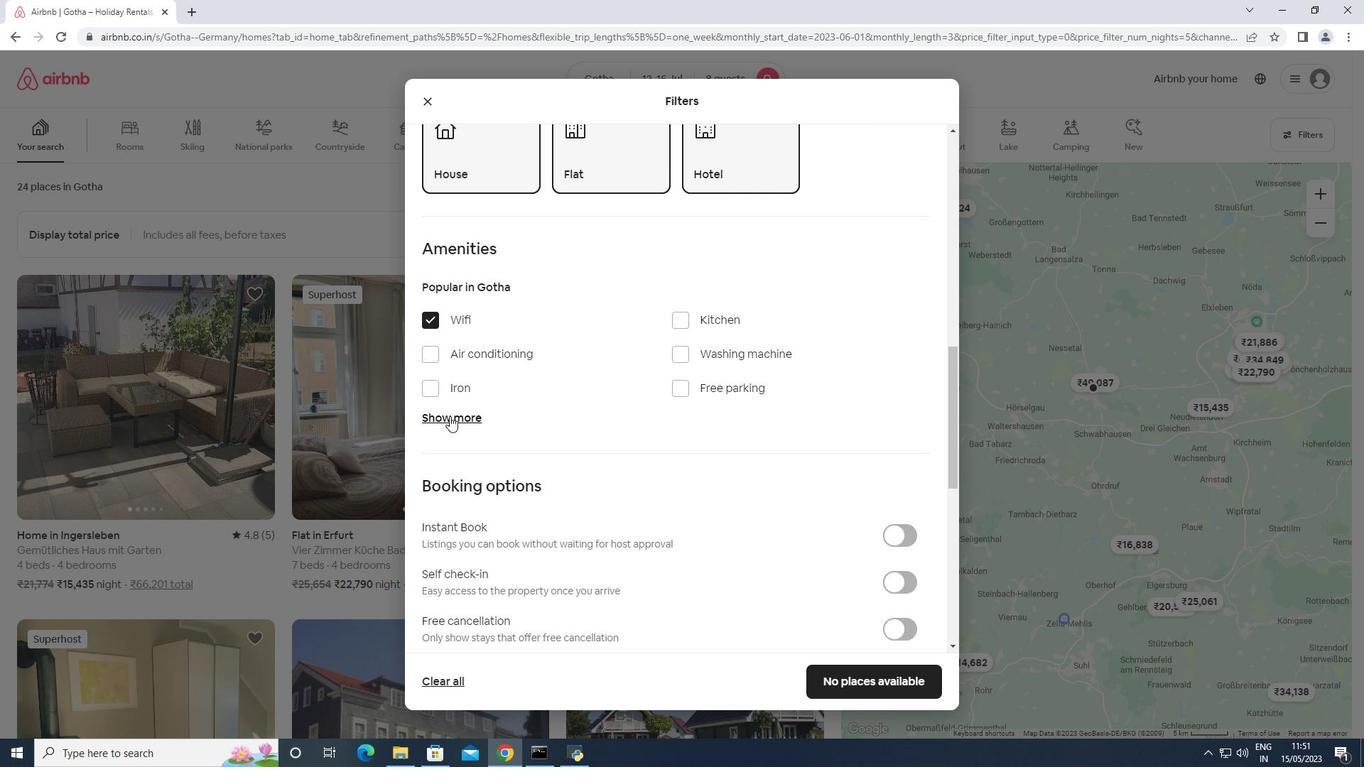 
Action: Mouse pressed left at (449, 416)
Screenshot: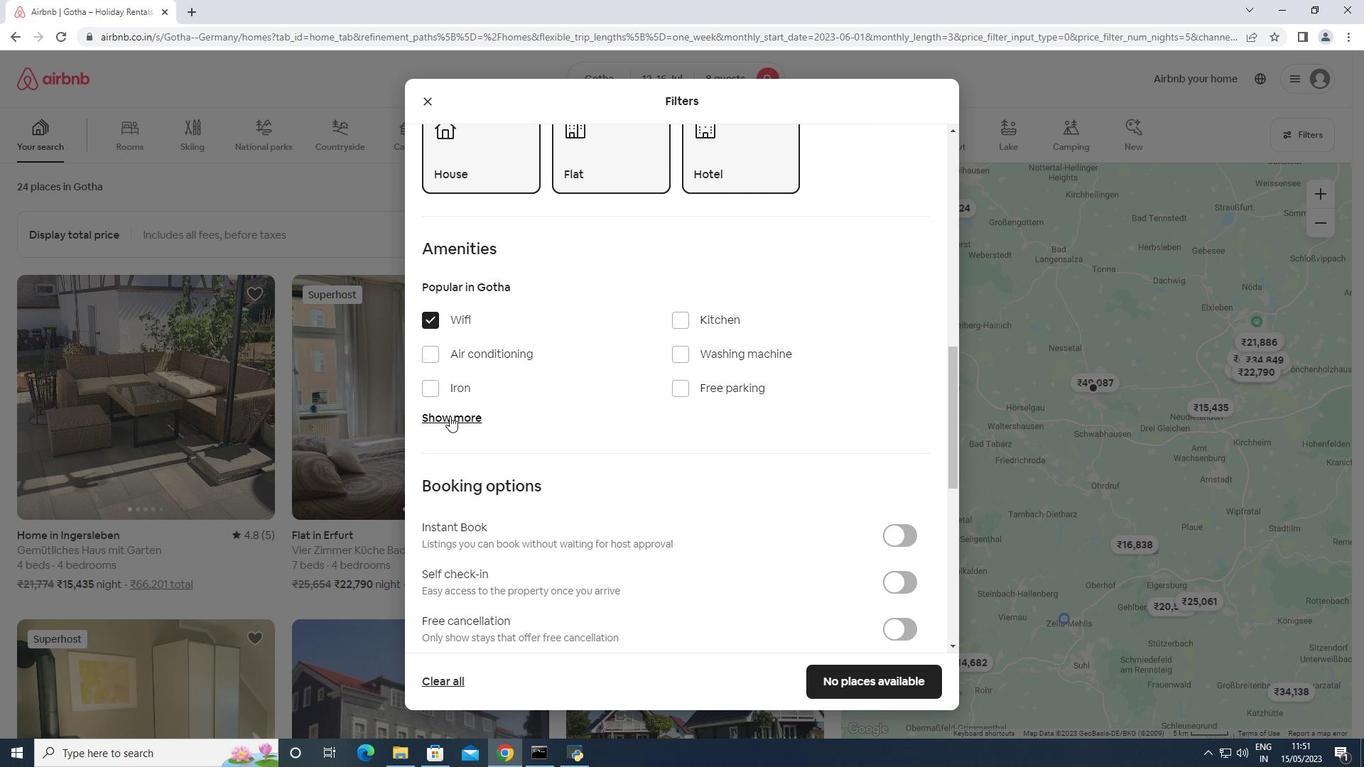 
Action: Mouse moved to (679, 499)
Screenshot: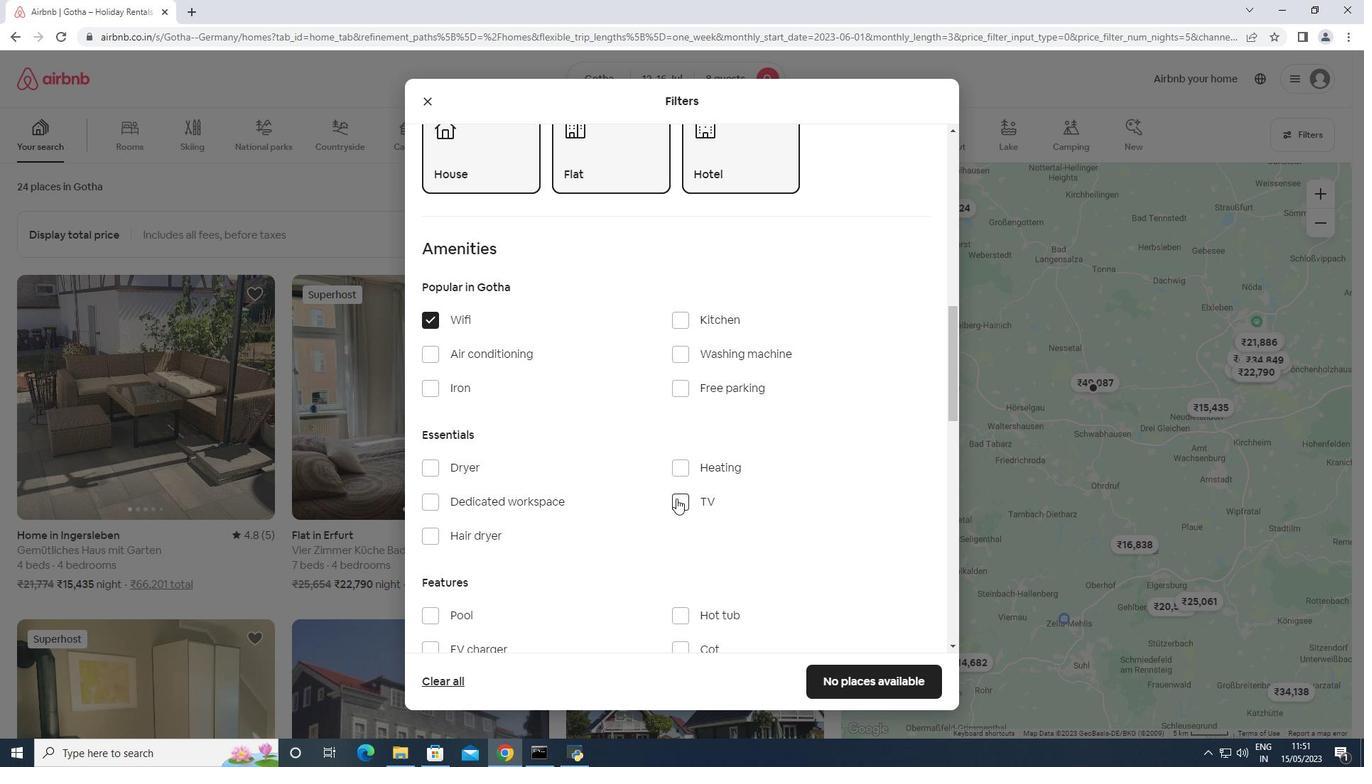 
Action: Mouse pressed left at (679, 499)
Screenshot: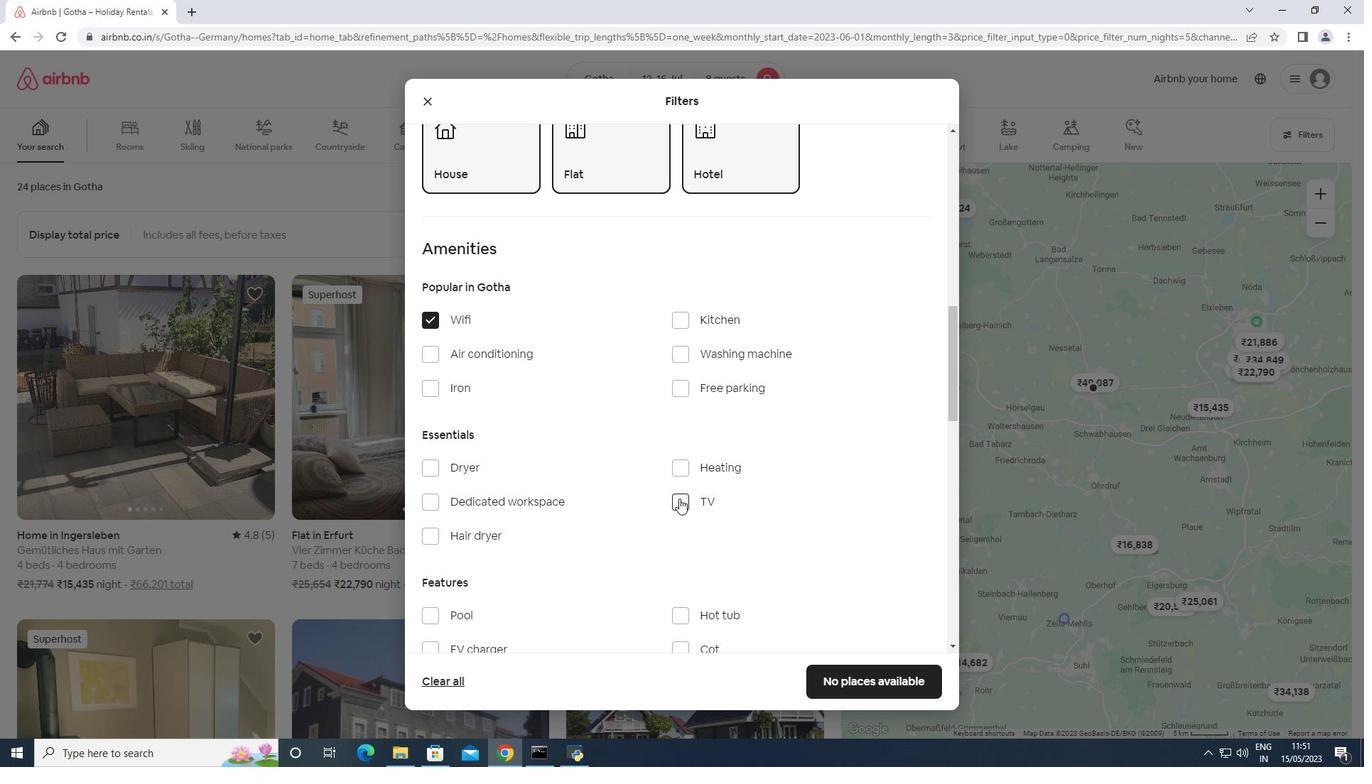
Action: Mouse moved to (687, 385)
Screenshot: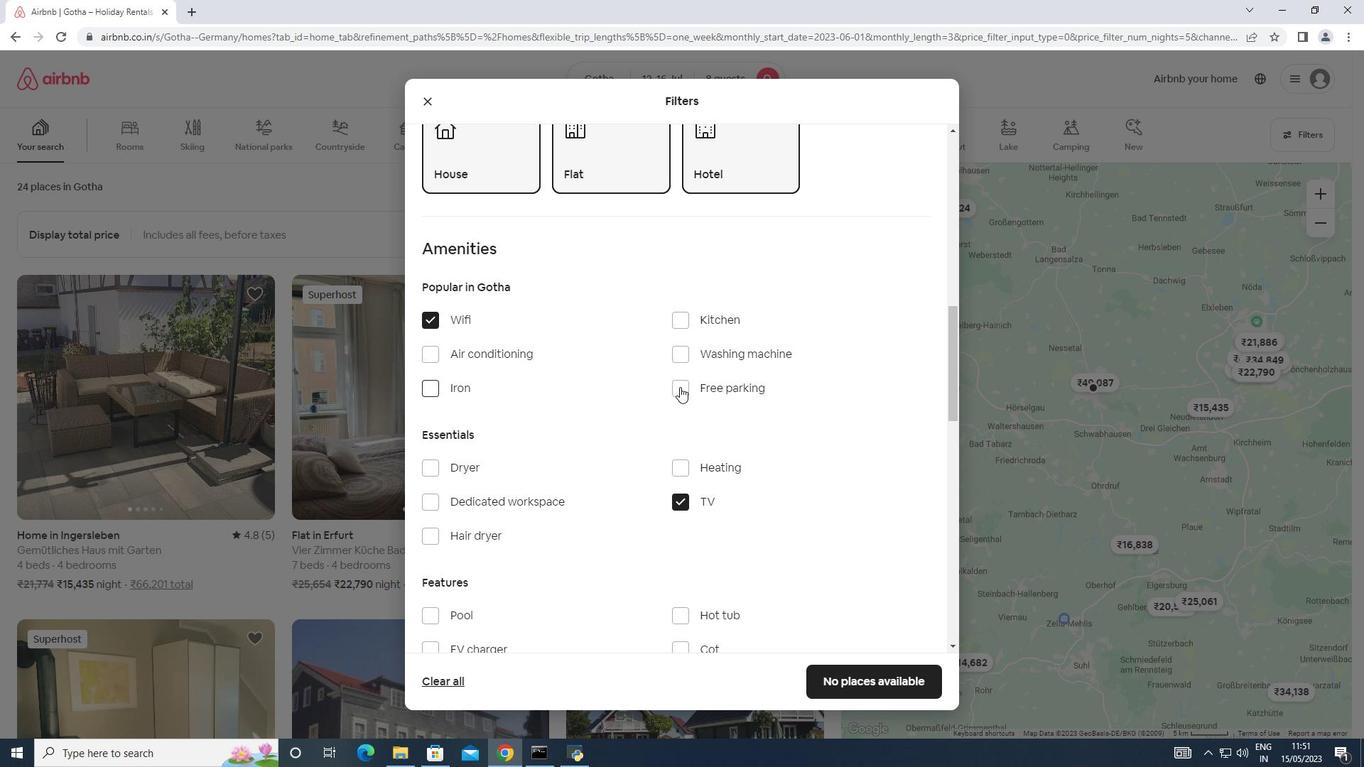 
Action: Mouse pressed left at (687, 385)
Screenshot: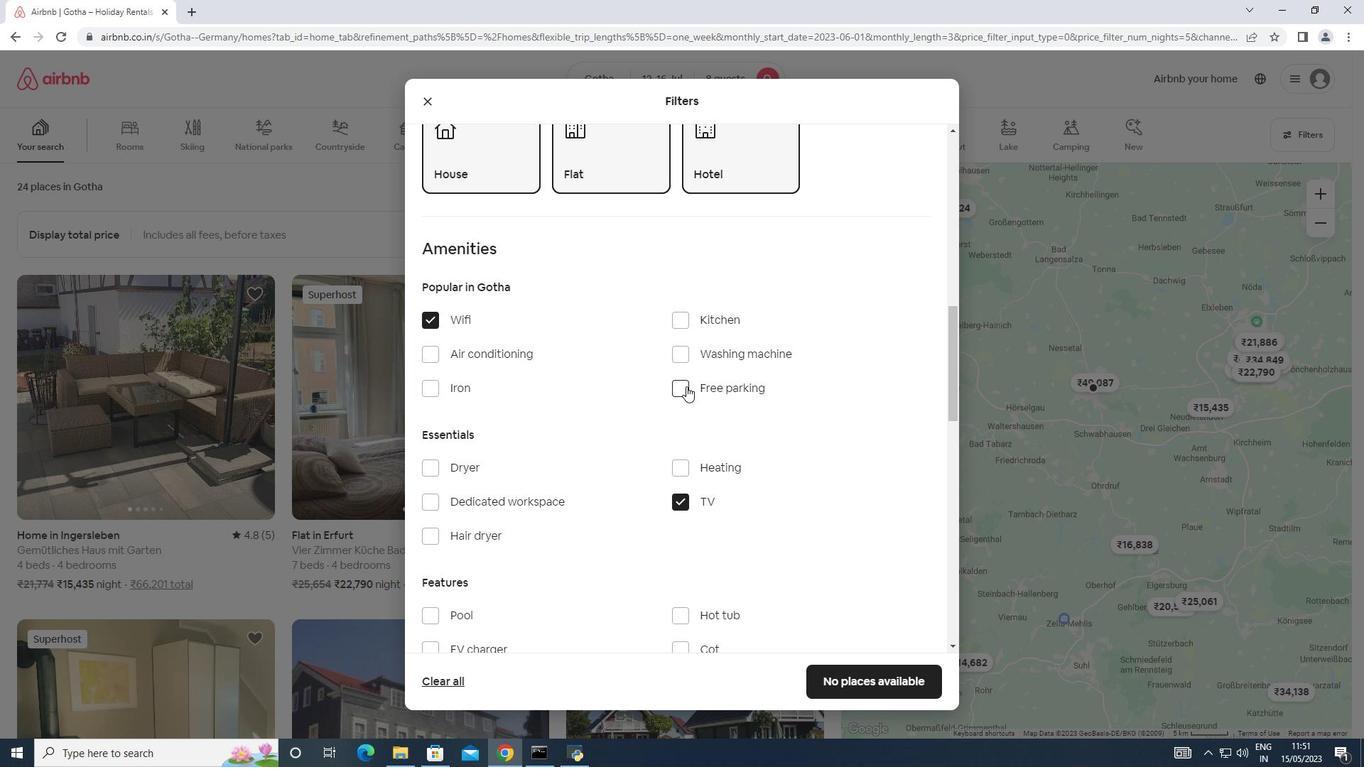 
Action: Mouse moved to (590, 432)
Screenshot: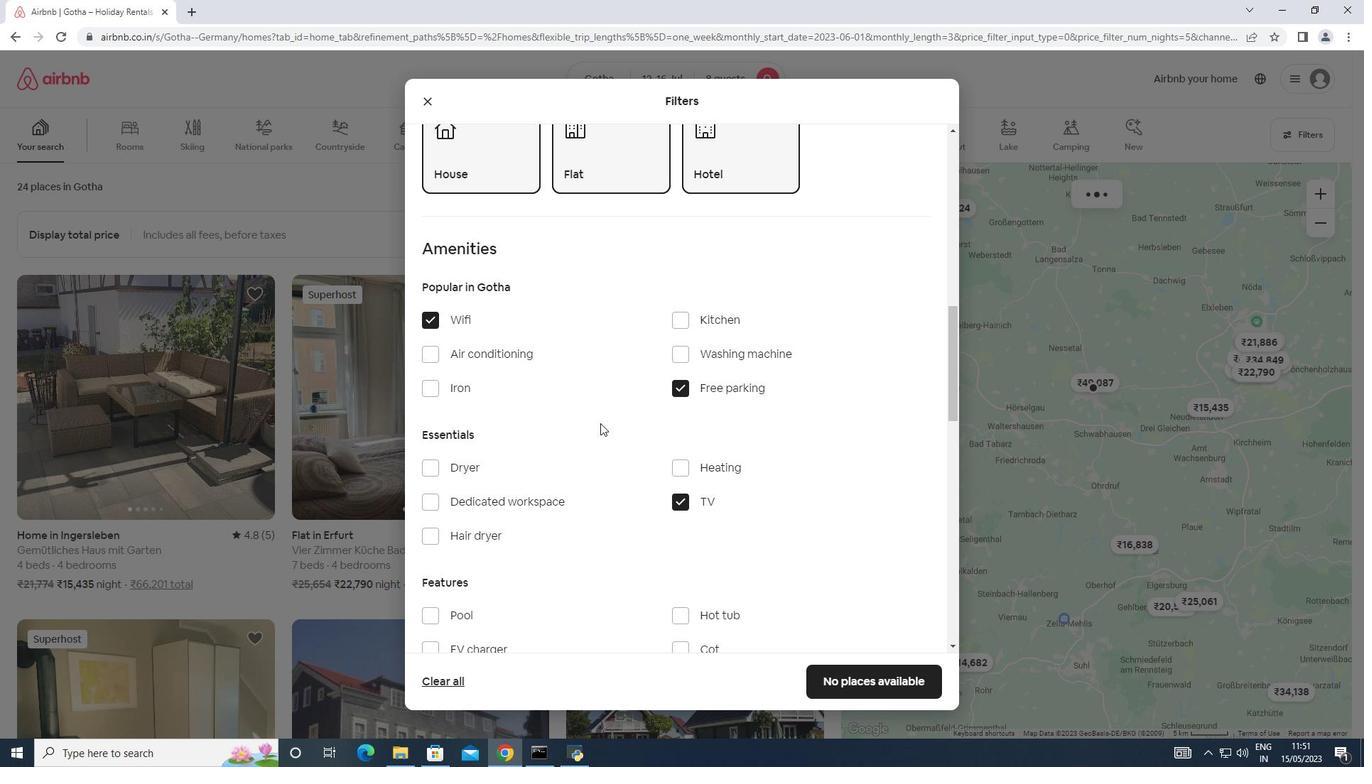 
Action: Mouse scrolled (590, 431) with delta (0, 0)
Screenshot: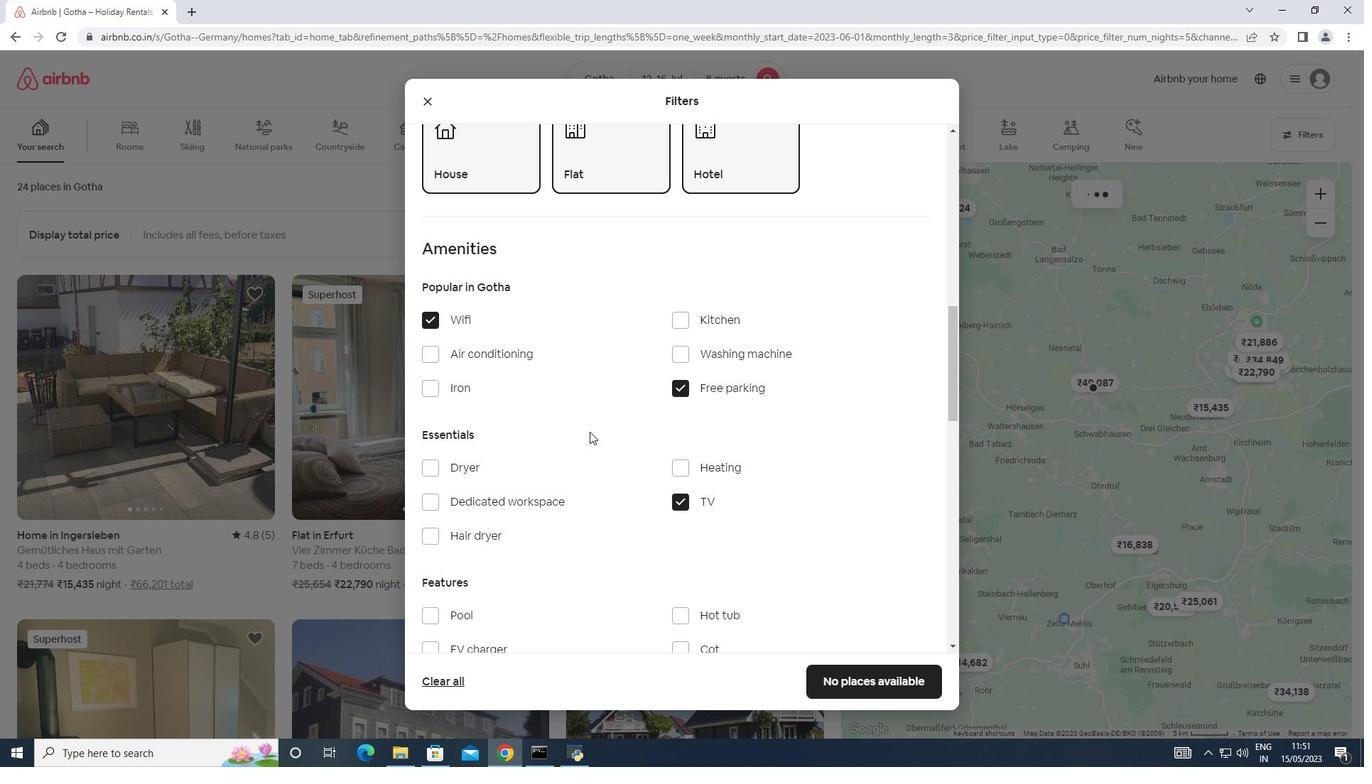 
Action: Mouse scrolled (590, 431) with delta (0, 0)
Screenshot: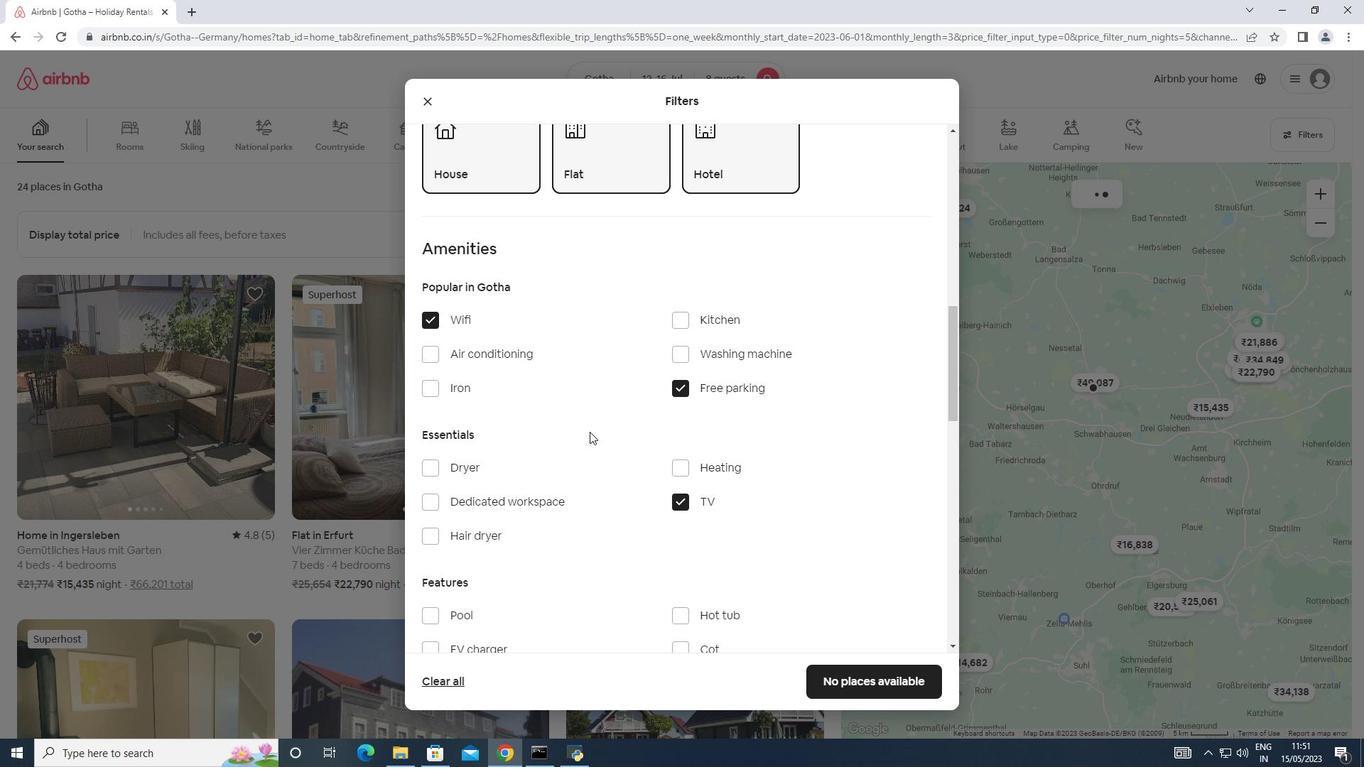
Action: Mouse moved to (596, 420)
Screenshot: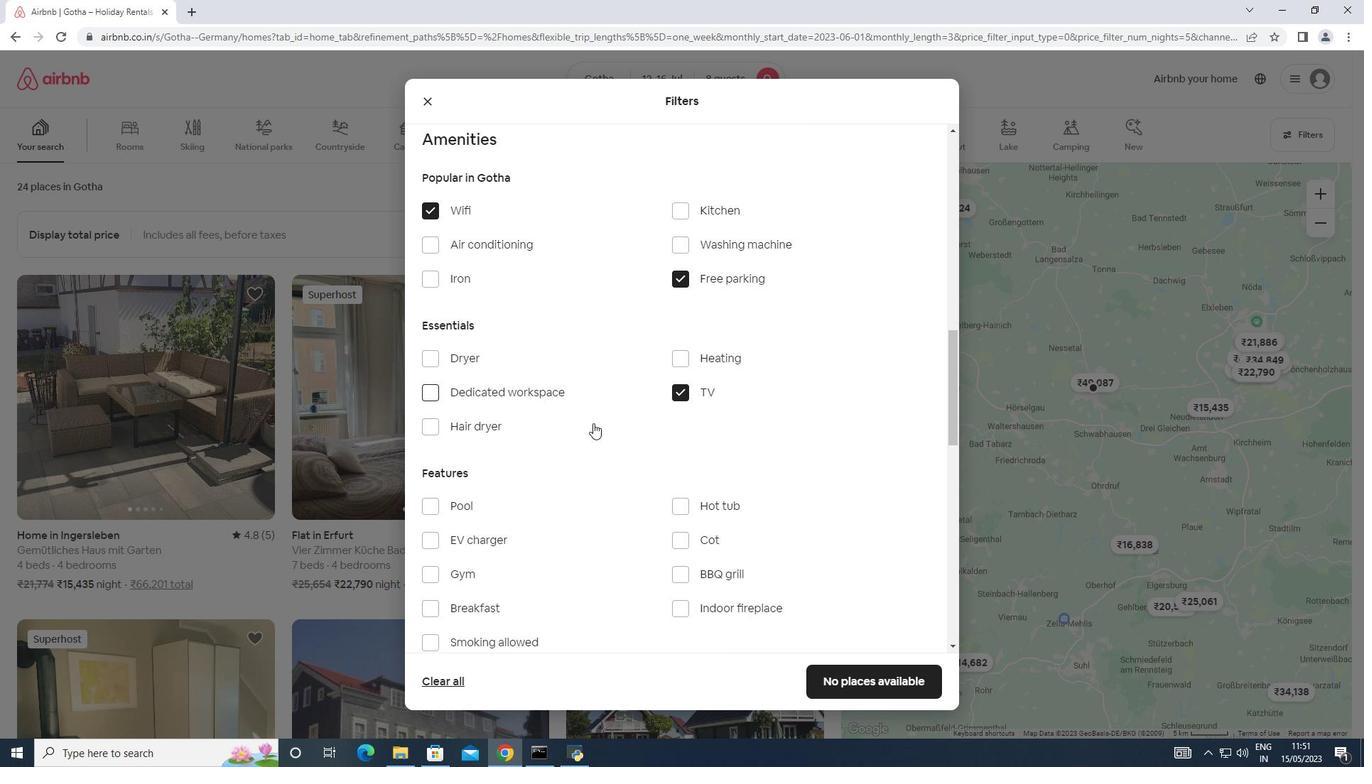 
Action: Mouse scrolled (596, 420) with delta (0, 0)
Screenshot: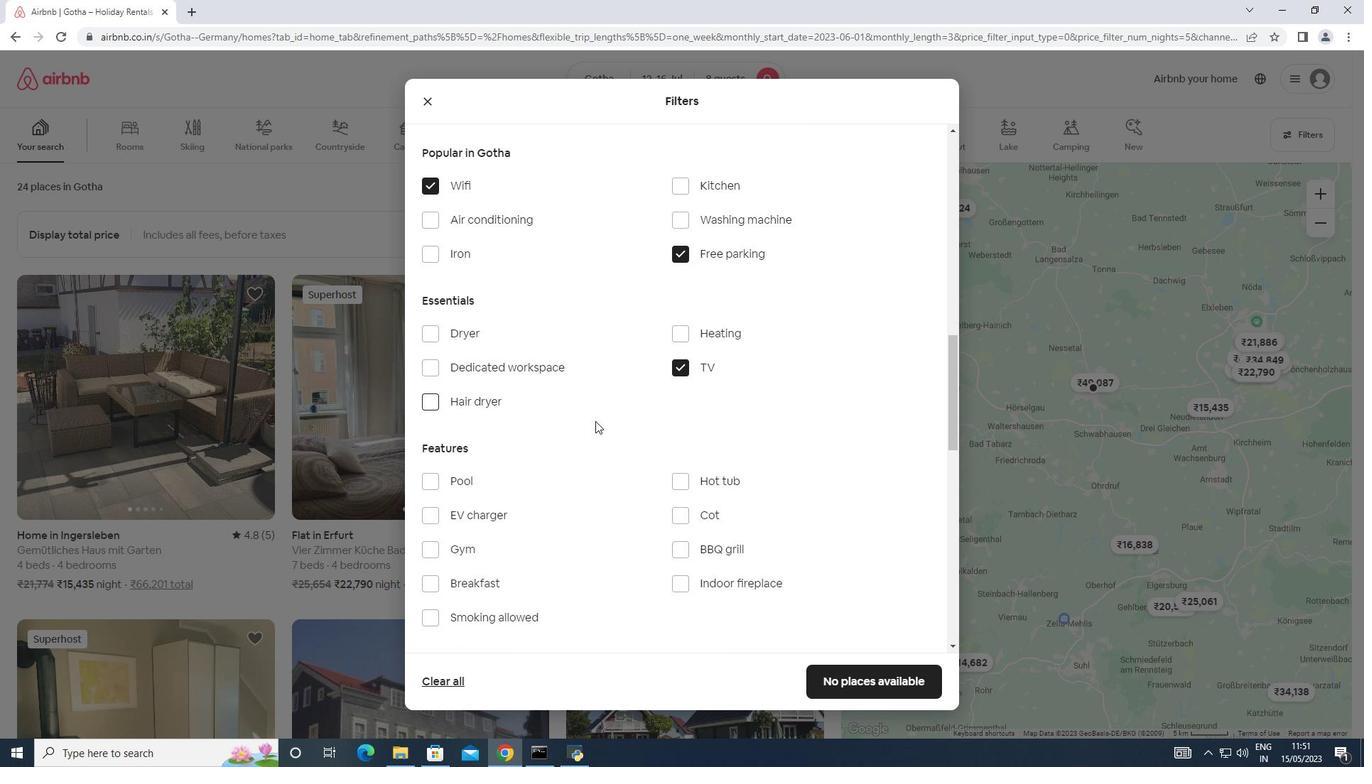 
Action: Mouse moved to (437, 462)
Screenshot: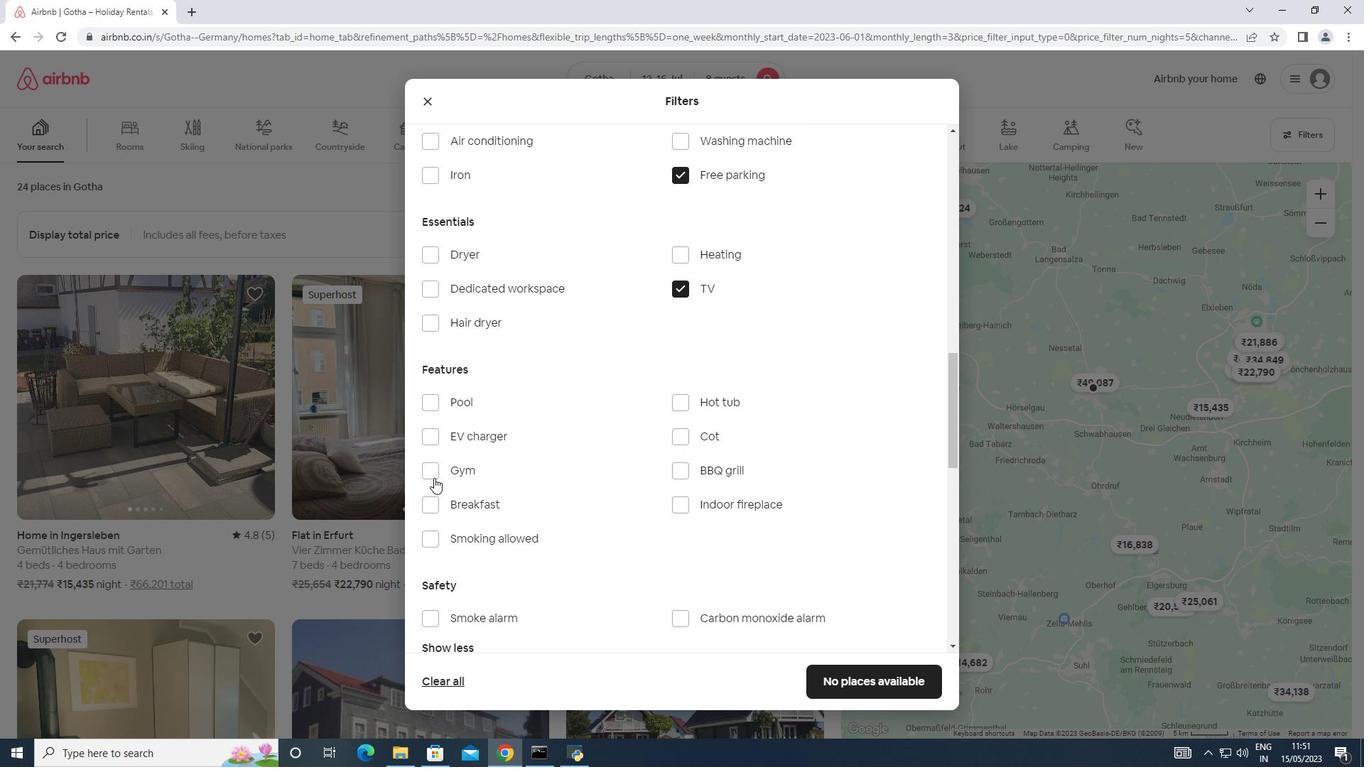 
Action: Mouse pressed left at (437, 462)
Screenshot: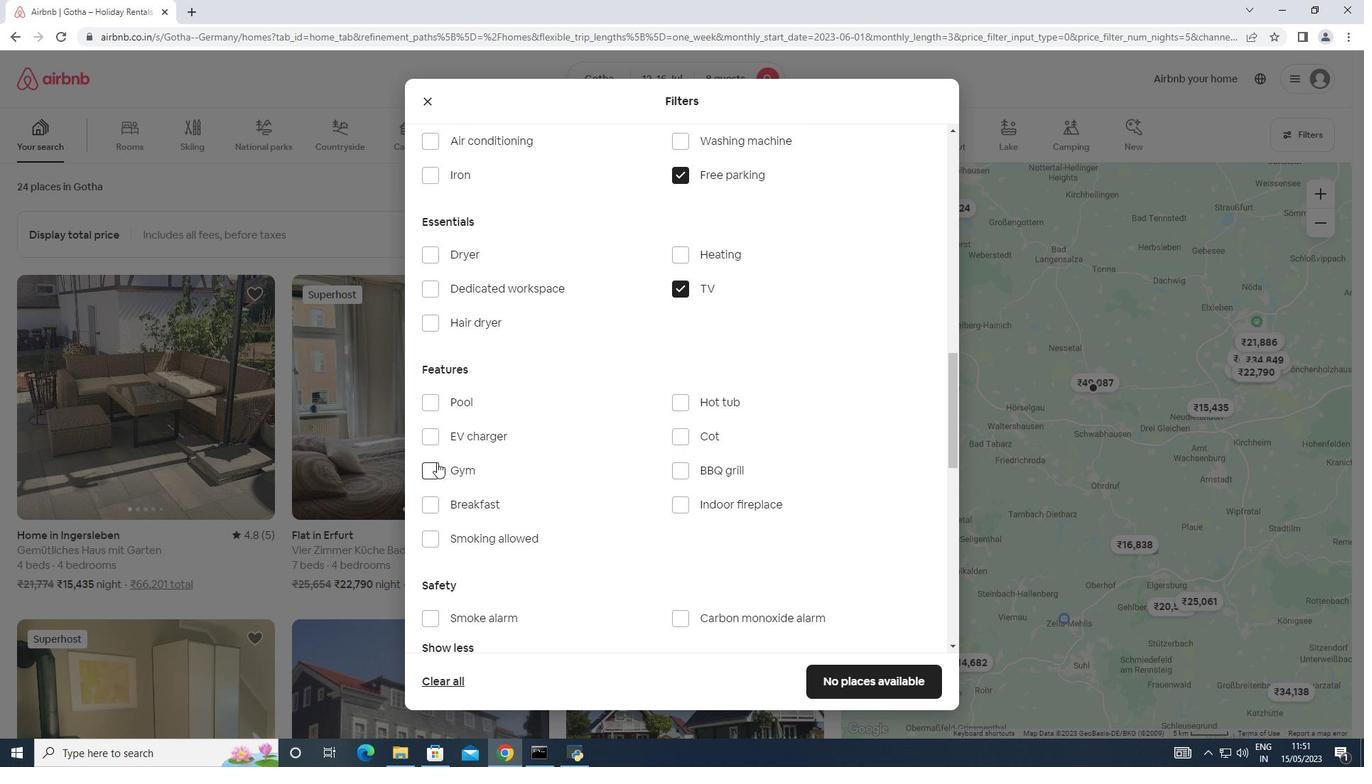 
Action: Mouse moved to (430, 499)
Screenshot: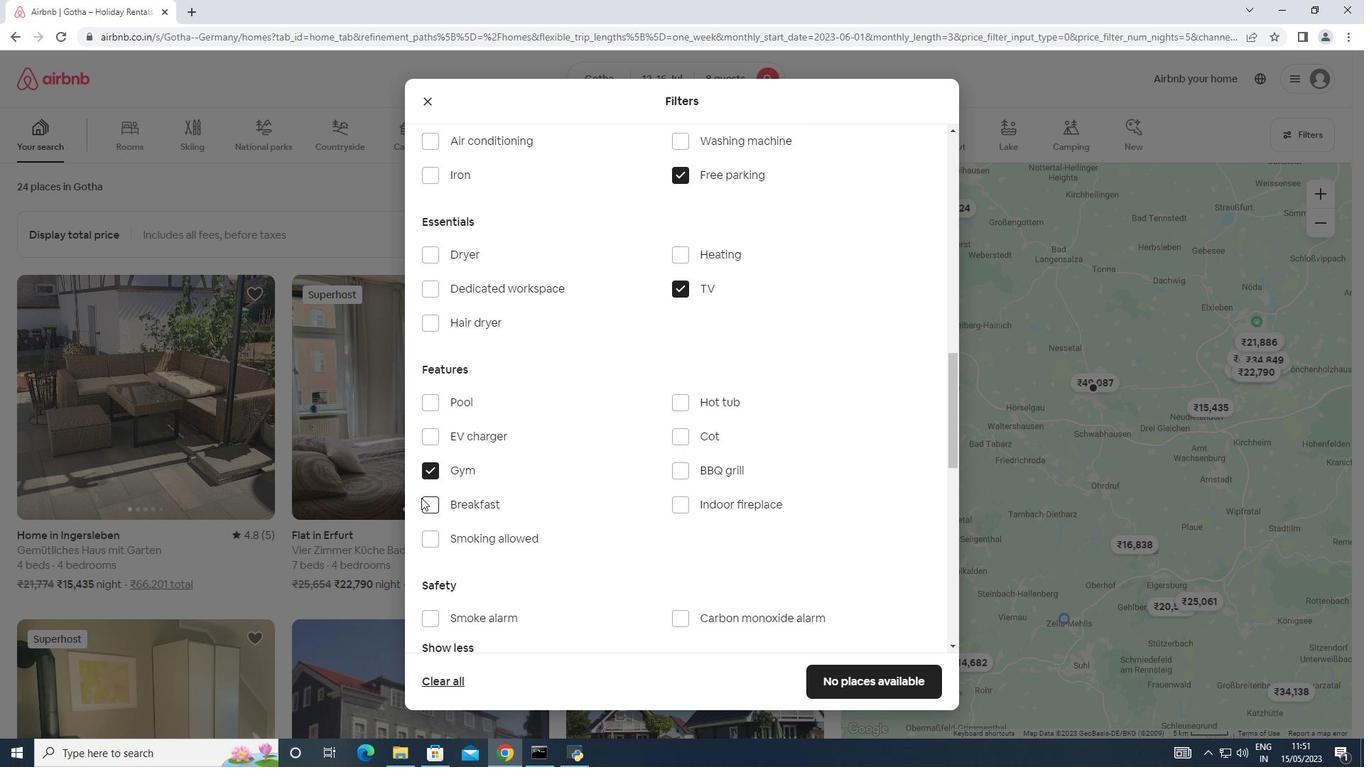 
Action: Mouse pressed left at (430, 499)
Screenshot: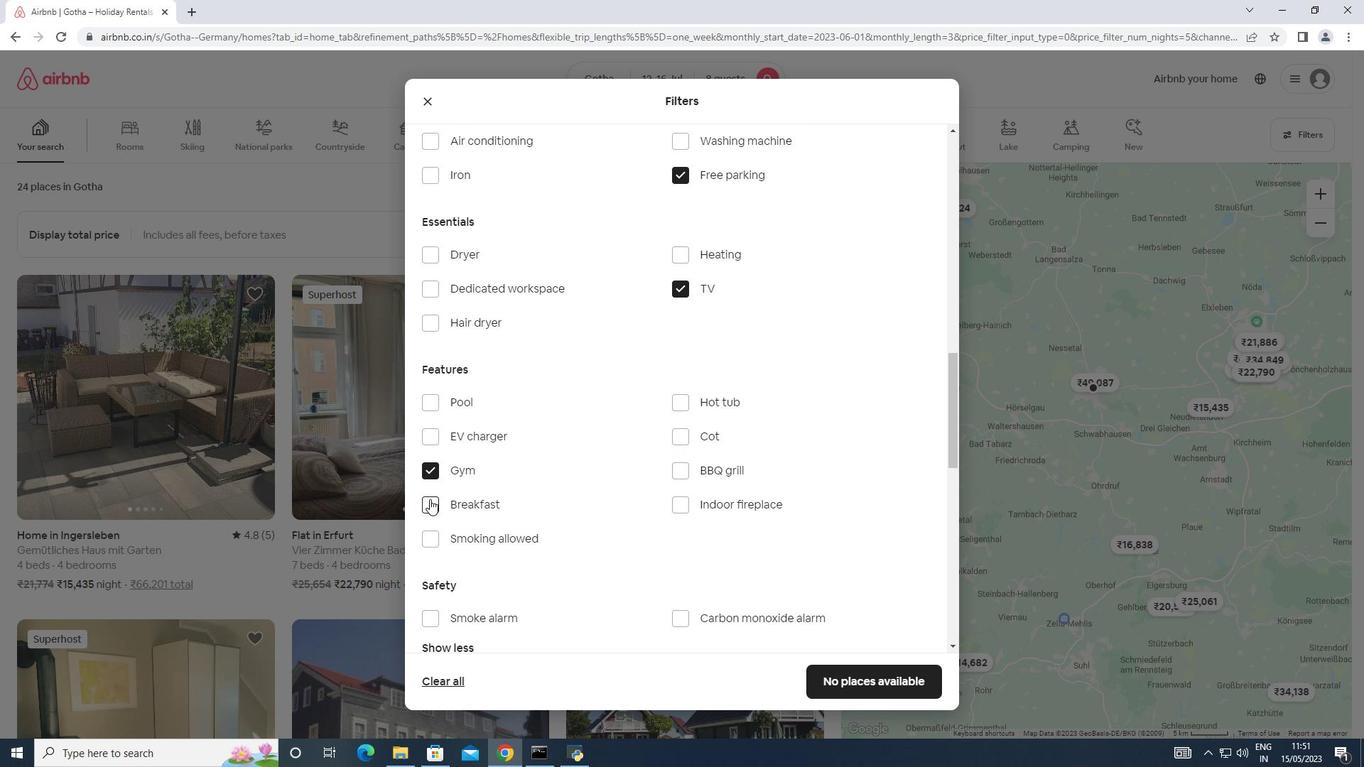 
Action: Mouse moved to (544, 462)
Screenshot: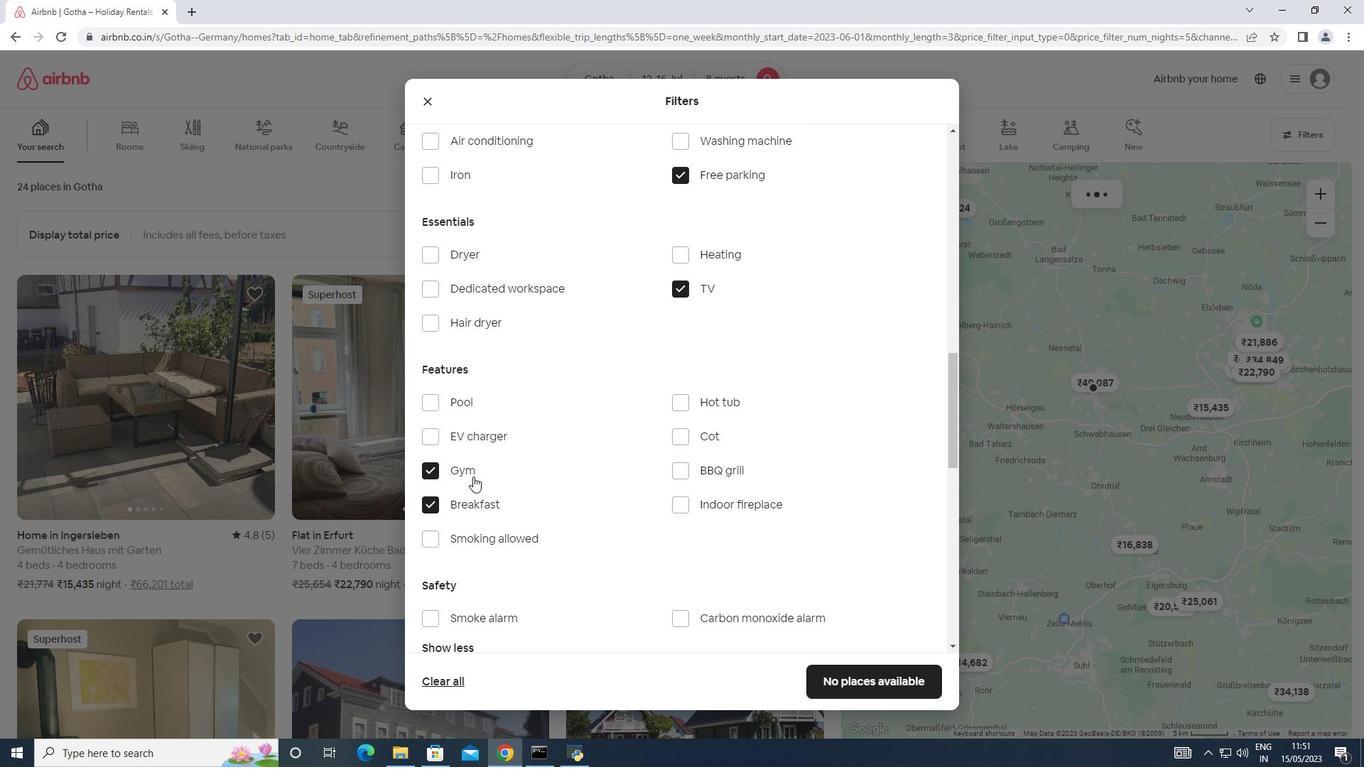 
Action: Mouse scrolled (544, 462) with delta (0, 0)
Screenshot: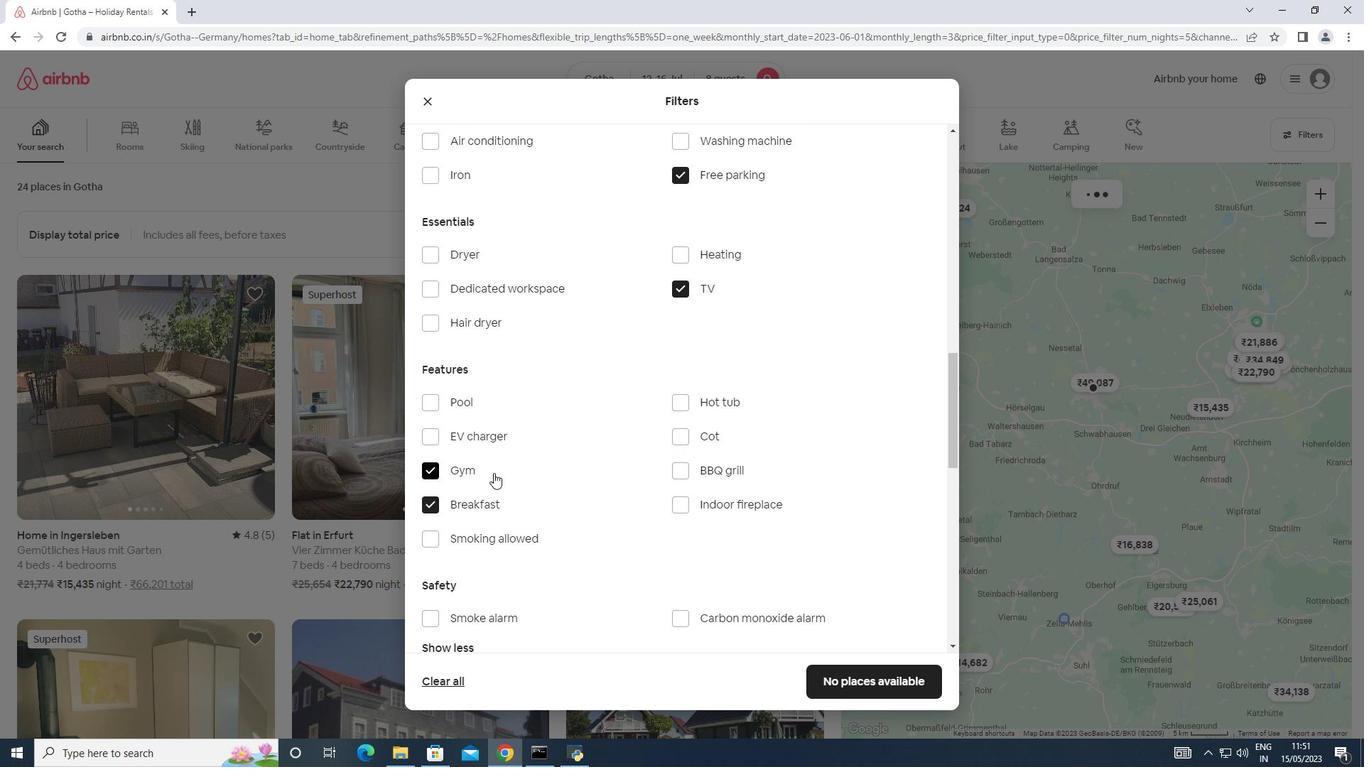 
Action: Mouse scrolled (544, 462) with delta (0, 0)
Screenshot: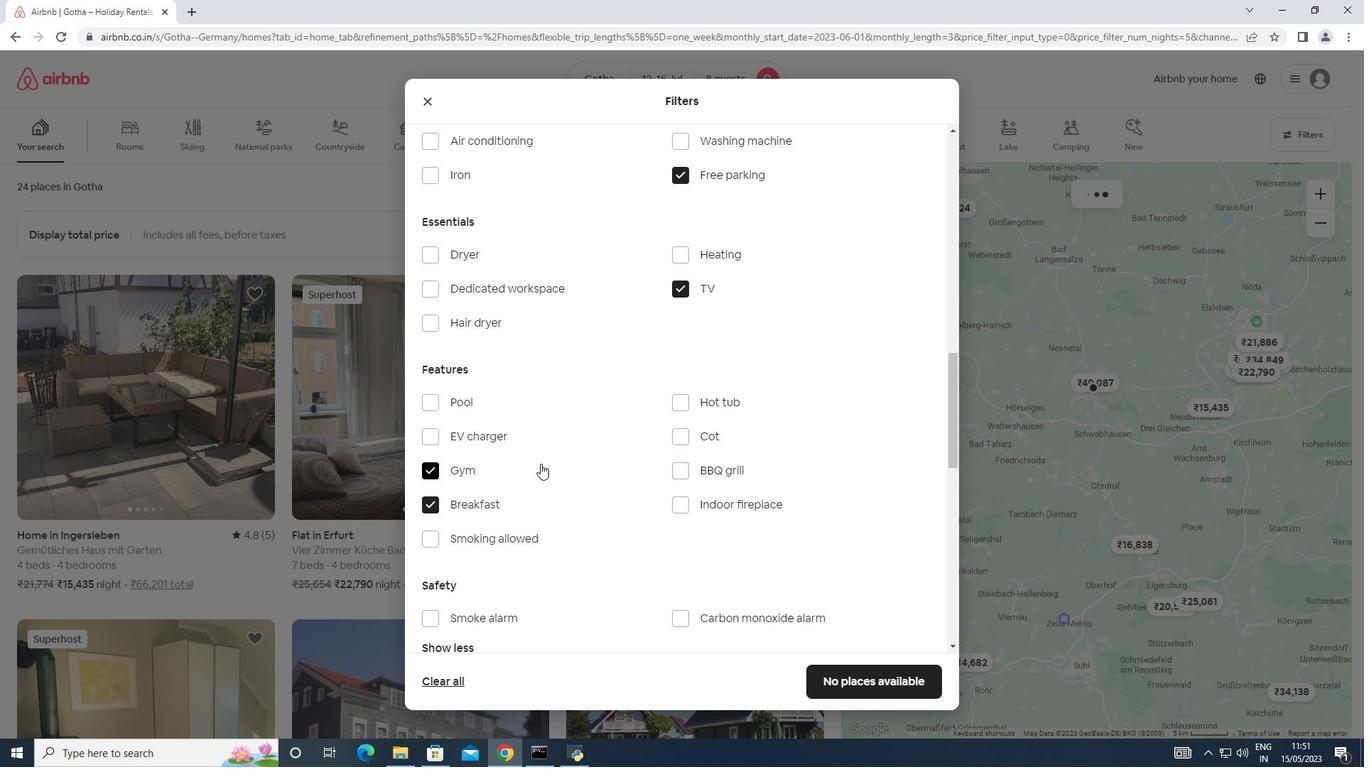 
Action: Mouse moved to (546, 461)
Screenshot: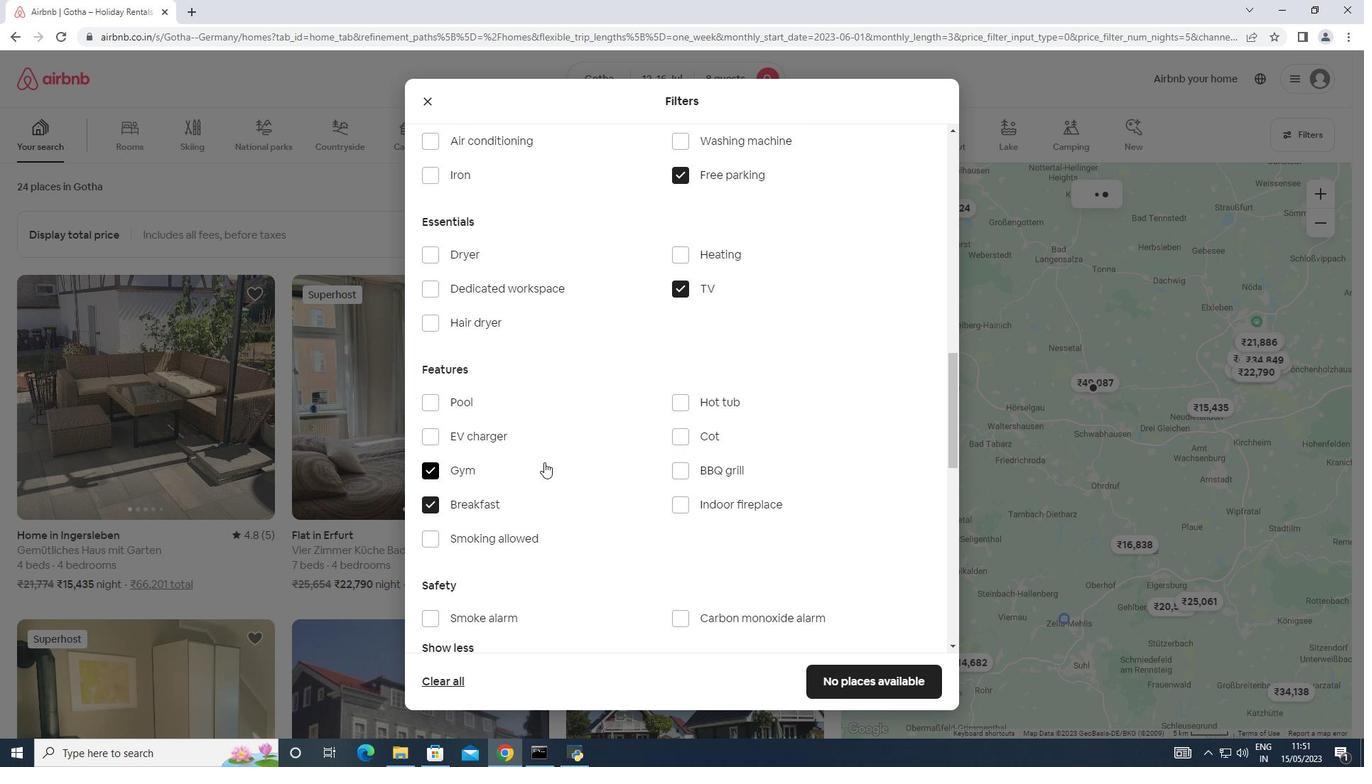 
Action: Mouse scrolled (546, 460) with delta (0, 0)
Screenshot: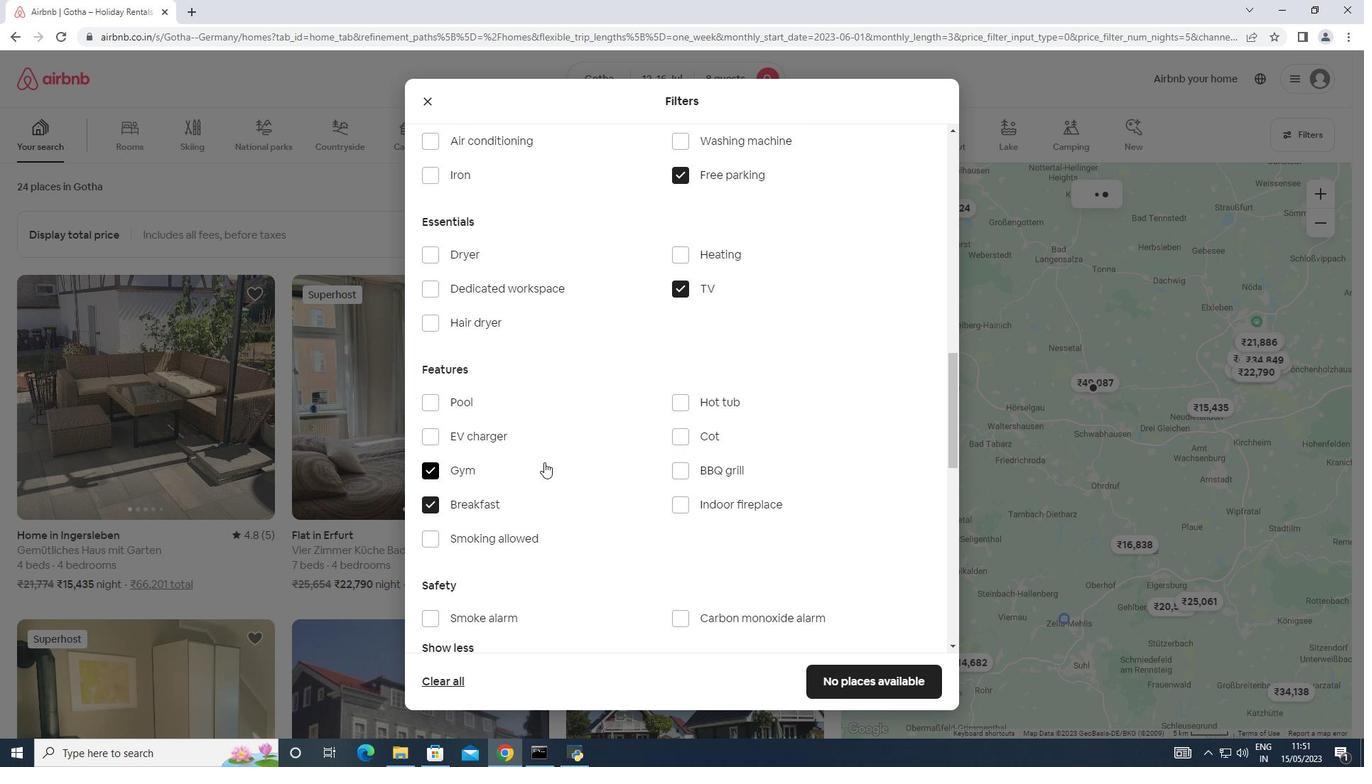 
Action: Mouse moved to (572, 446)
Screenshot: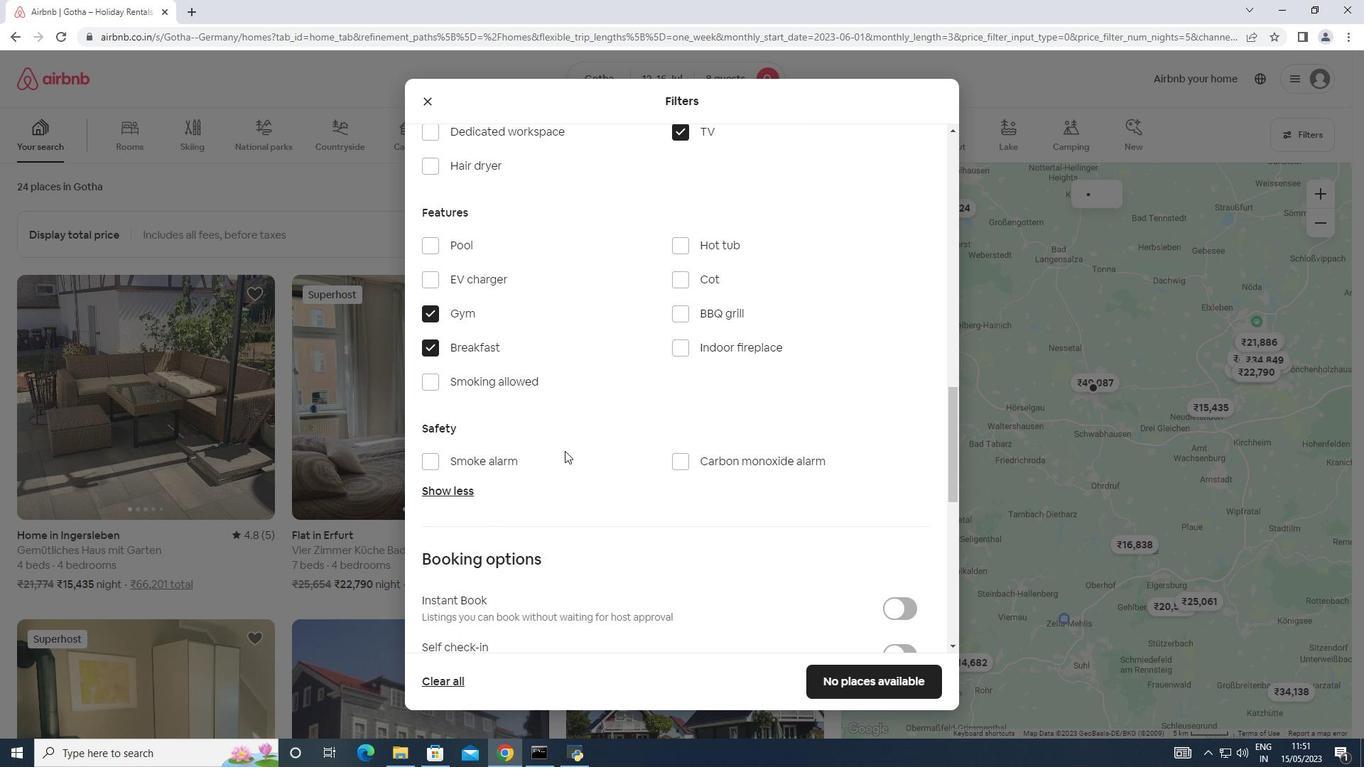 
Action: Mouse scrolled (572, 445) with delta (0, 0)
Screenshot: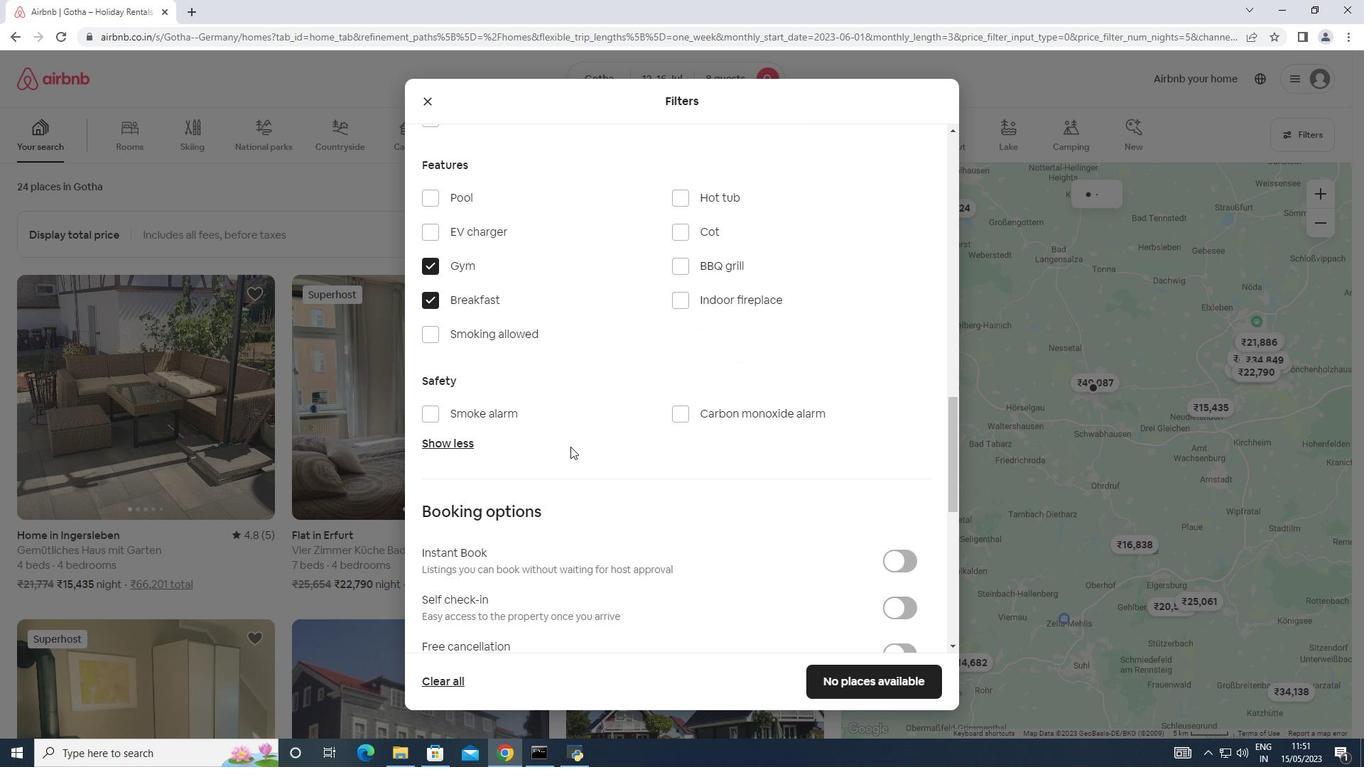 
Action: Mouse scrolled (572, 445) with delta (0, 0)
Screenshot: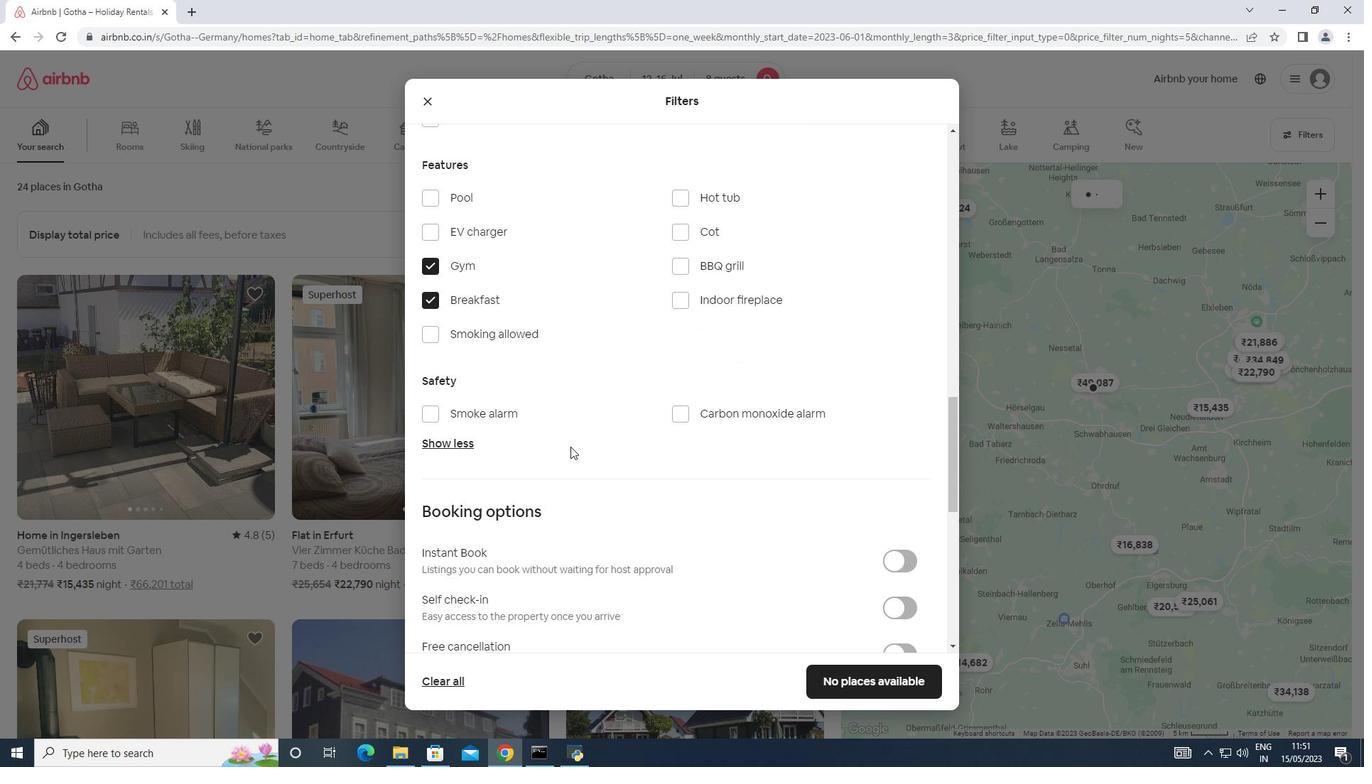 
Action: Mouse moved to (897, 449)
Screenshot: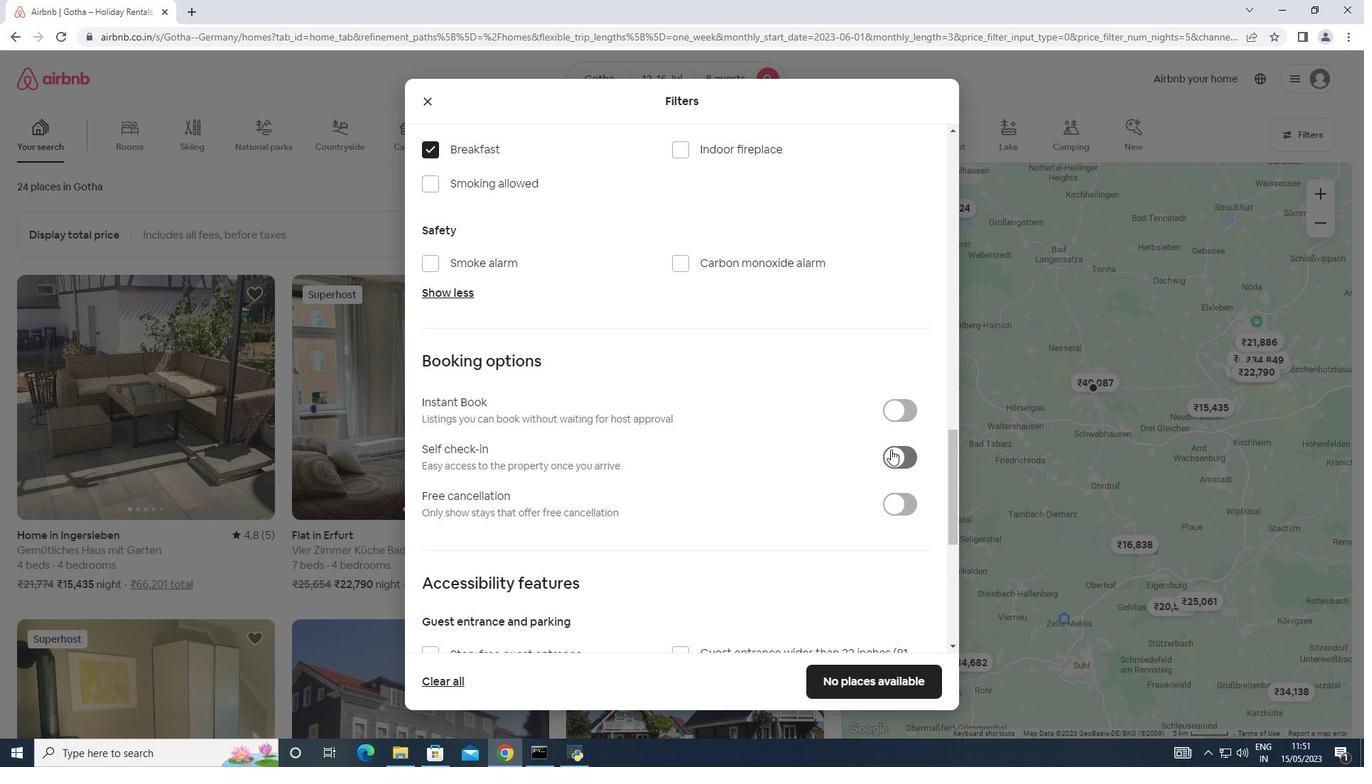 
Action: Mouse pressed left at (897, 449)
Screenshot: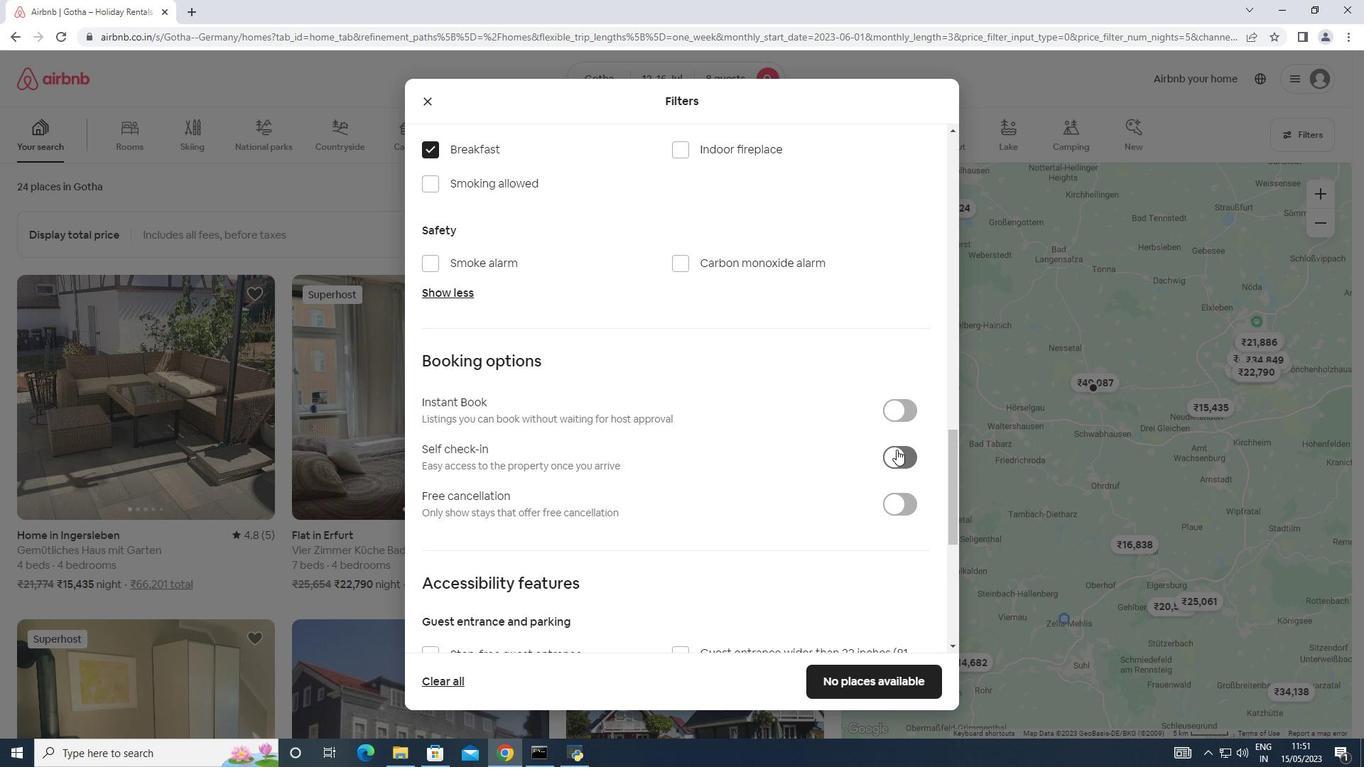 
Action: Mouse moved to (609, 549)
Screenshot: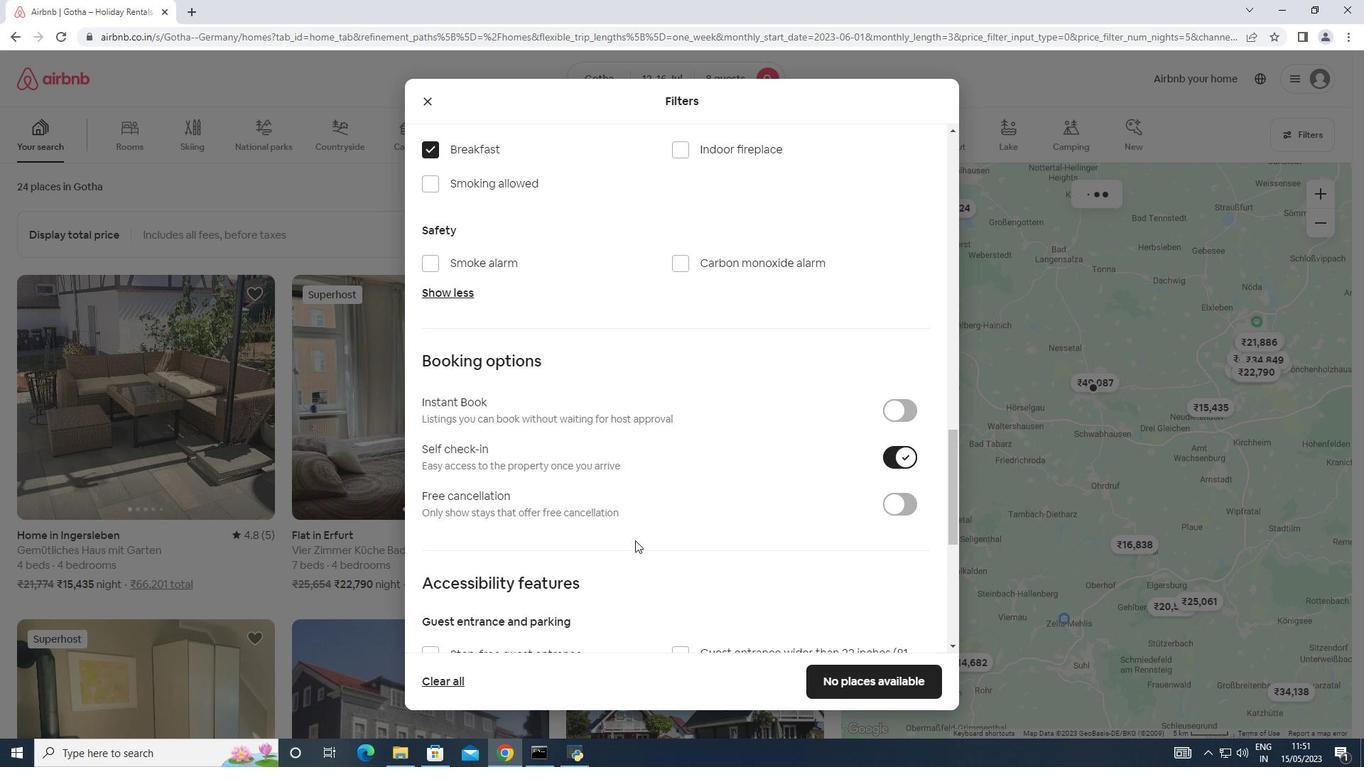 
Action: Mouse scrolled (609, 548) with delta (0, 0)
Screenshot: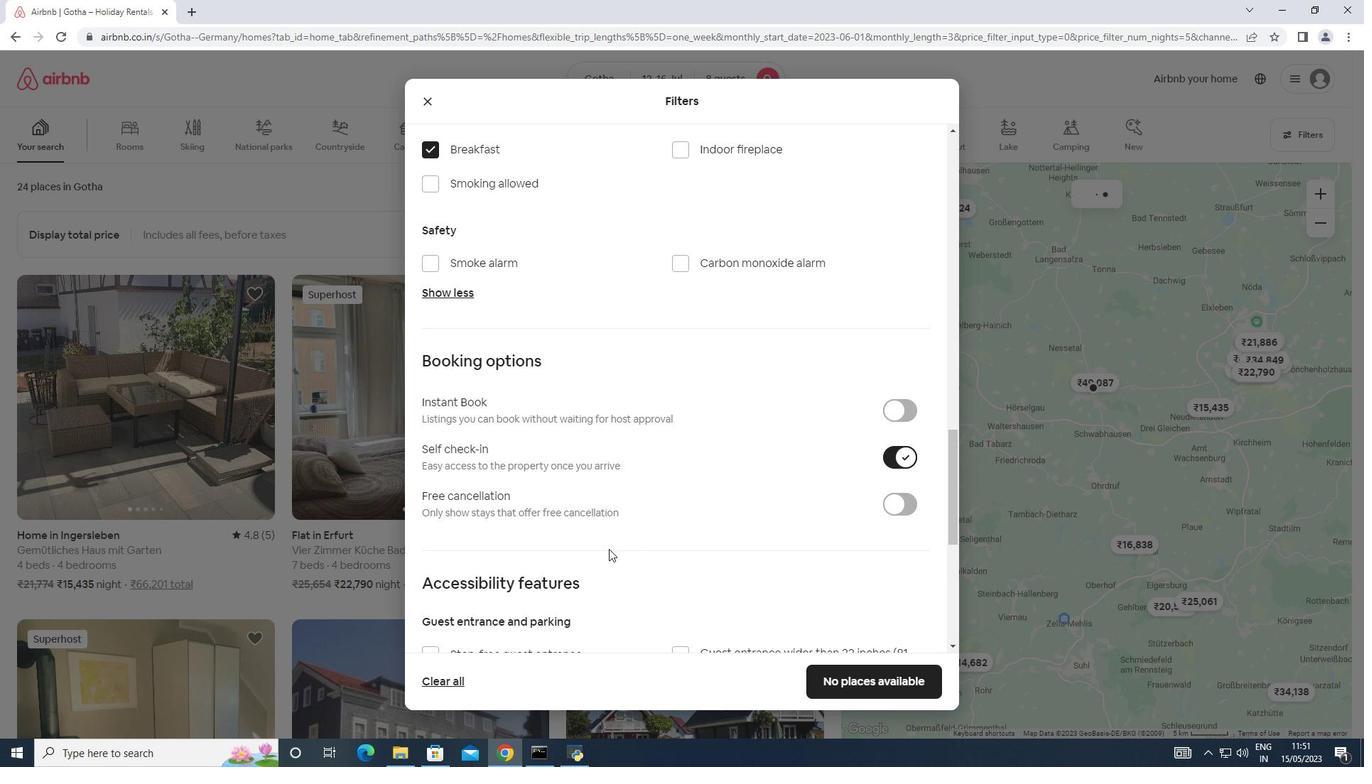 
Action: Mouse moved to (608, 549)
Screenshot: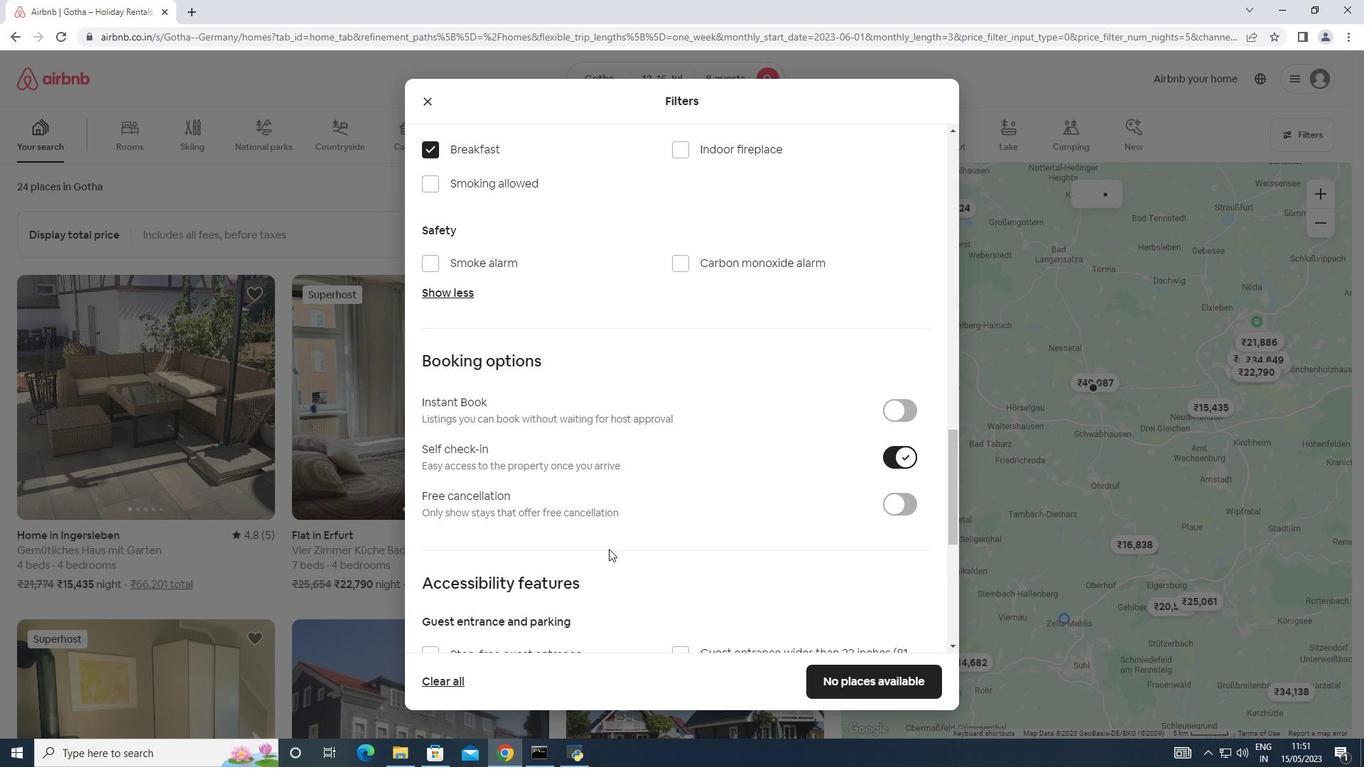 
Action: Mouse scrolled (608, 548) with delta (0, 0)
Screenshot: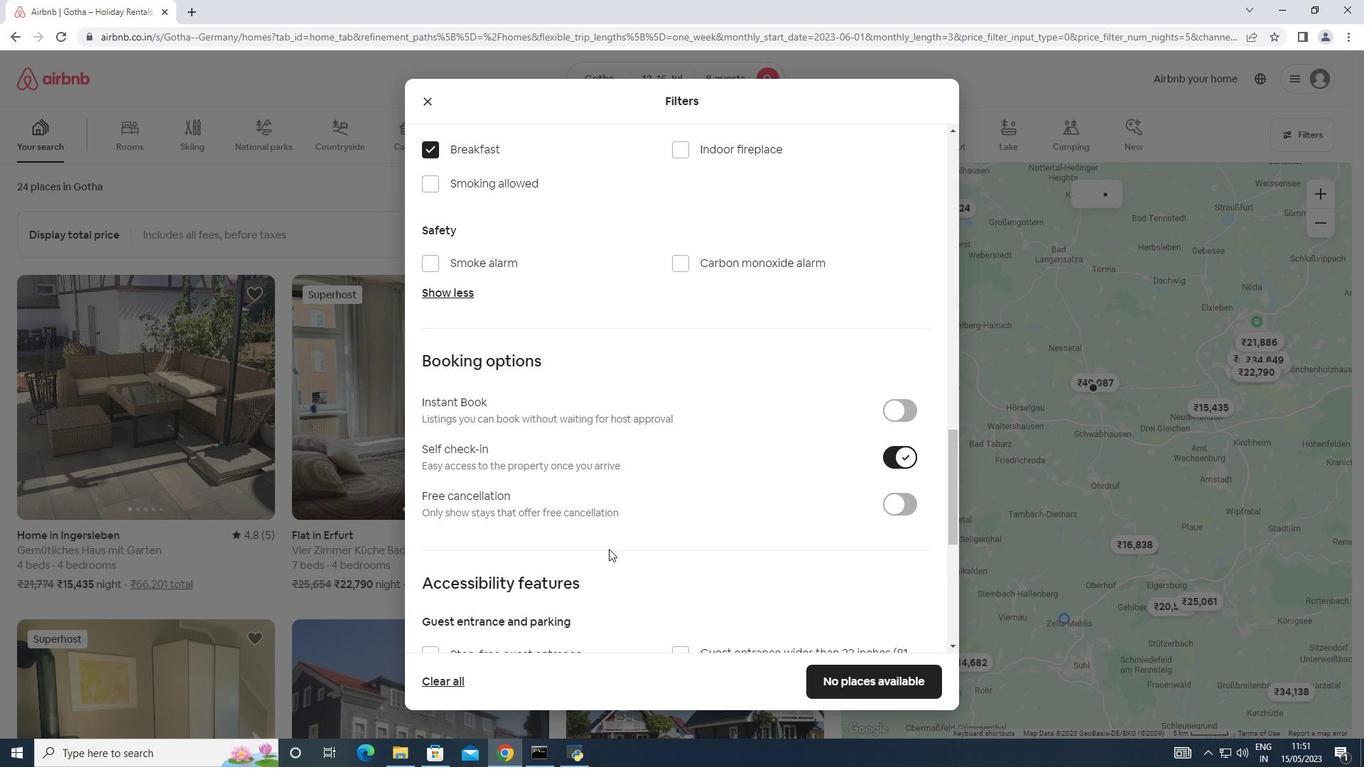 
Action: Mouse moved to (609, 545)
Screenshot: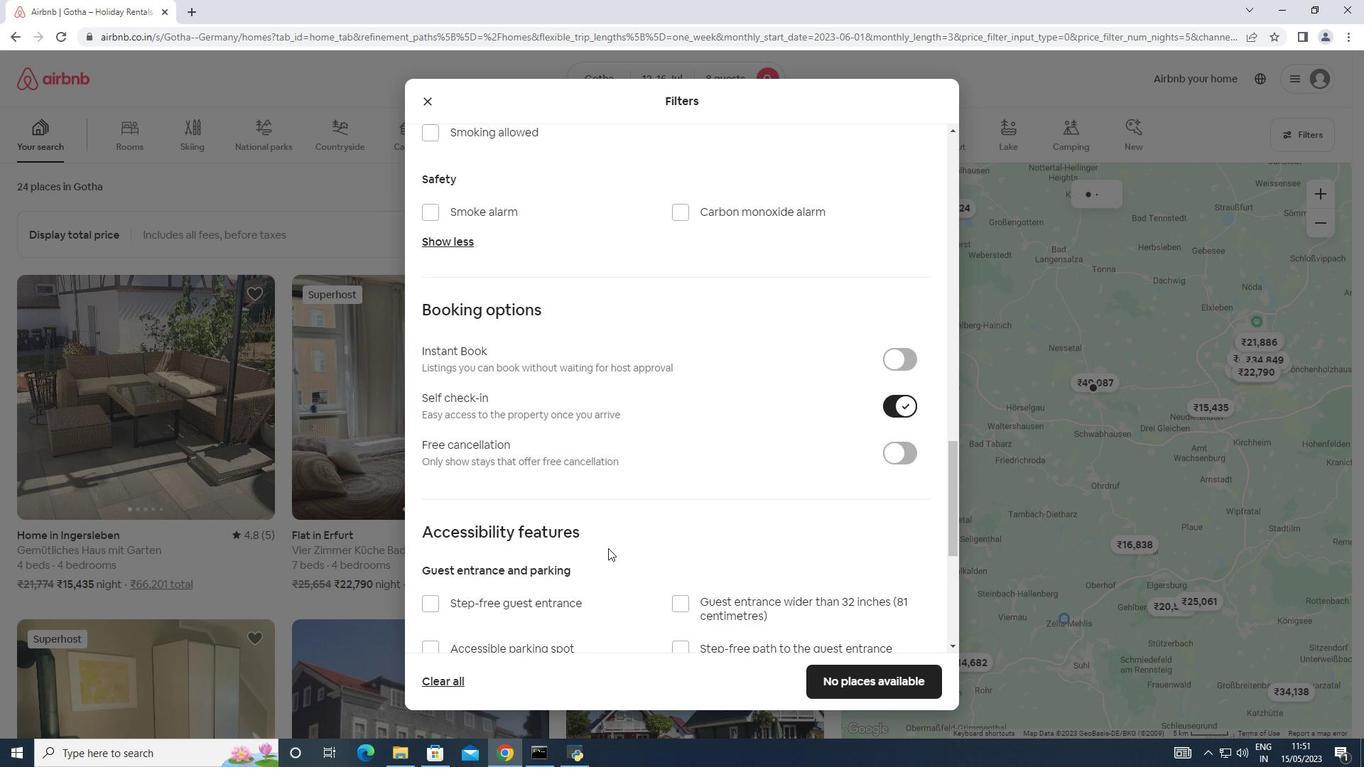 
Action: Mouse scrolled (609, 545) with delta (0, 0)
Screenshot: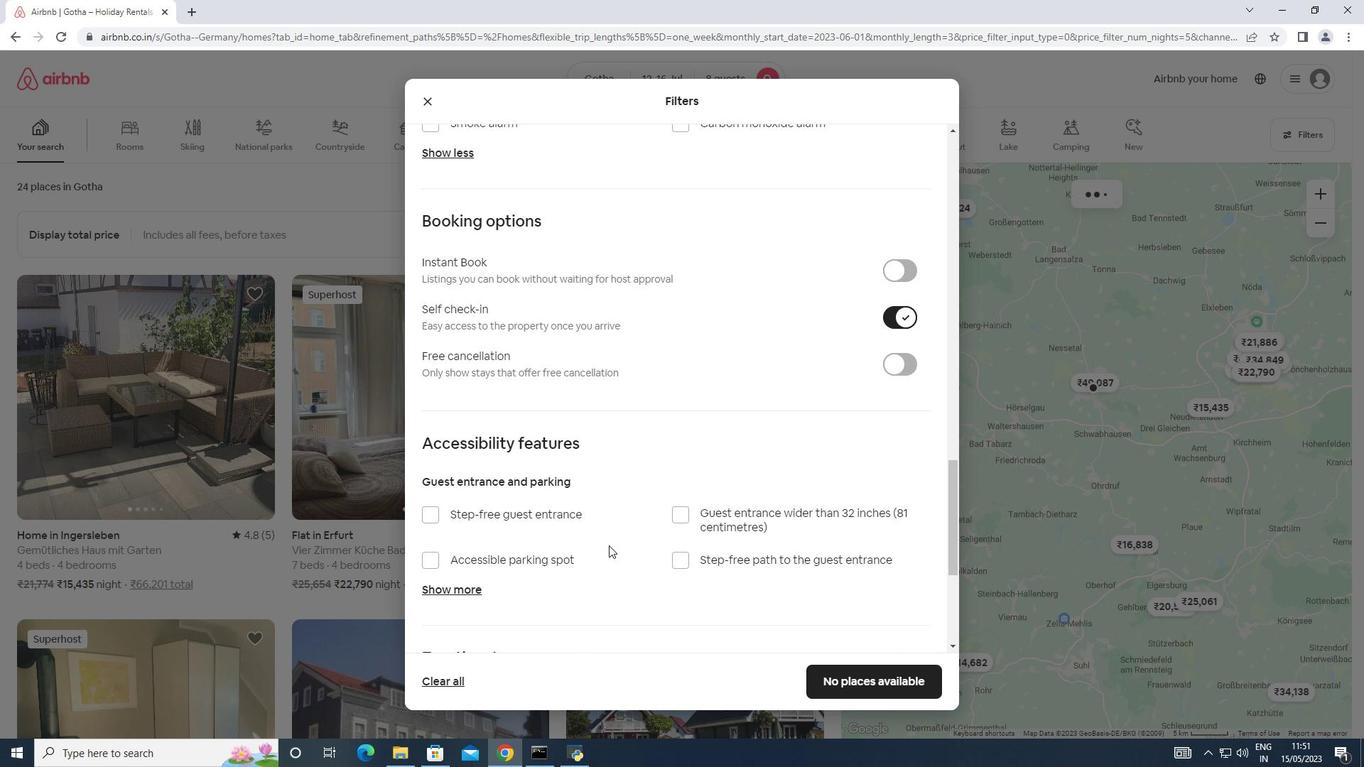 
Action: Mouse scrolled (609, 545) with delta (0, 0)
Screenshot: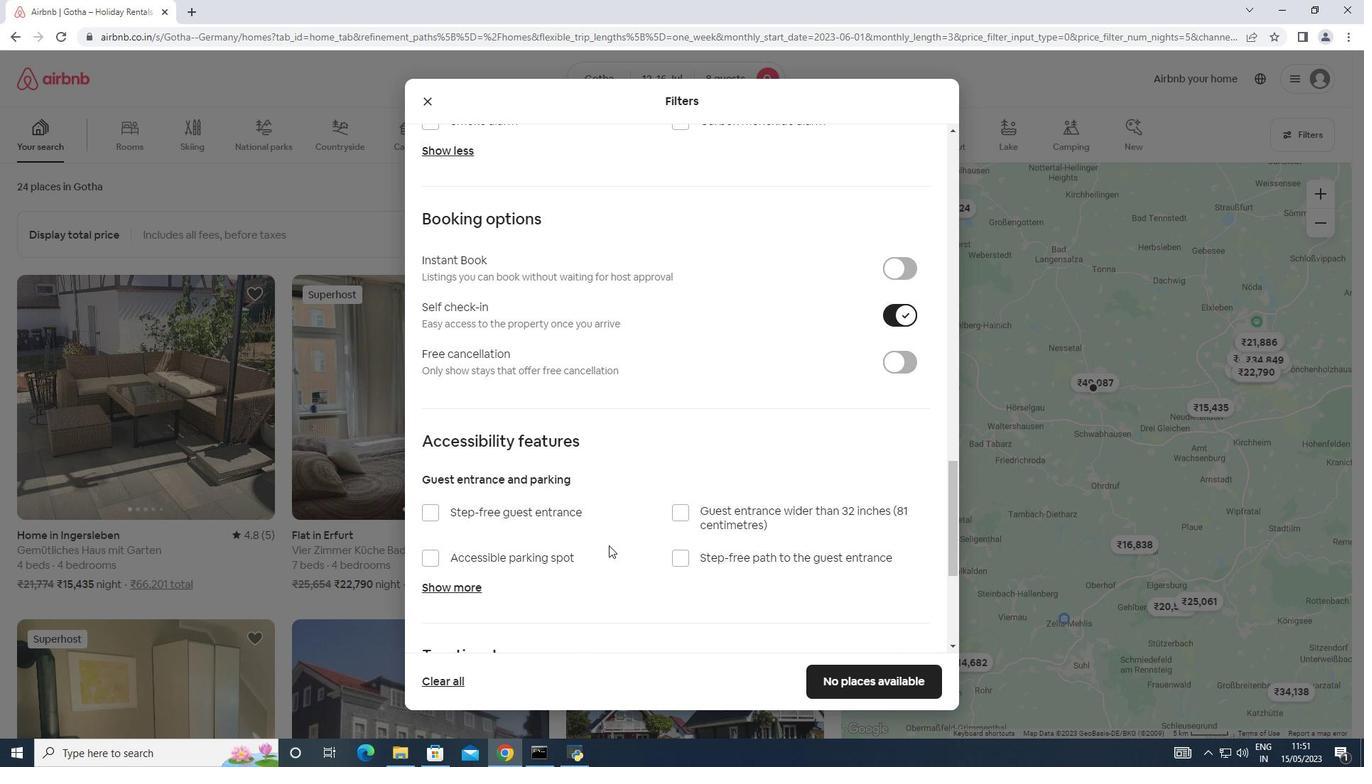 
Action: Mouse moved to (609, 541)
Screenshot: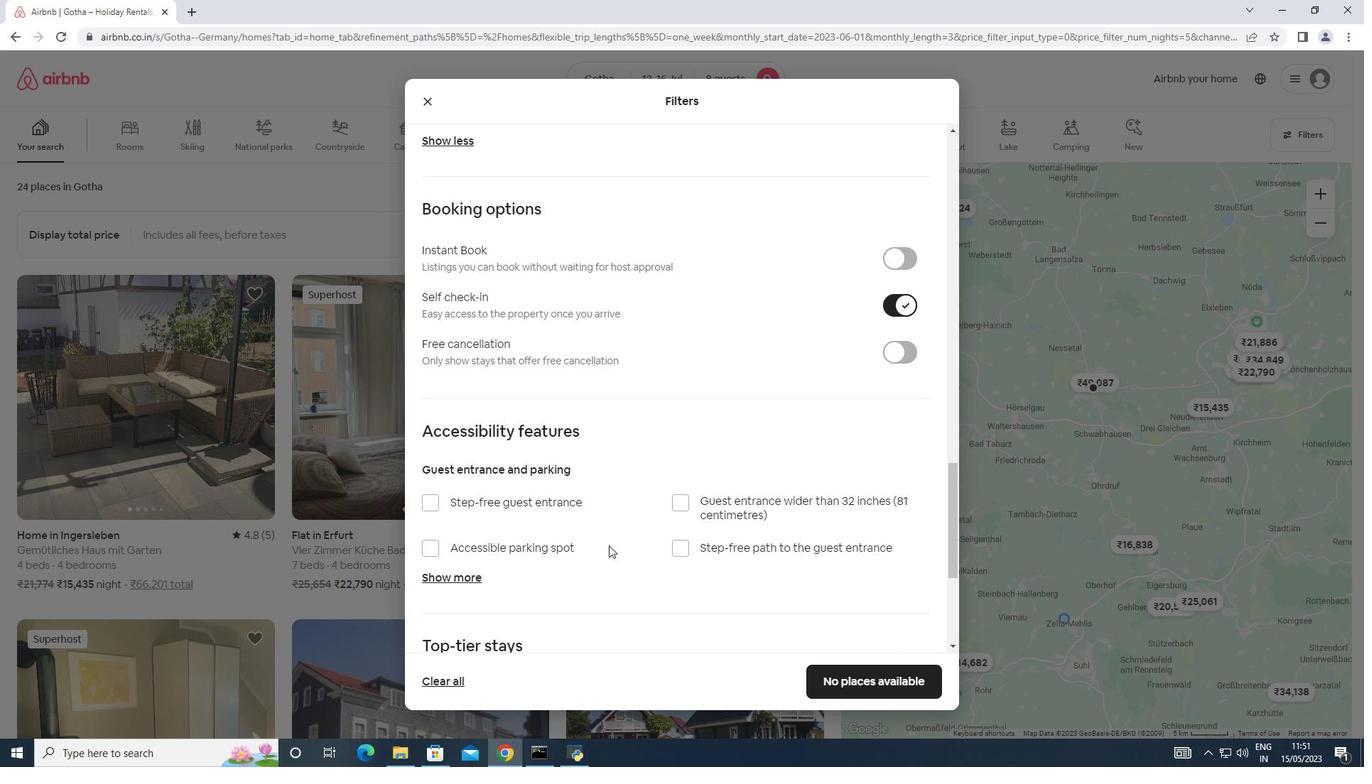 
Action: Mouse scrolled (609, 540) with delta (0, 0)
Screenshot: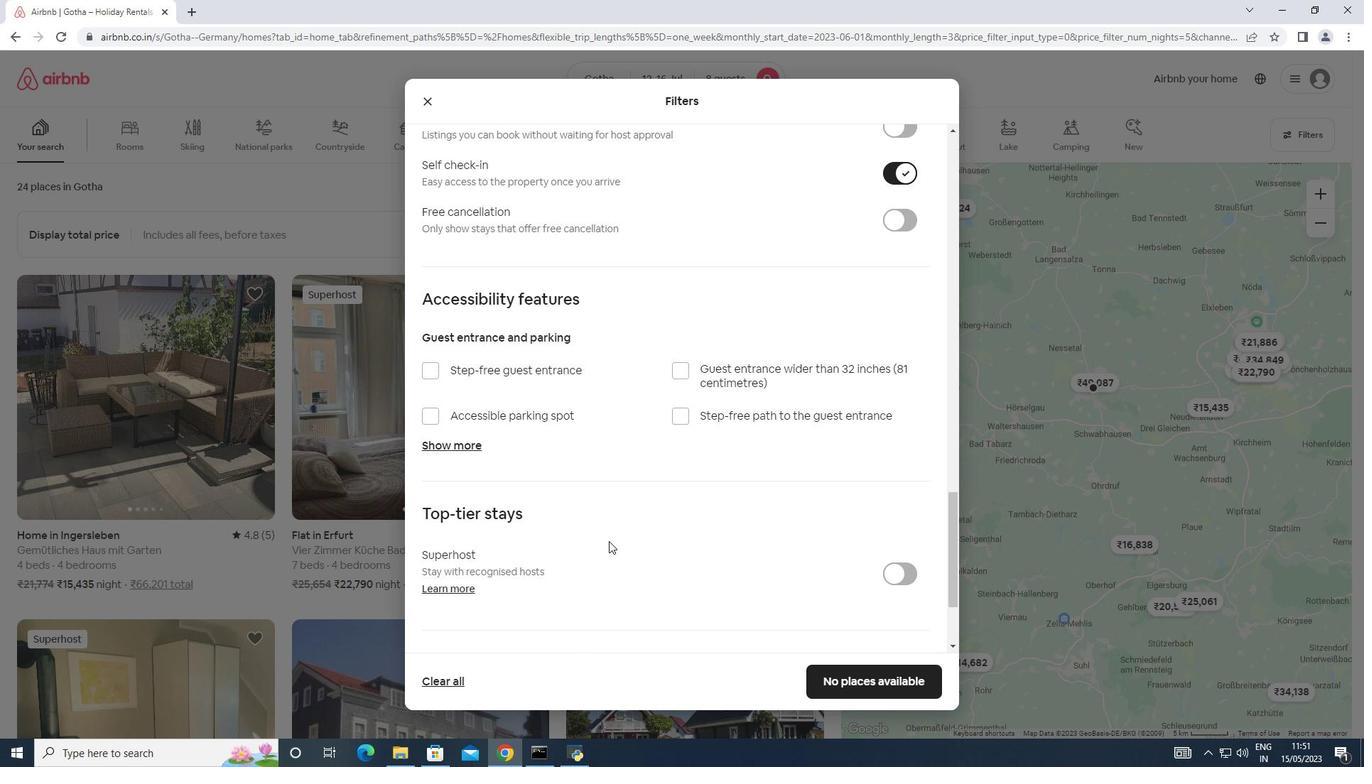 
Action: Mouse scrolled (609, 540) with delta (0, 0)
Screenshot: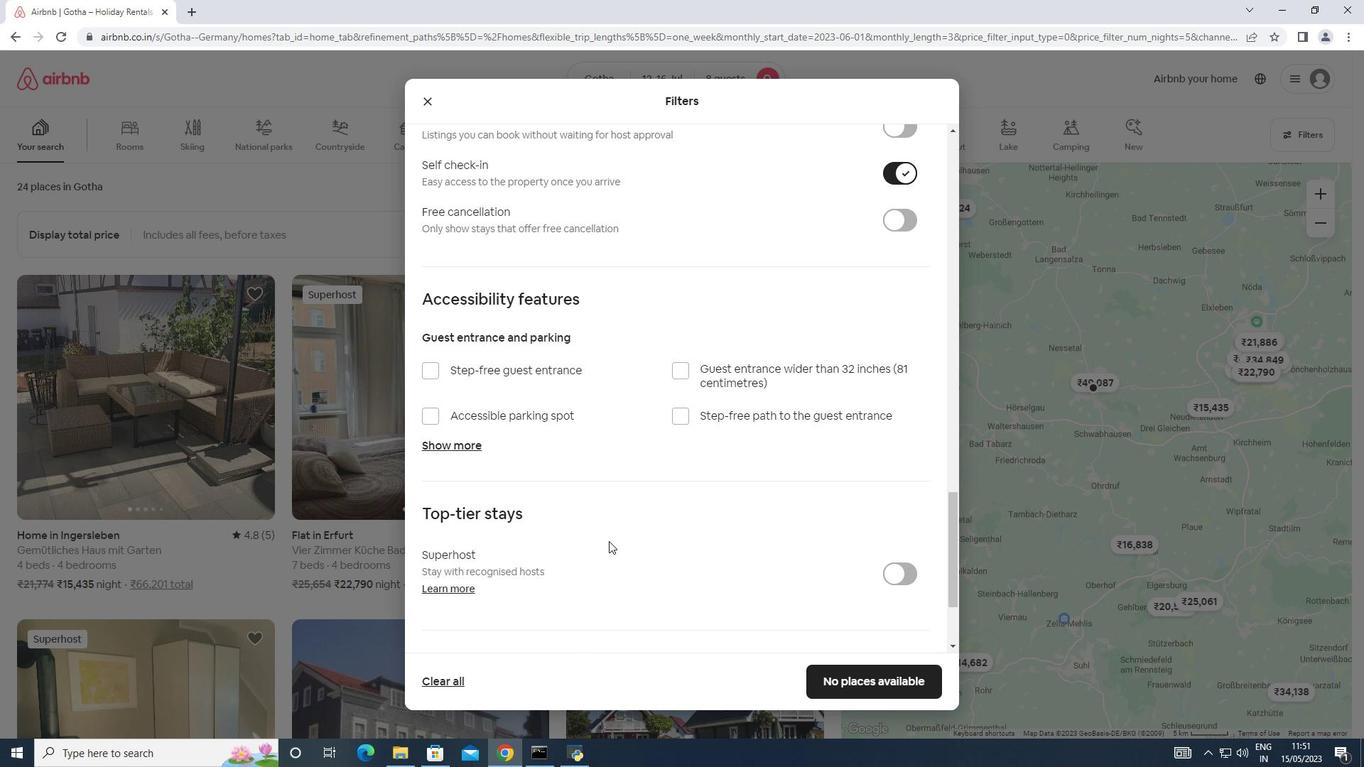 
Action: Mouse moved to (422, 572)
Screenshot: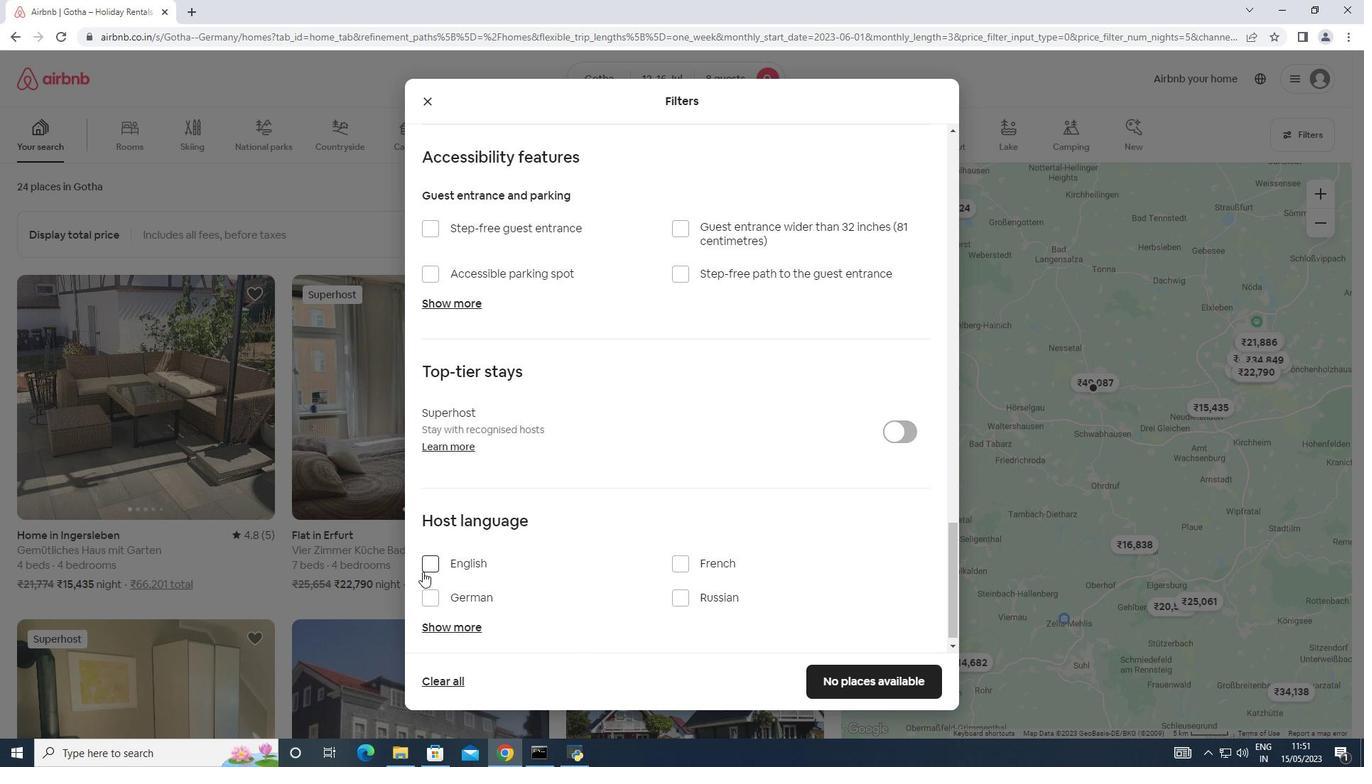 
Action: Mouse pressed left at (422, 572)
Screenshot: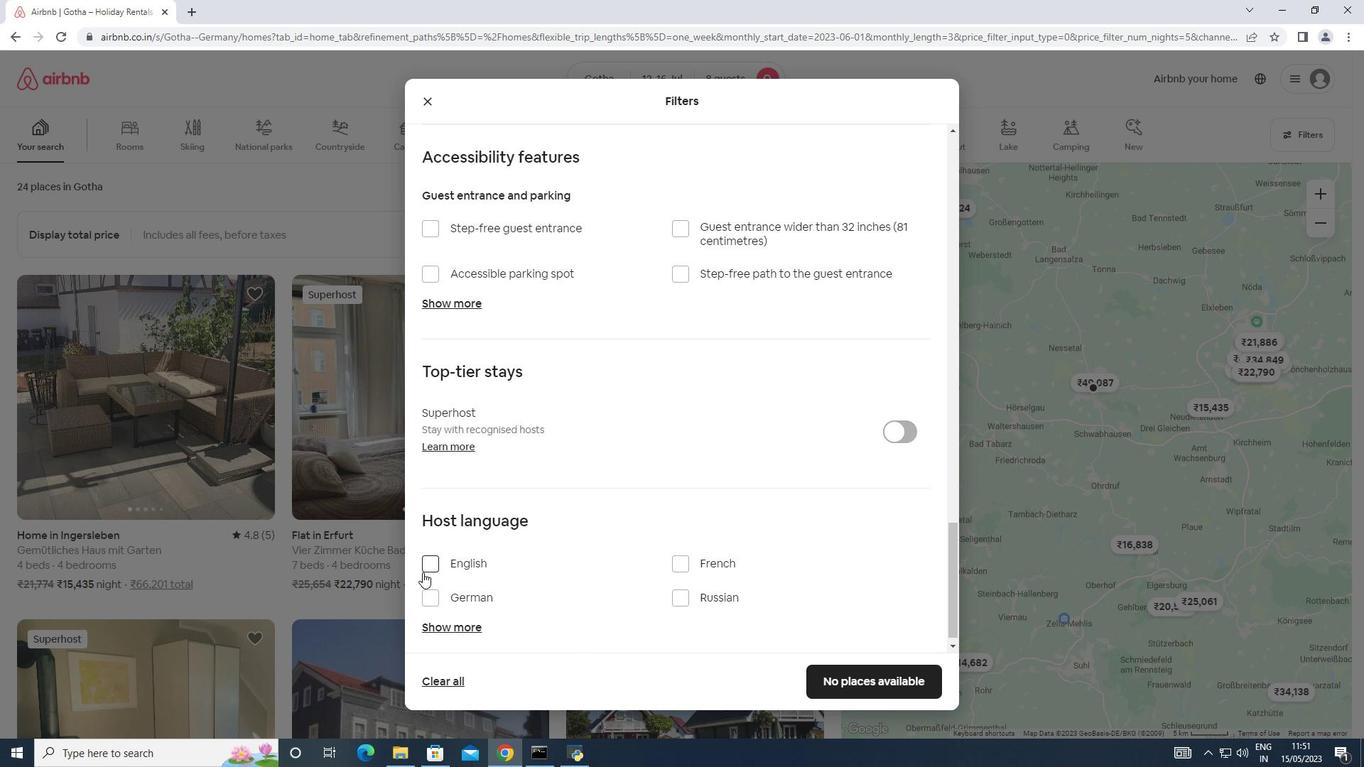
Action: Mouse moved to (904, 689)
Screenshot: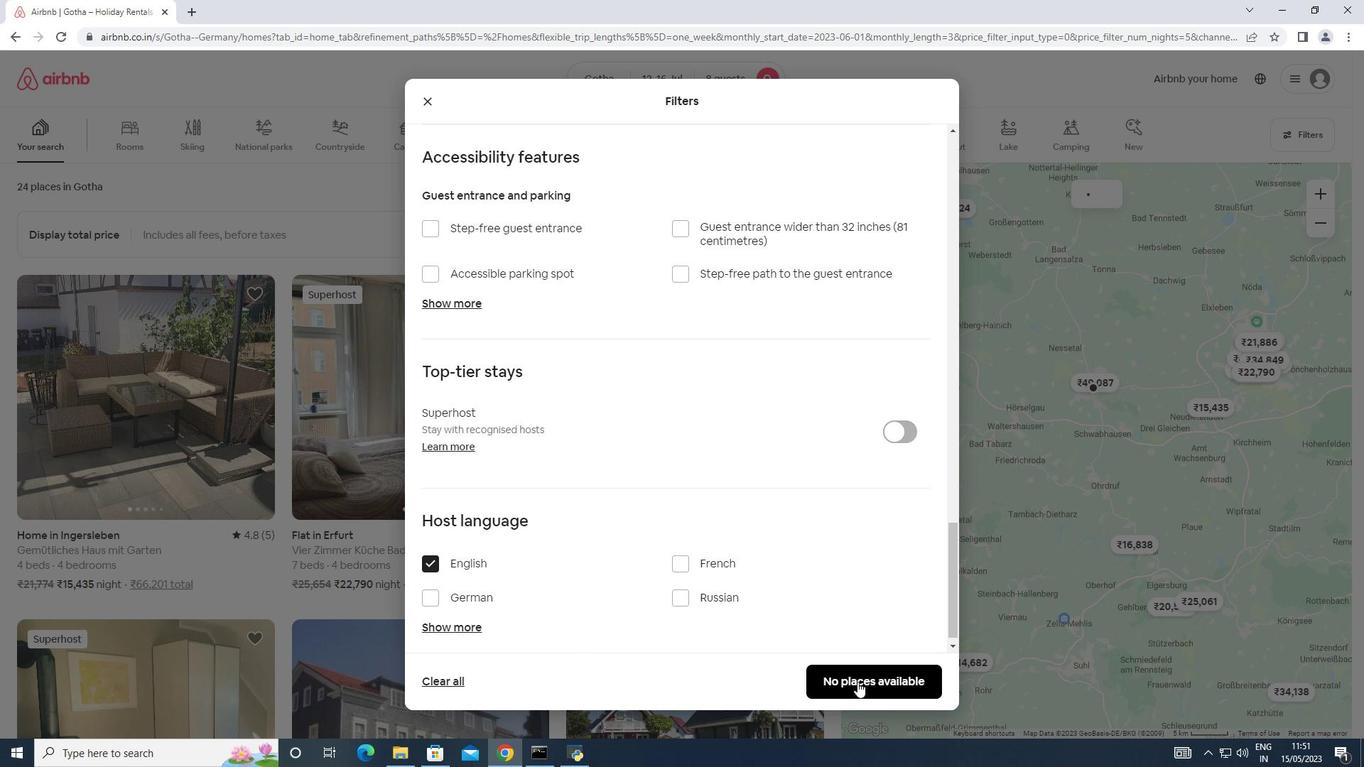 
Action: Mouse pressed left at (904, 689)
Screenshot: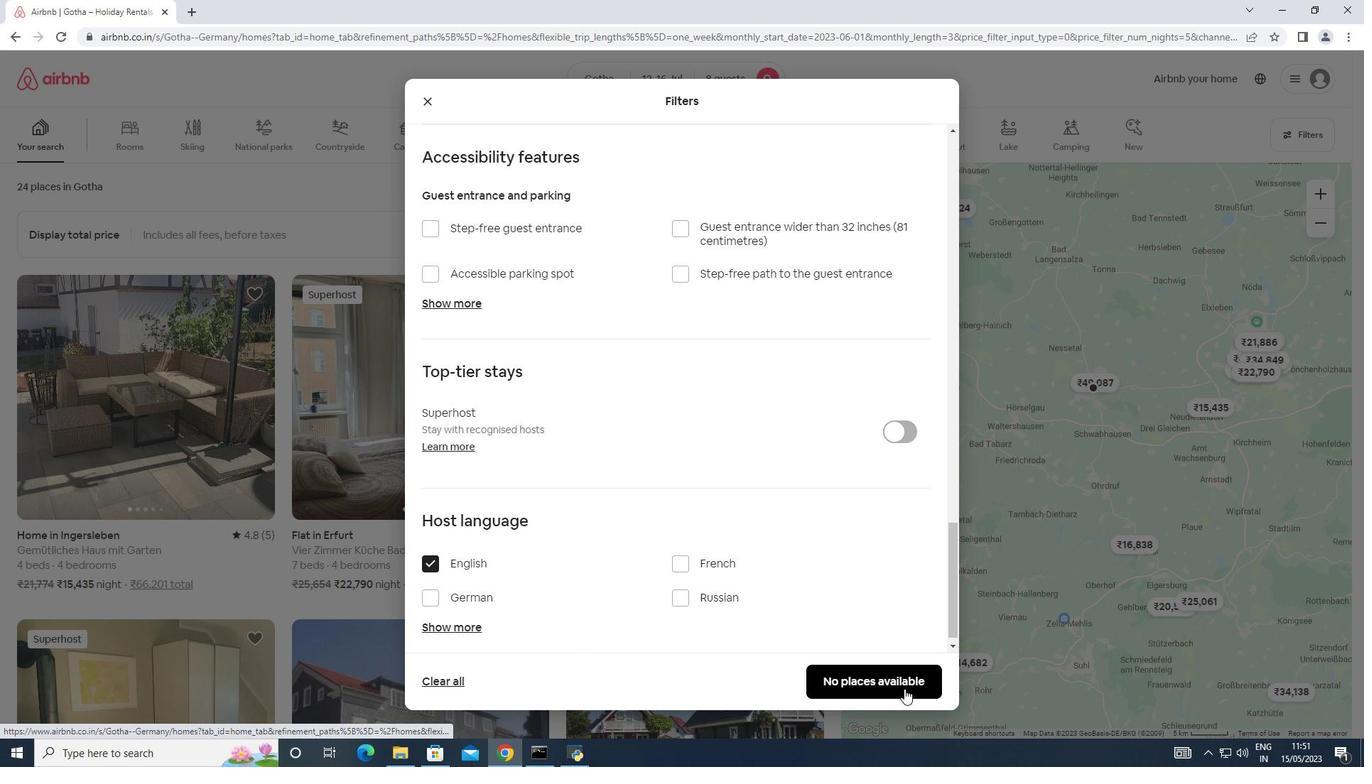 
Action: Mouse moved to (872, 707)
Screenshot: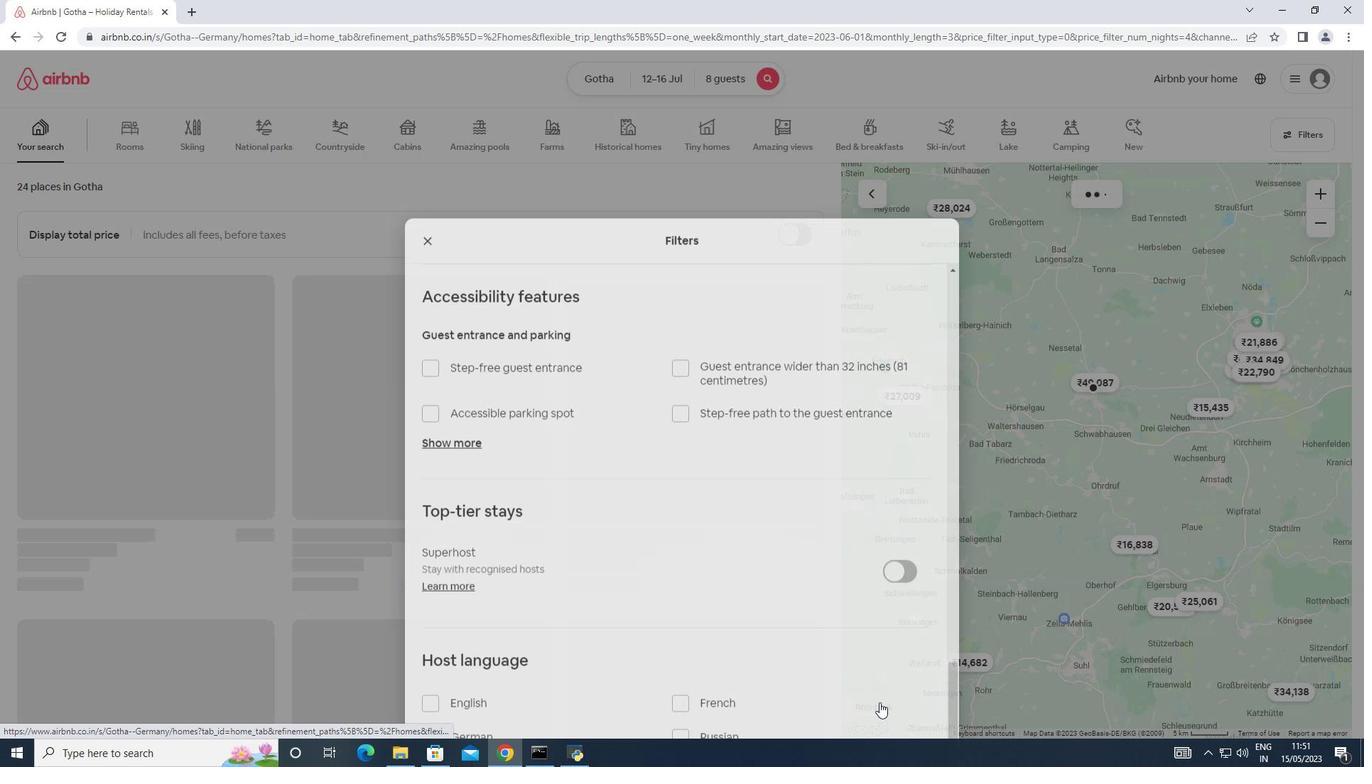 
